 Task: Find connections with filter location Kāmārhāti with filter topic #Moneywith filter profile language English with filter current company Gi Group with filter school Vignan's Lara Institute of Technology and Science, Vadlamudi, Chebrolu Mandal, PIN-522213(CC-FE) with filter industry Packaging and Containers Manufacturing with filter service category Content Strategy with filter keywords title Quality Engineer
Action: Mouse moved to (185, 288)
Screenshot: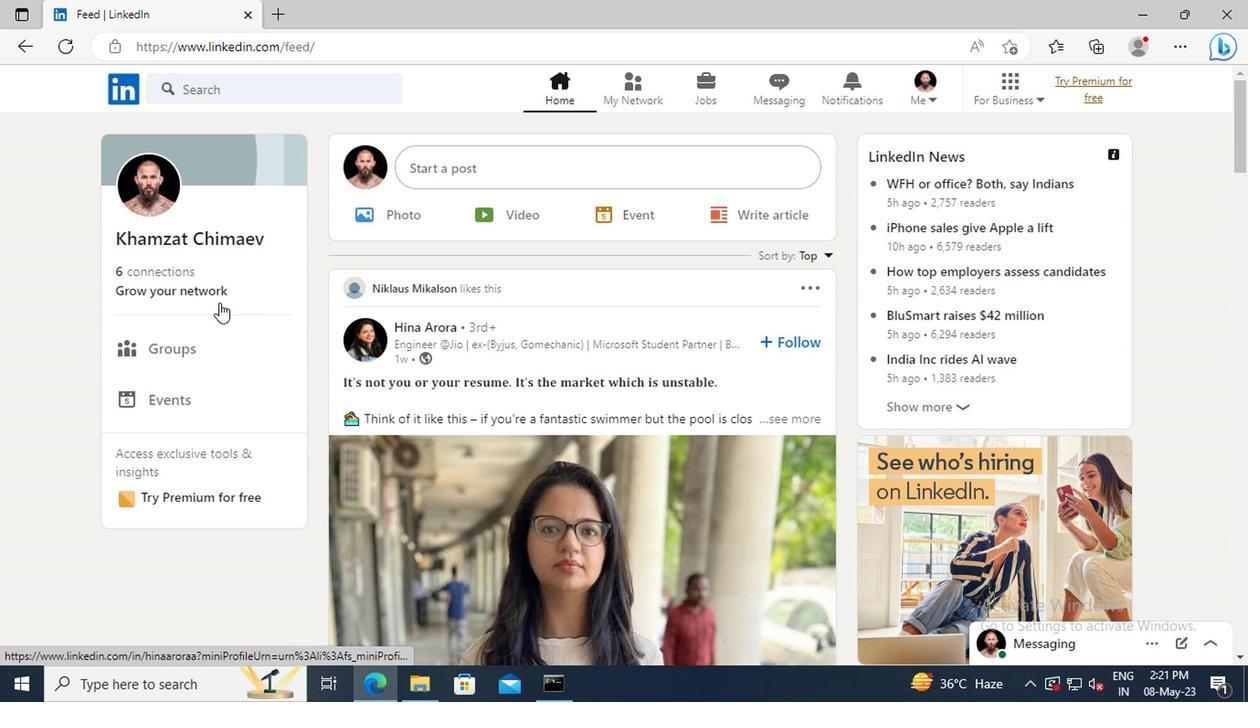 
Action: Mouse pressed left at (185, 288)
Screenshot: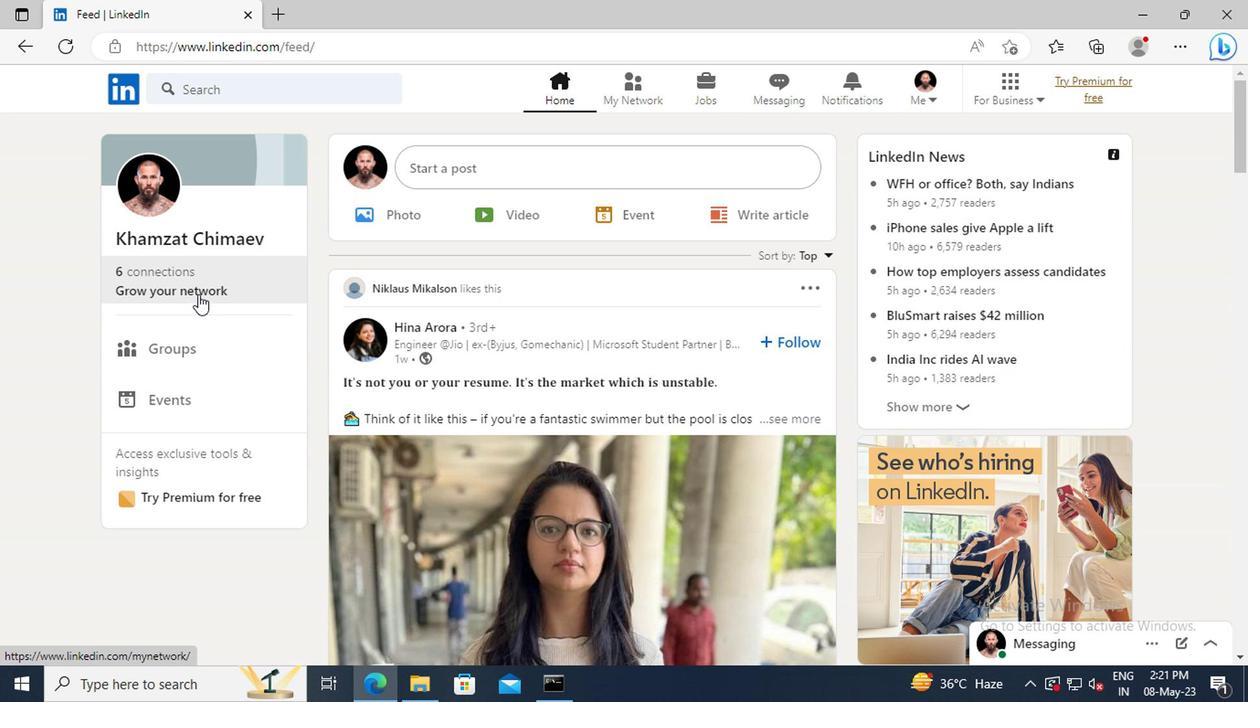 
Action: Mouse moved to (196, 196)
Screenshot: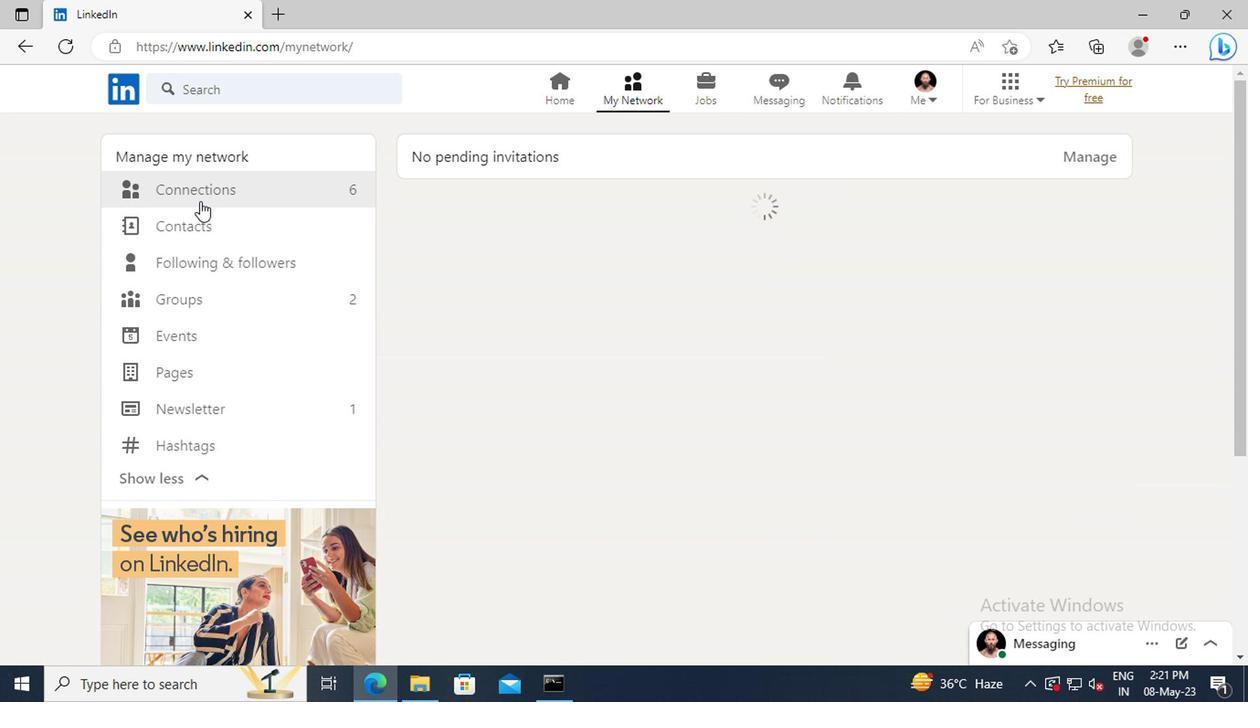 
Action: Mouse pressed left at (196, 196)
Screenshot: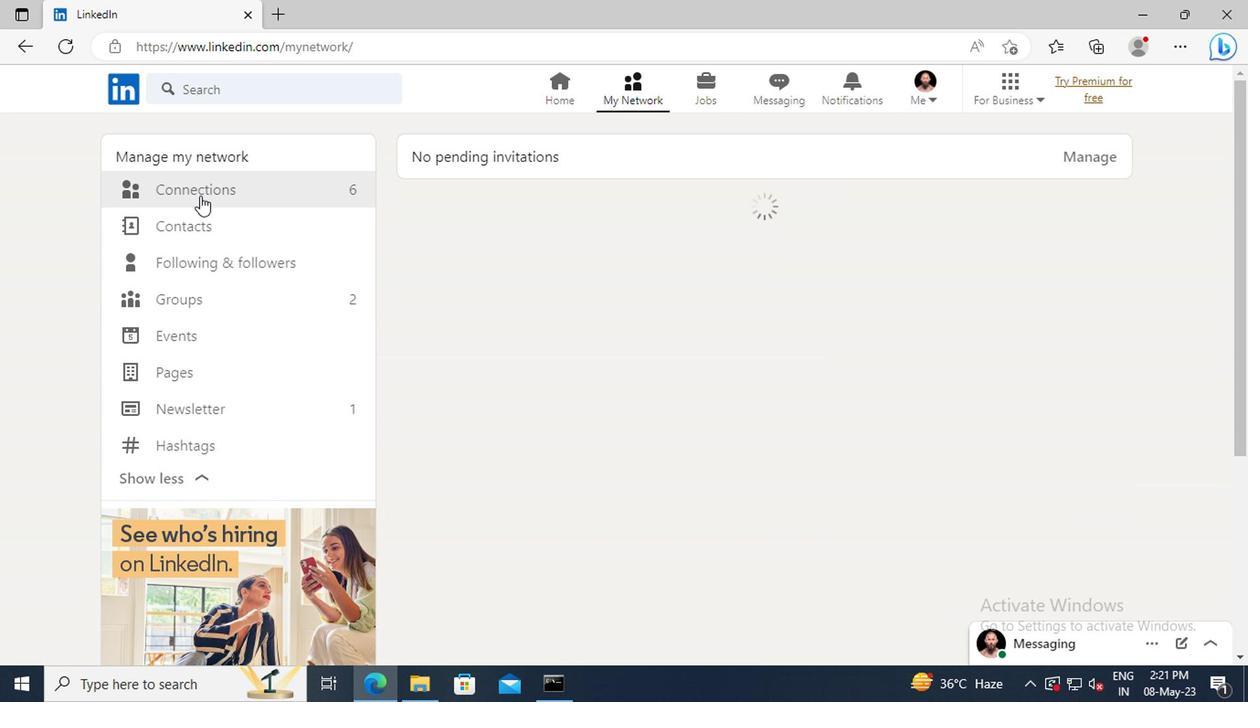 
Action: Mouse moved to (730, 198)
Screenshot: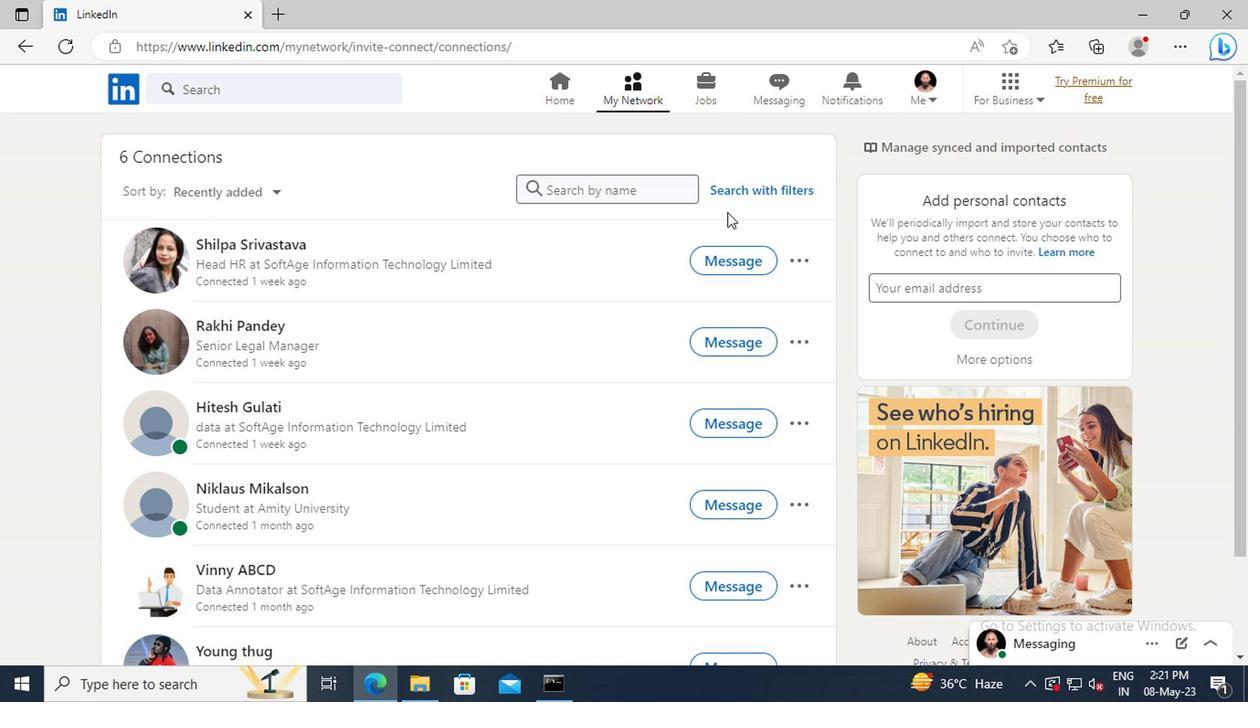
Action: Mouse pressed left at (730, 198)
Screenshot: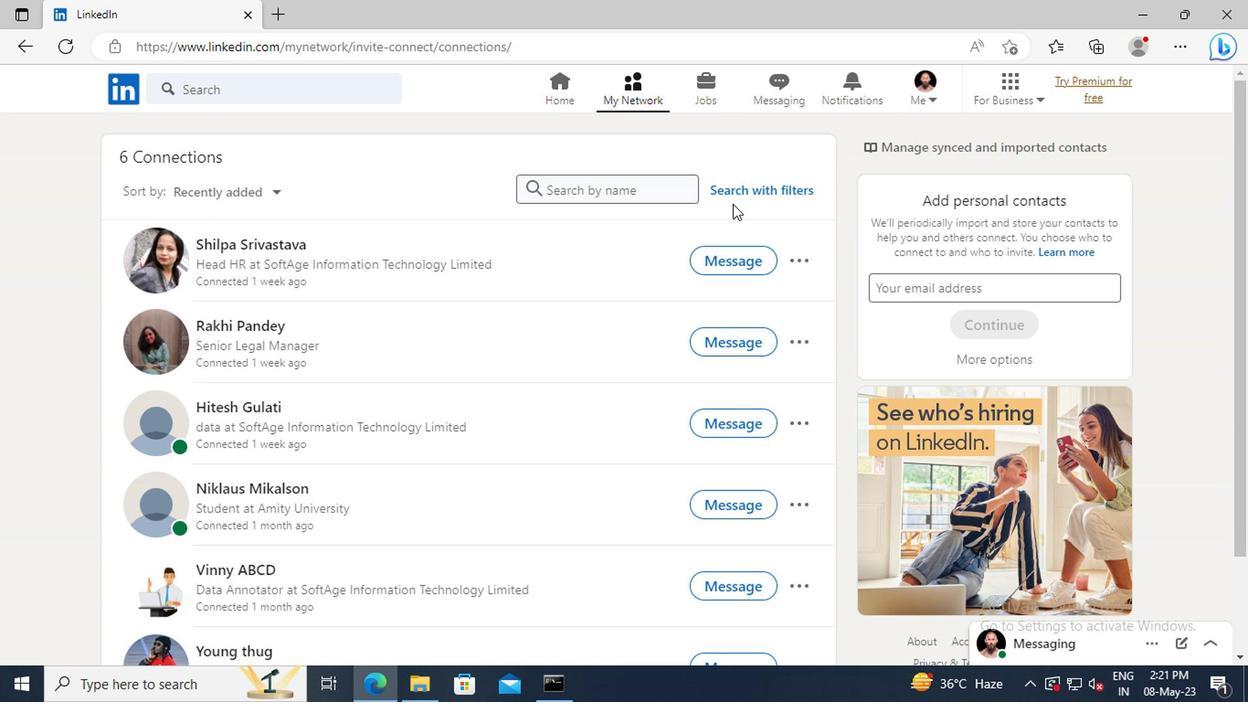 
Action: Mouse moved to (692, 146)
Screenshot: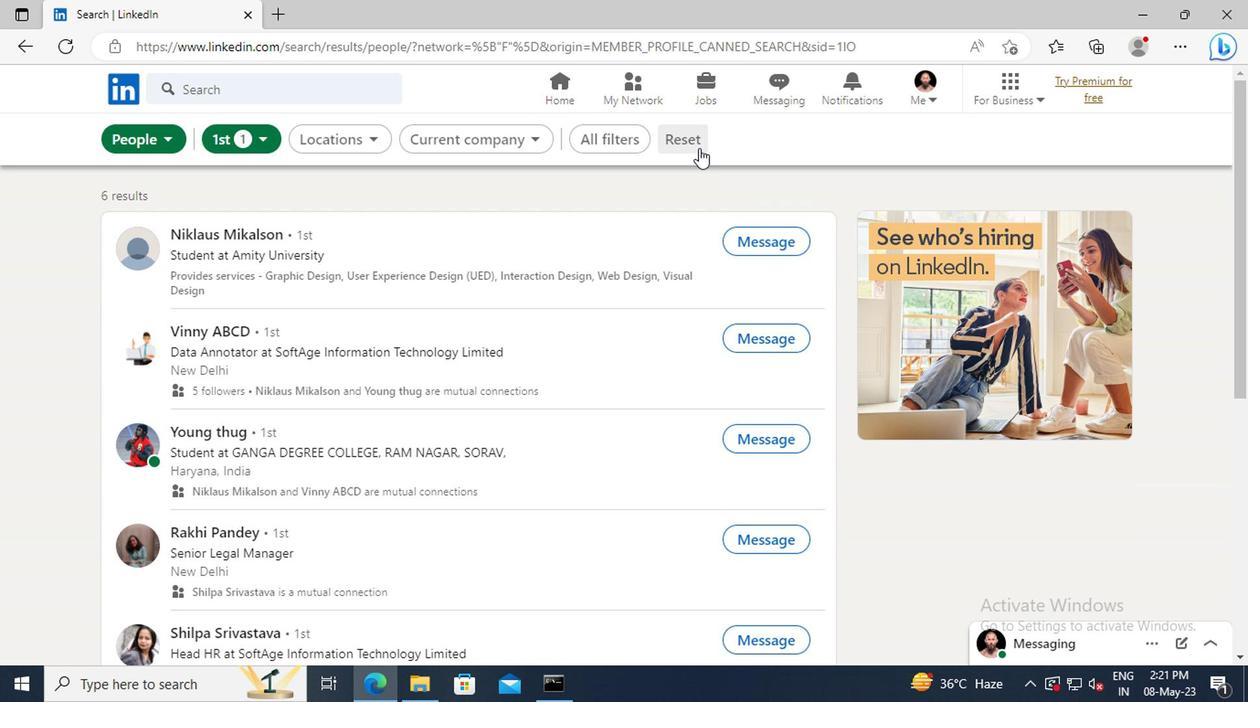 
Action: Mouse pressed left at (692, 146)
Screenshot: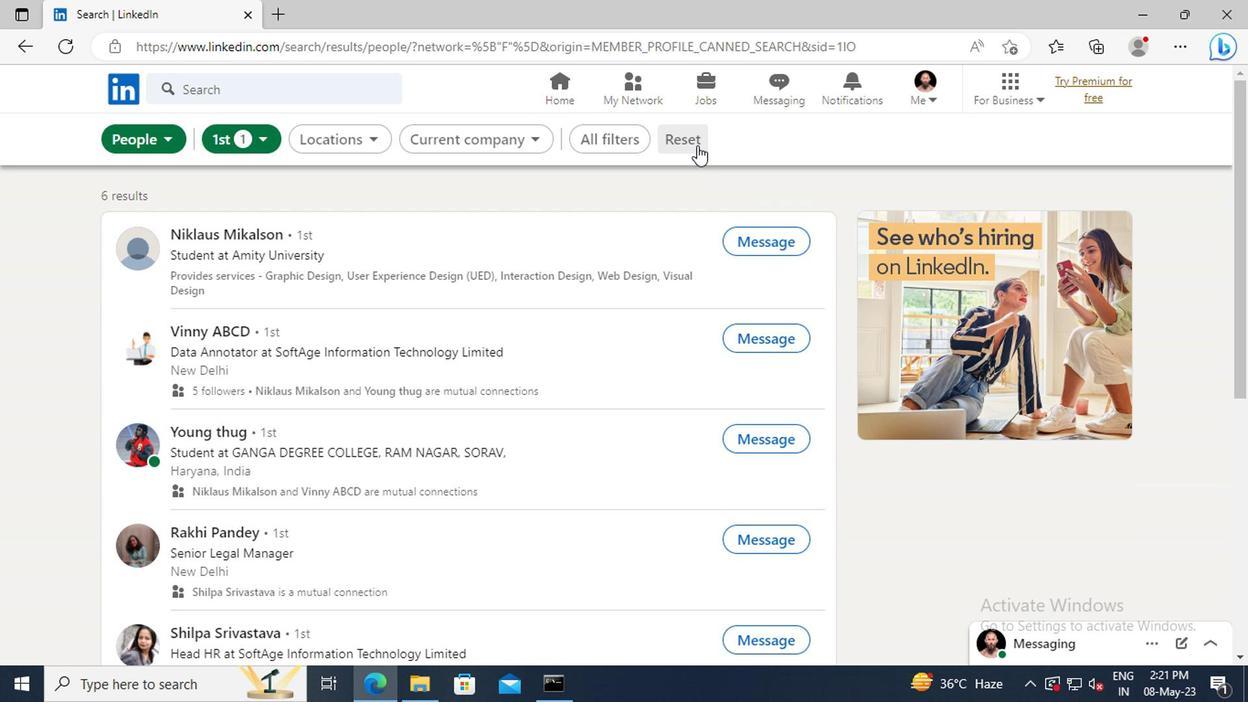 
Action: Mouse moved to (660, 144)
Screenshot: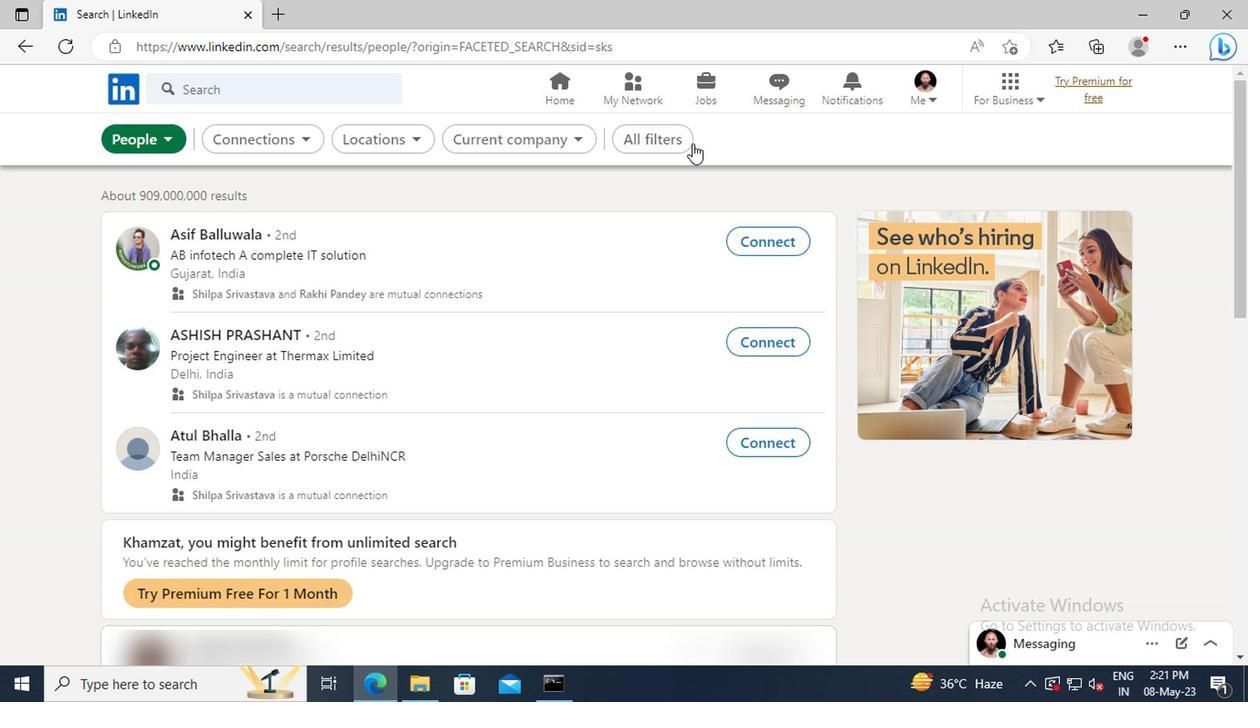 
Action: Mouse pressed left at (660, 144)
Screenshot: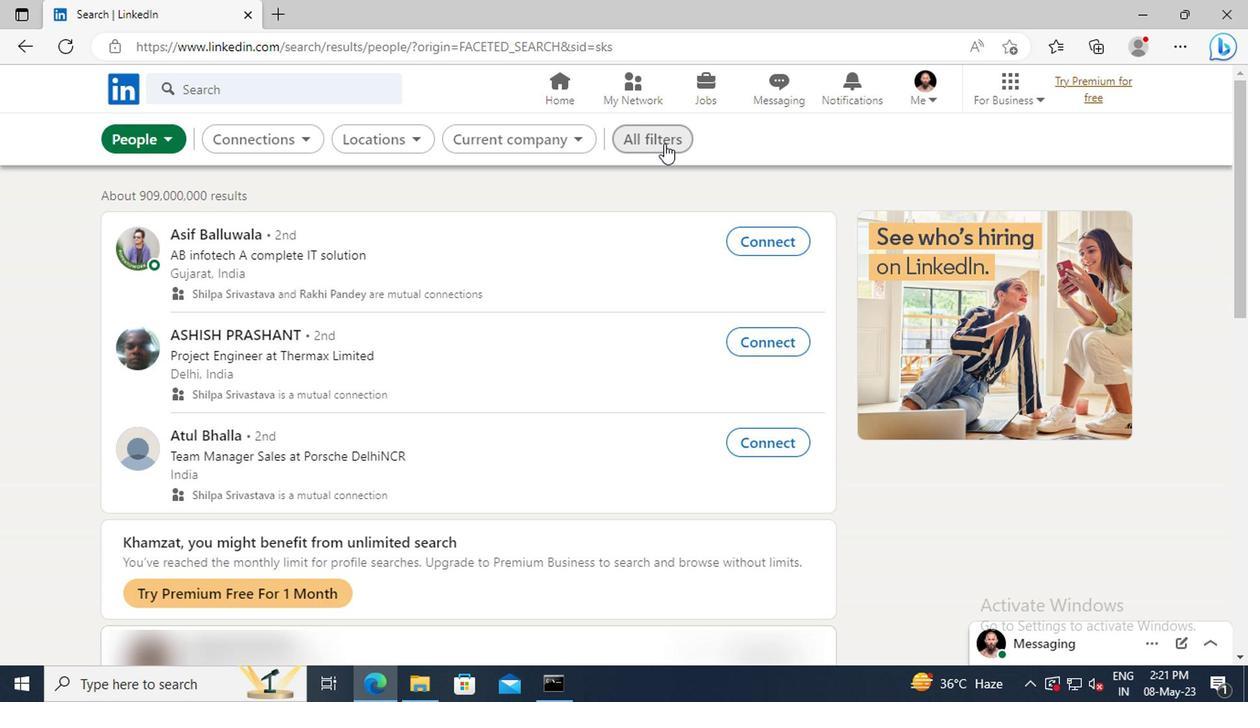 
Action: Mouse moved to (1086, 295)
Screenshot: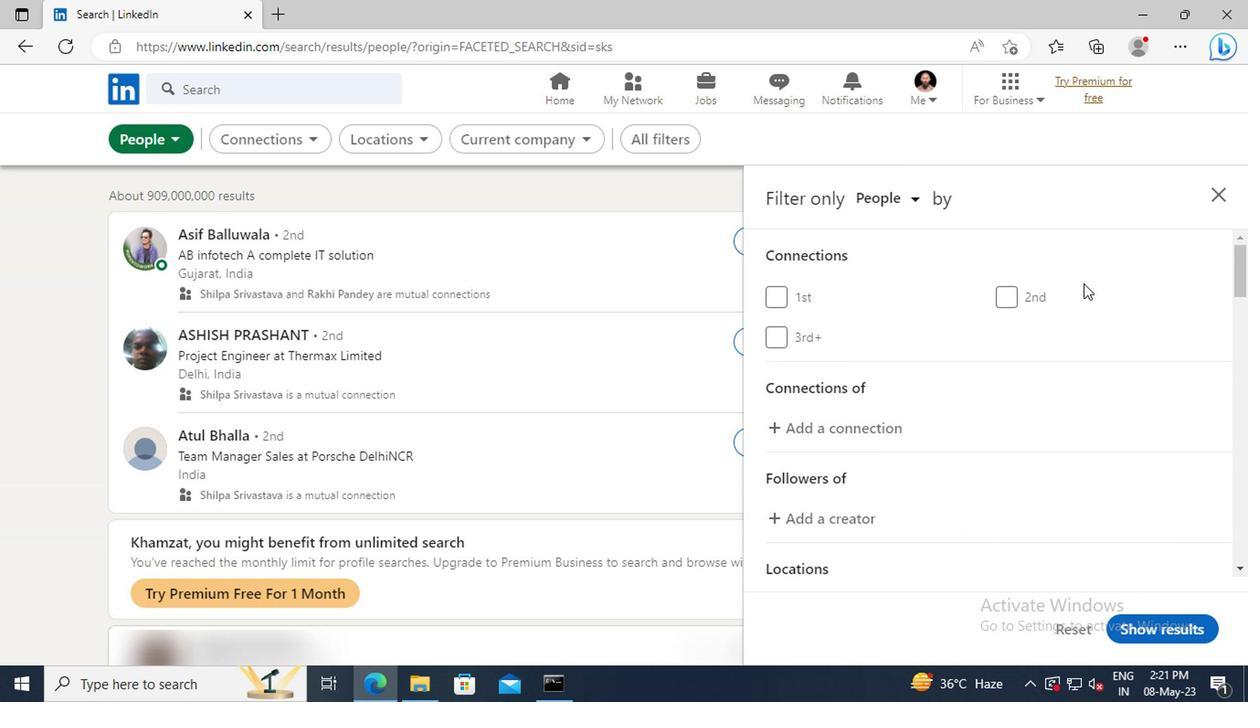
Action: Mouse scrolled (1086, 295) with delta (0, 0)
Screenshot: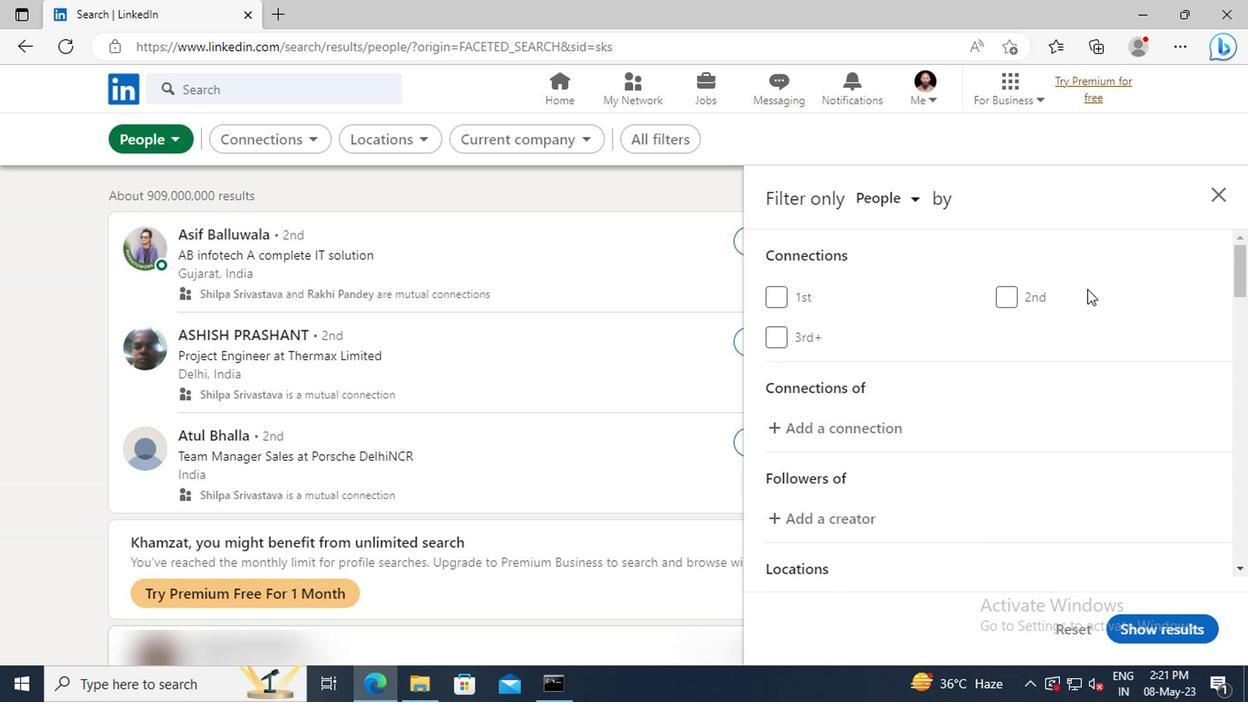 
Action: Mouse scrolled (1086, 295) with delta (0, 0)
Screenshot: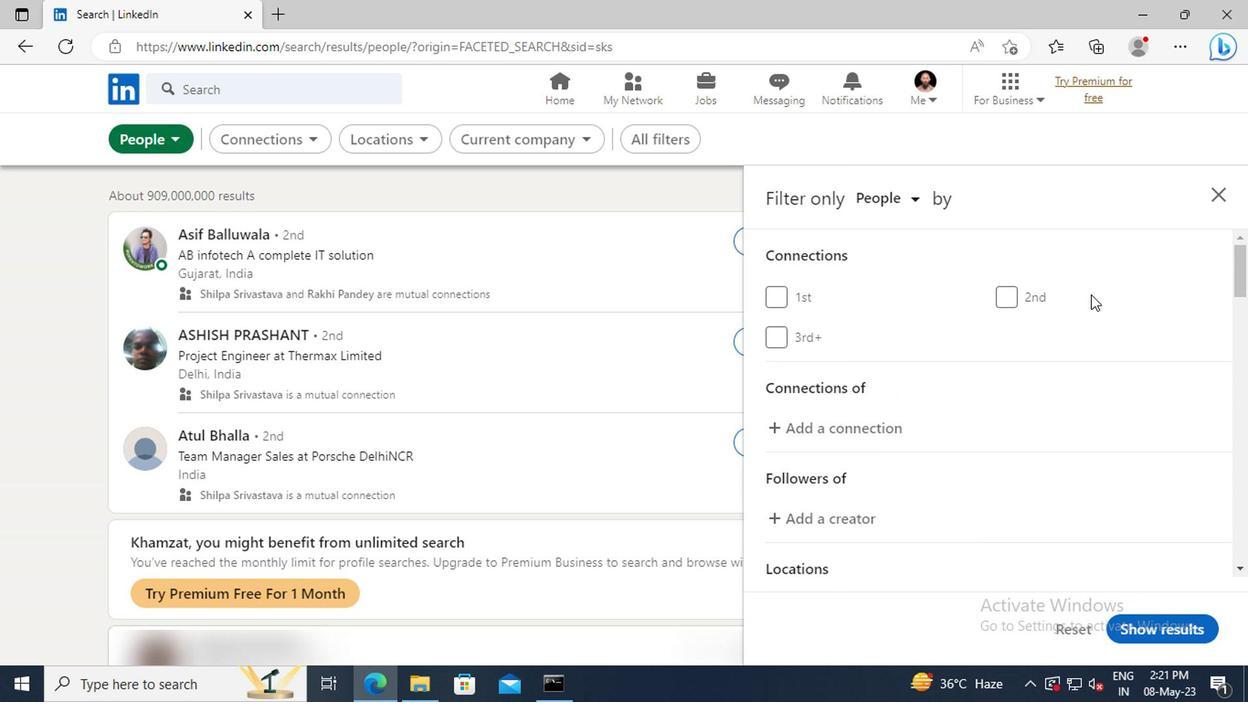 
Action: Mouse scrolled (1086, 295) with delta (0, 0)
Screenshot: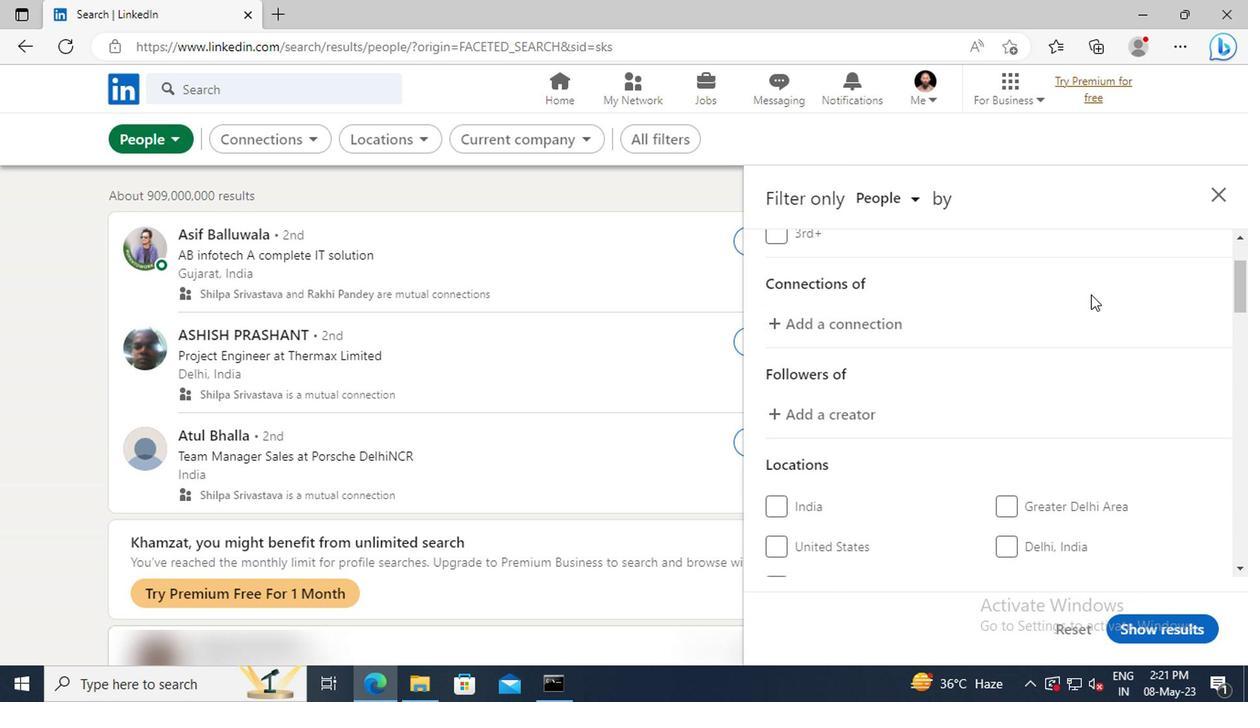 
Action: Mouse scrolled (1086, 295) with delta (0, 0)
Screenshot: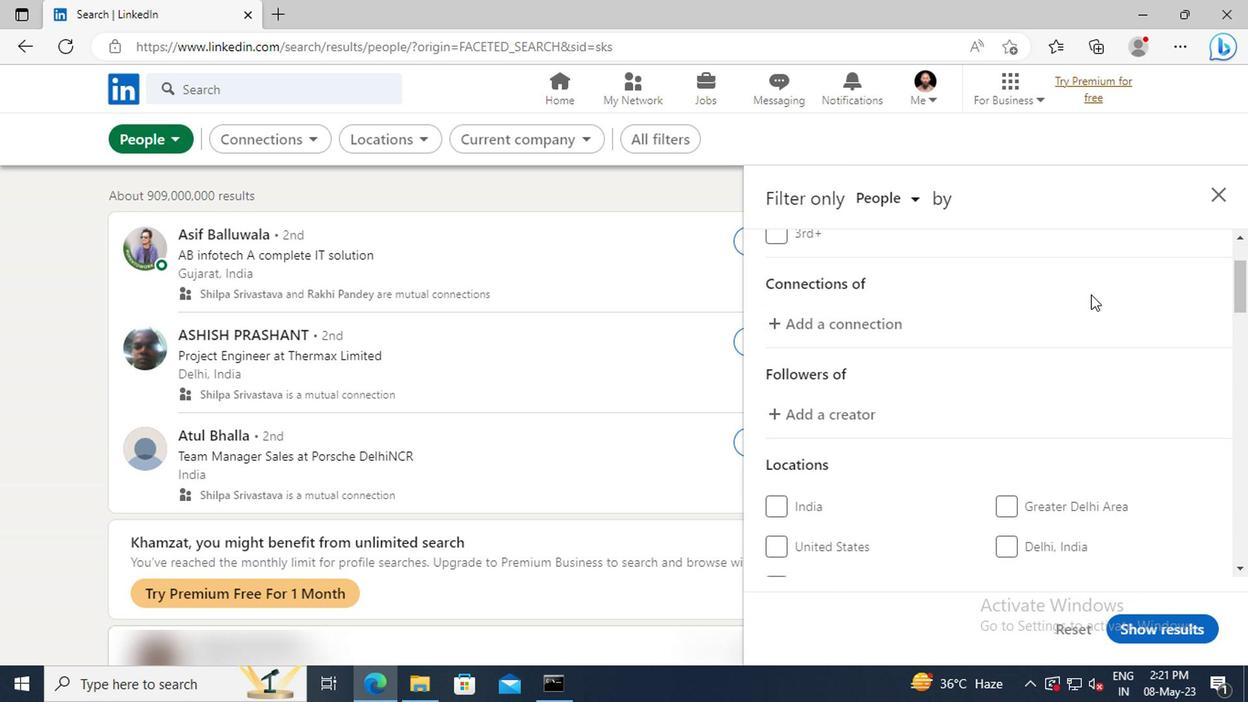 
Action: Mouse scrolled (1086, 295) with delta (0, 0)
Screenshot: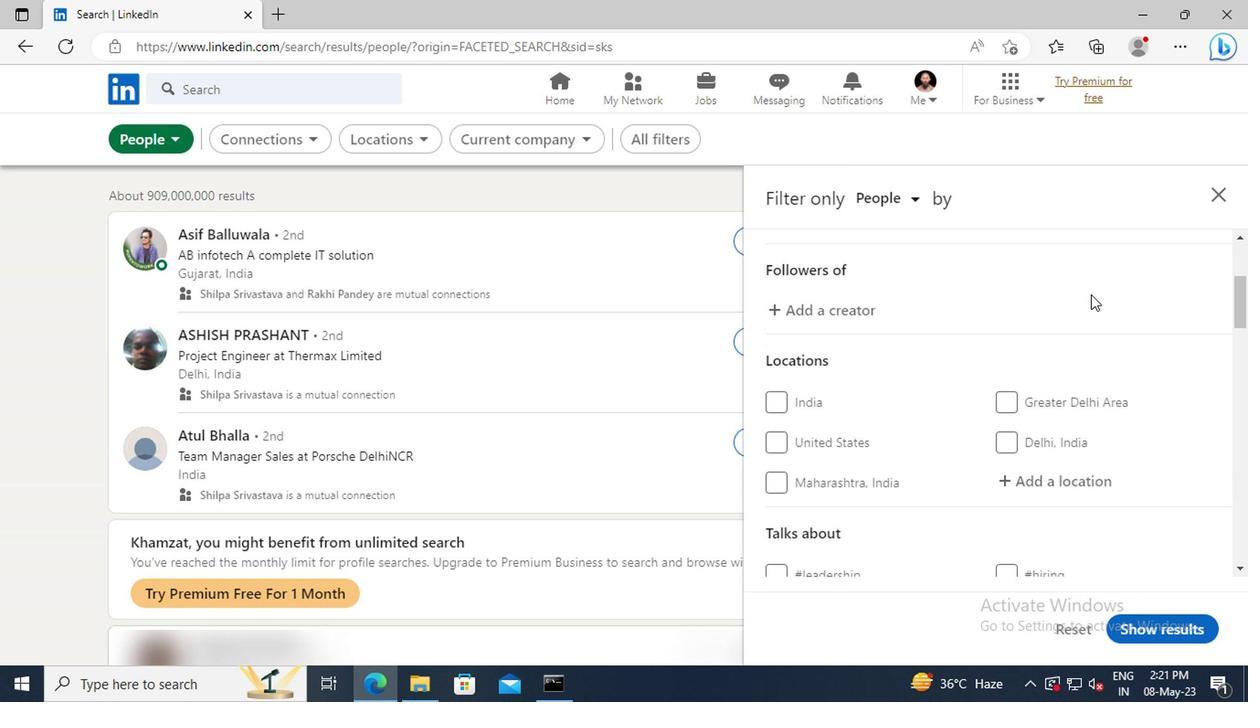 
Action: Mouse scrolled (1086, 295) with delta (0, 0)
Screenshot: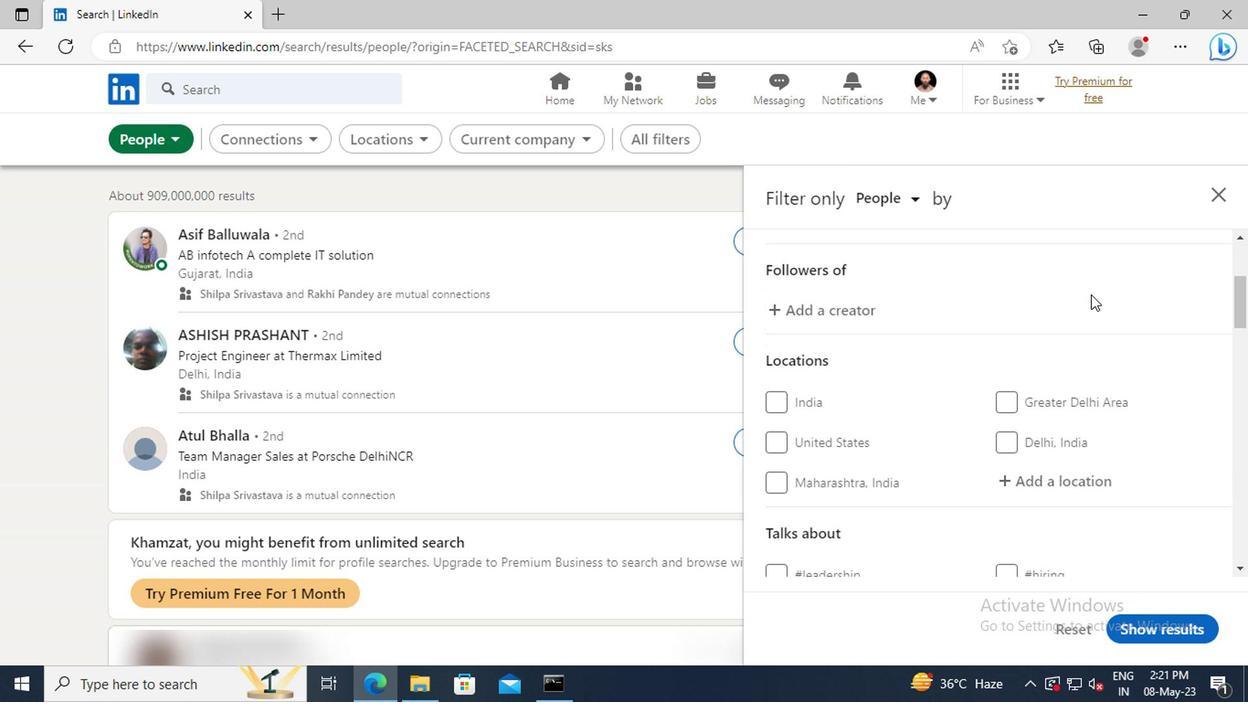 
Action: Mouse moved to (1062, 370)
Screenshot: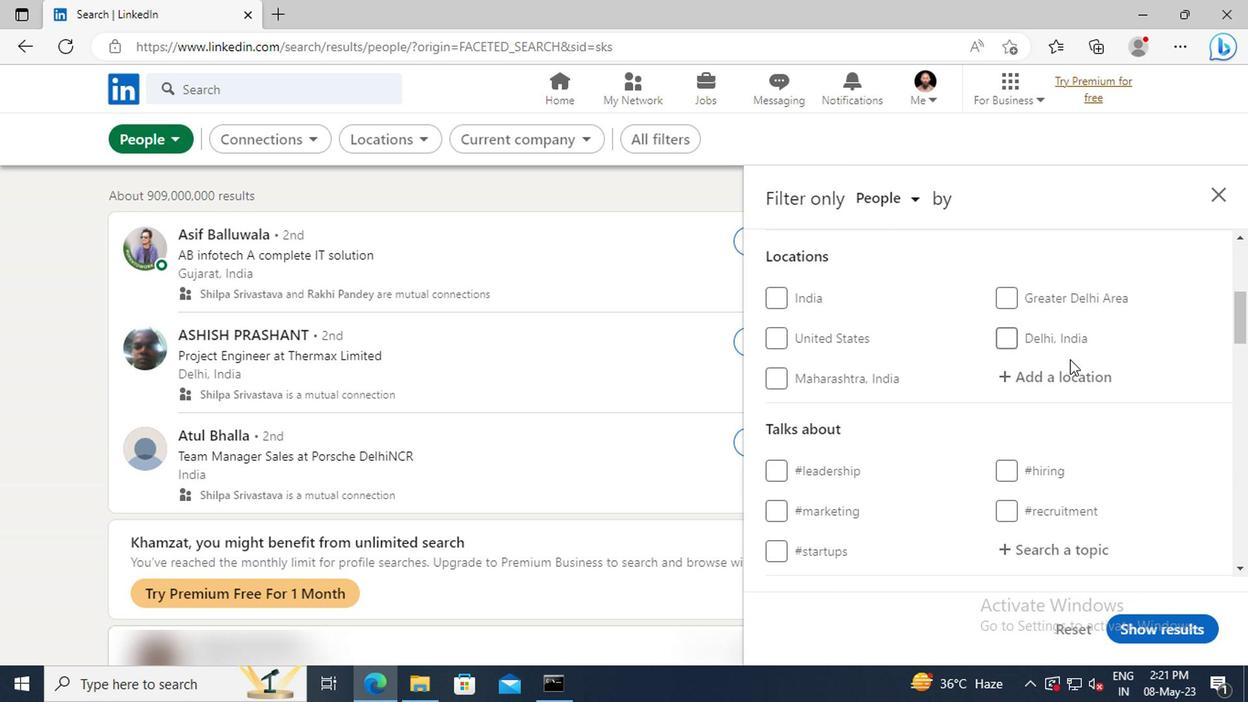 
Action: Mouse pressed left at (1062, 370)
Screenshot: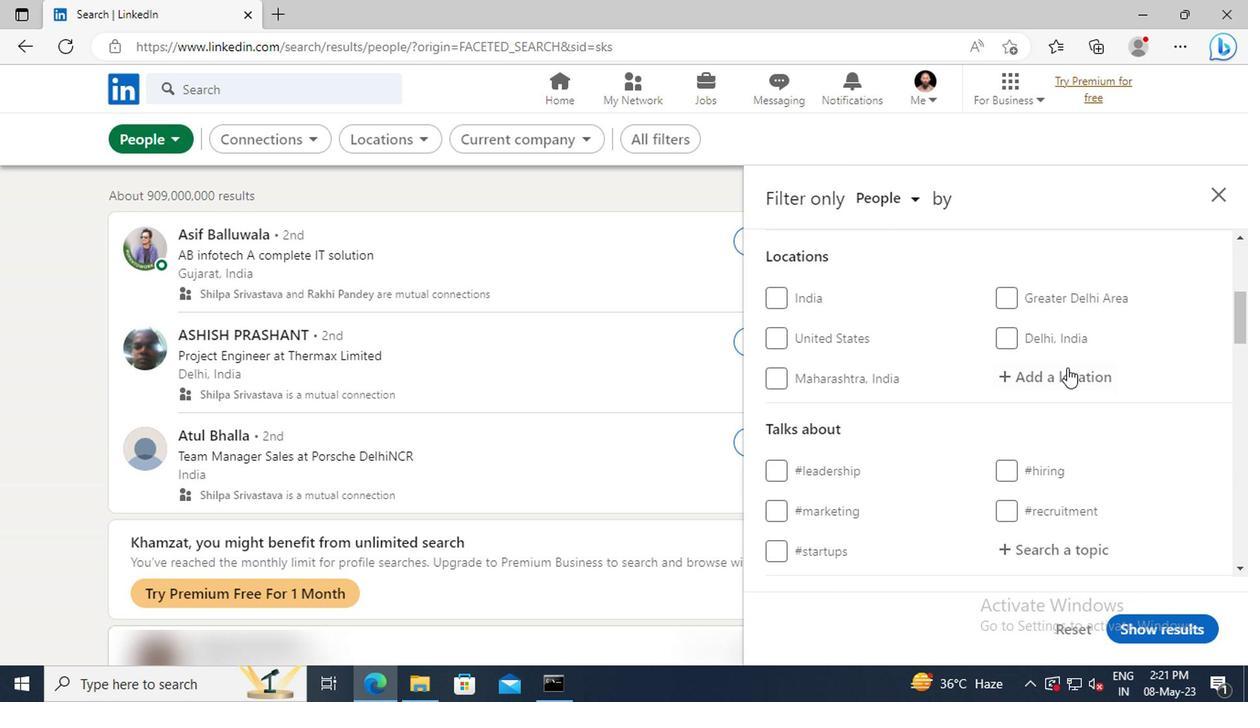 
Action: Mouse moved to (1061, 372)
Screenshot: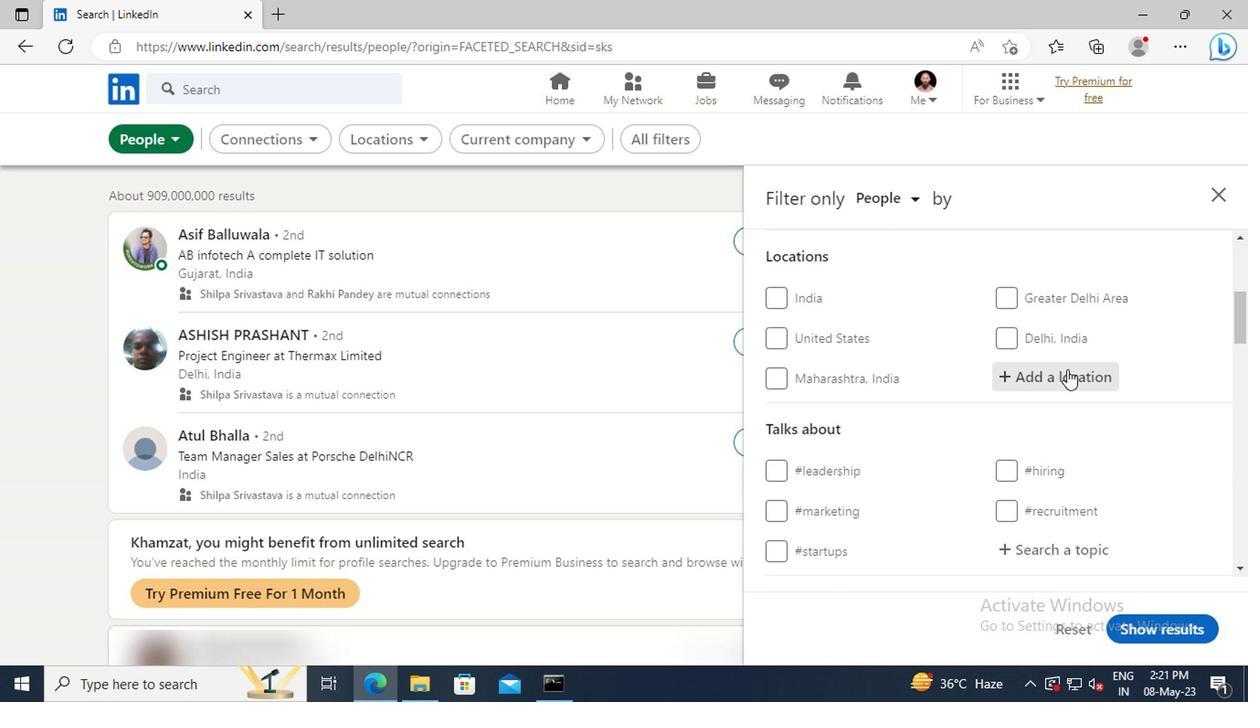 
Action: Key pressed <Key.shift>KAMARHATI<Key.enter>
Screenshot: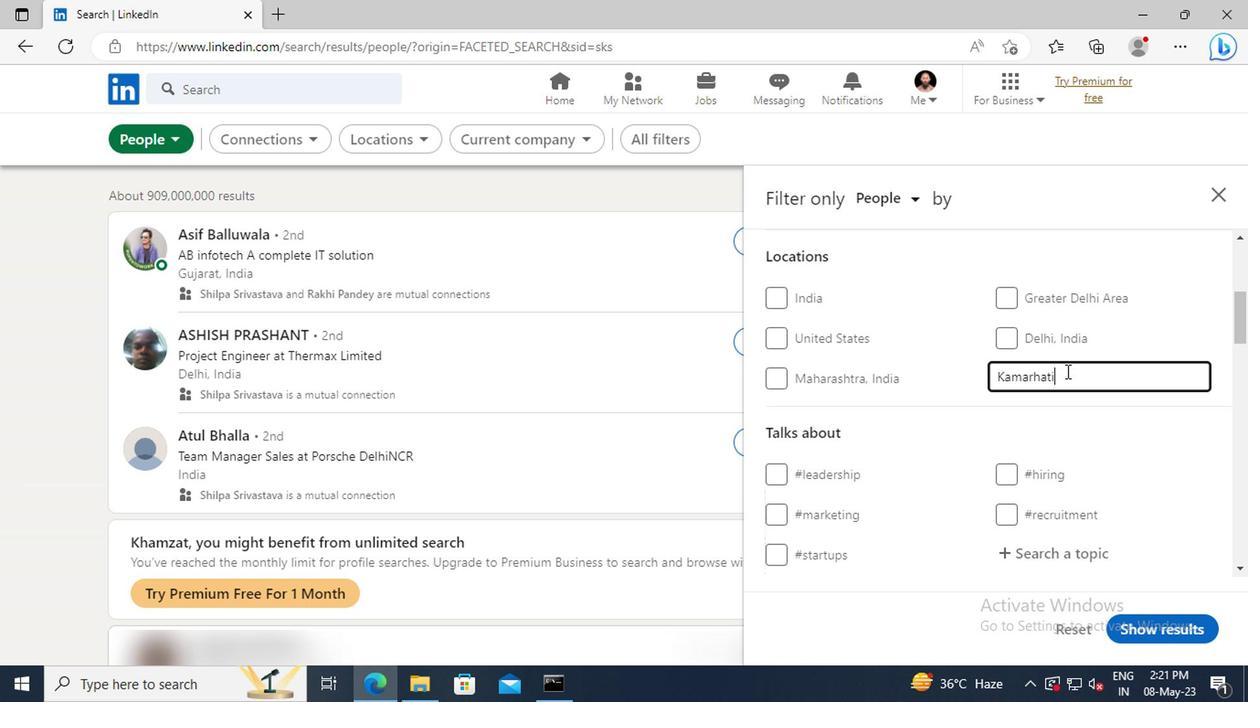 
Action: Mouse scrolled (1061, 371) with delta (0, 0)
Screenshot: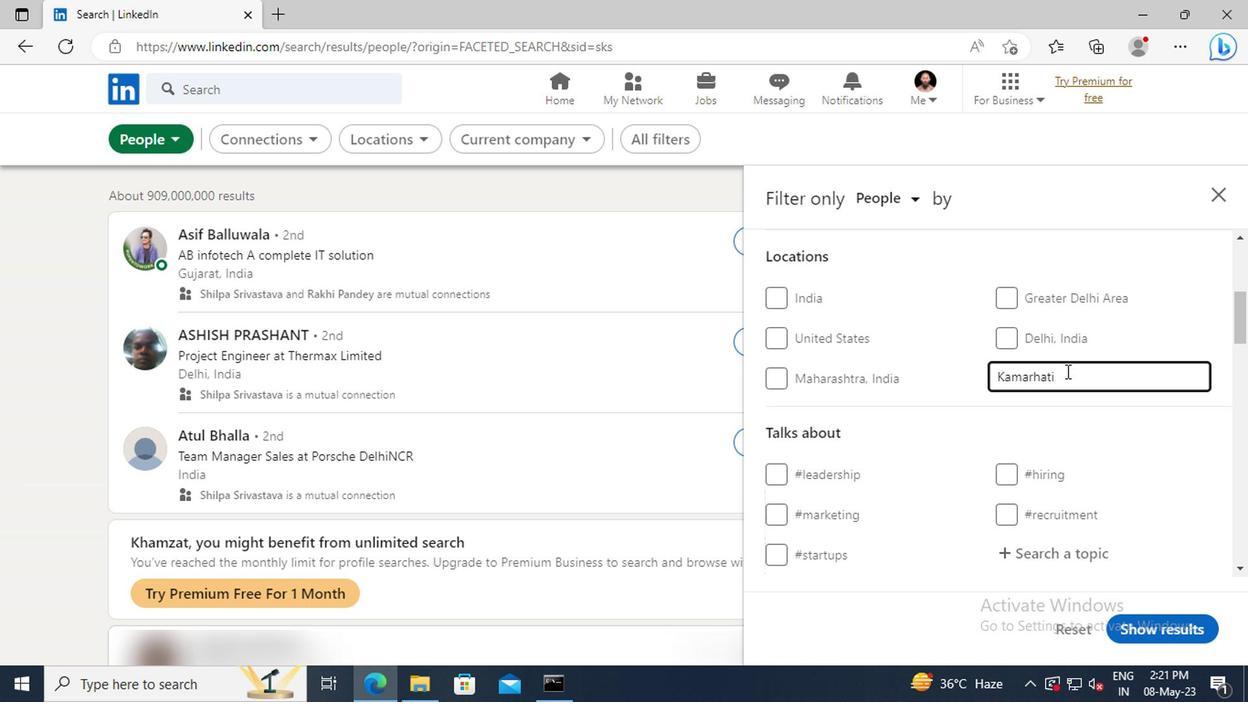 
Action: Mouse scrolled (1061, 371) with delta (0, 0)
Screenshot: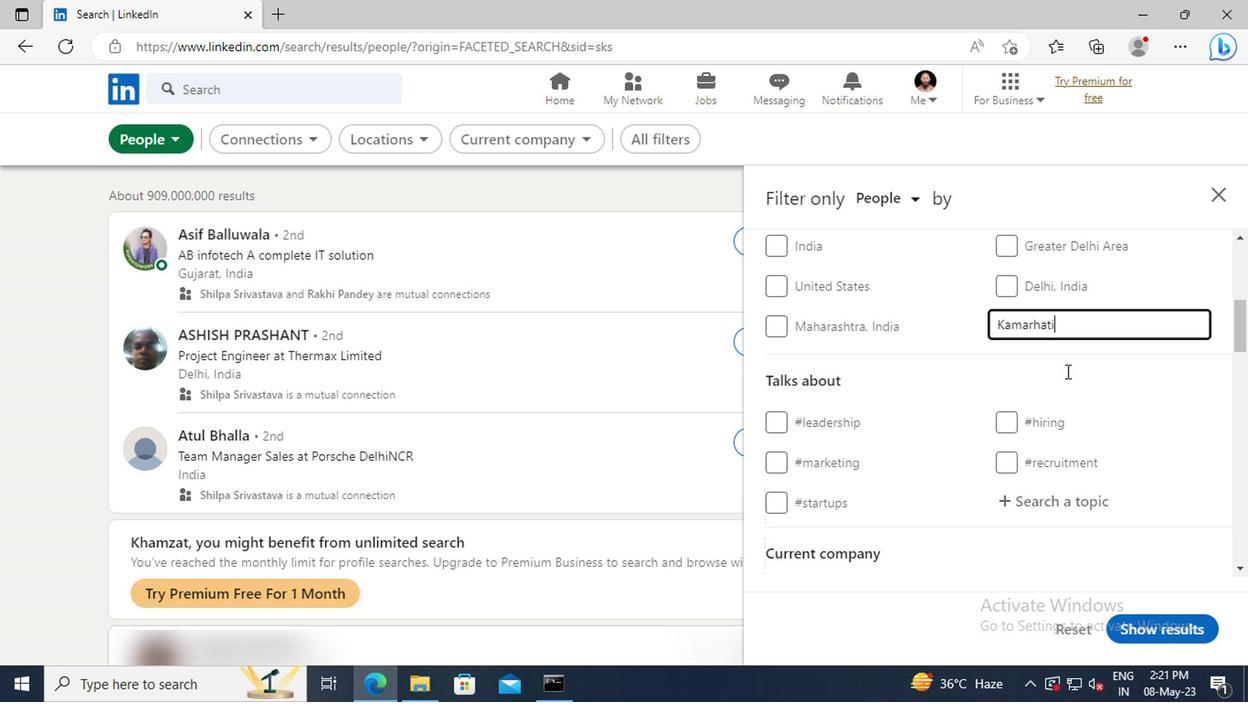 
Action: Mouse moved to (1060, 372)
Screenshot: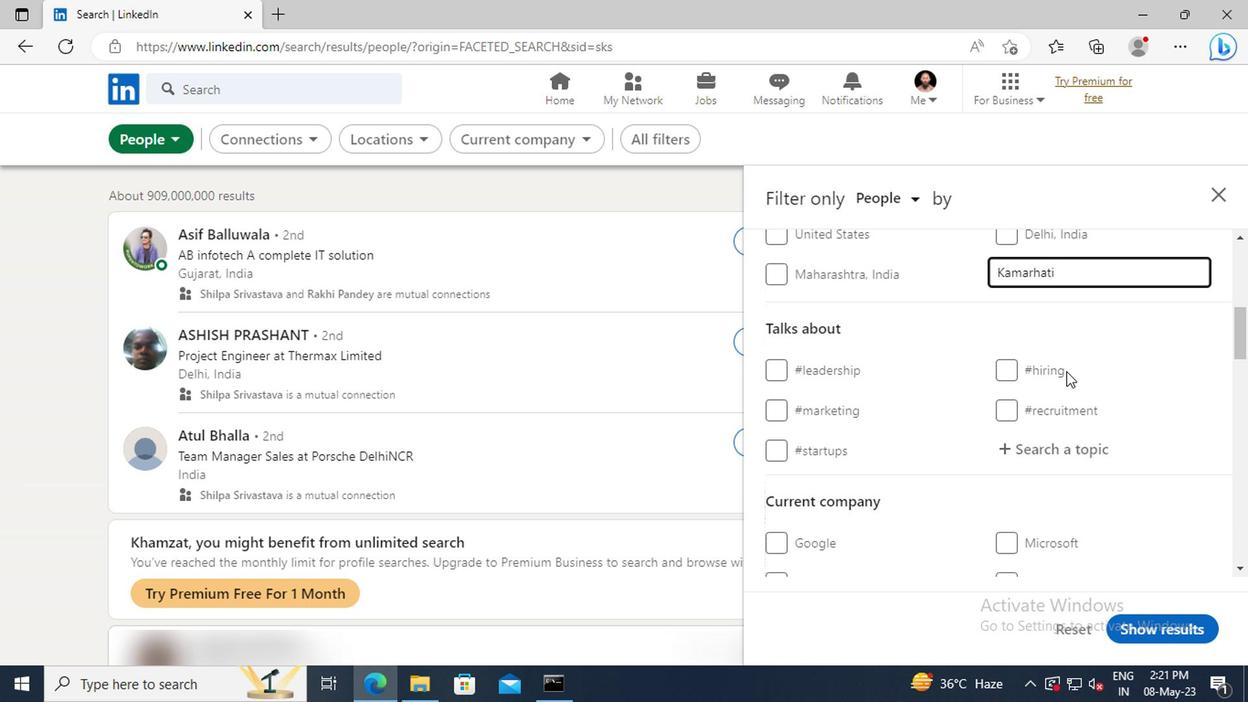 
Action: Mouse scrolled (1060, 371) with delta (0, 0)
Screenshot: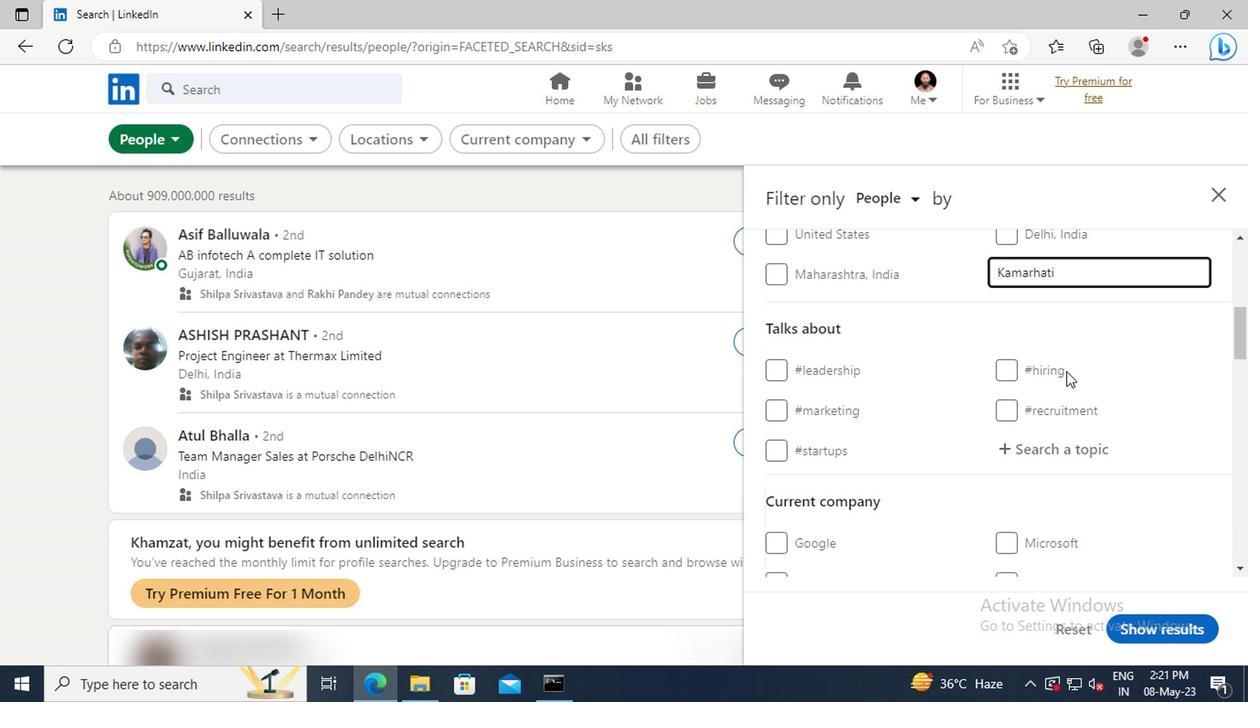 
Action: Mouse moved to (1069, 390)
Screenshot: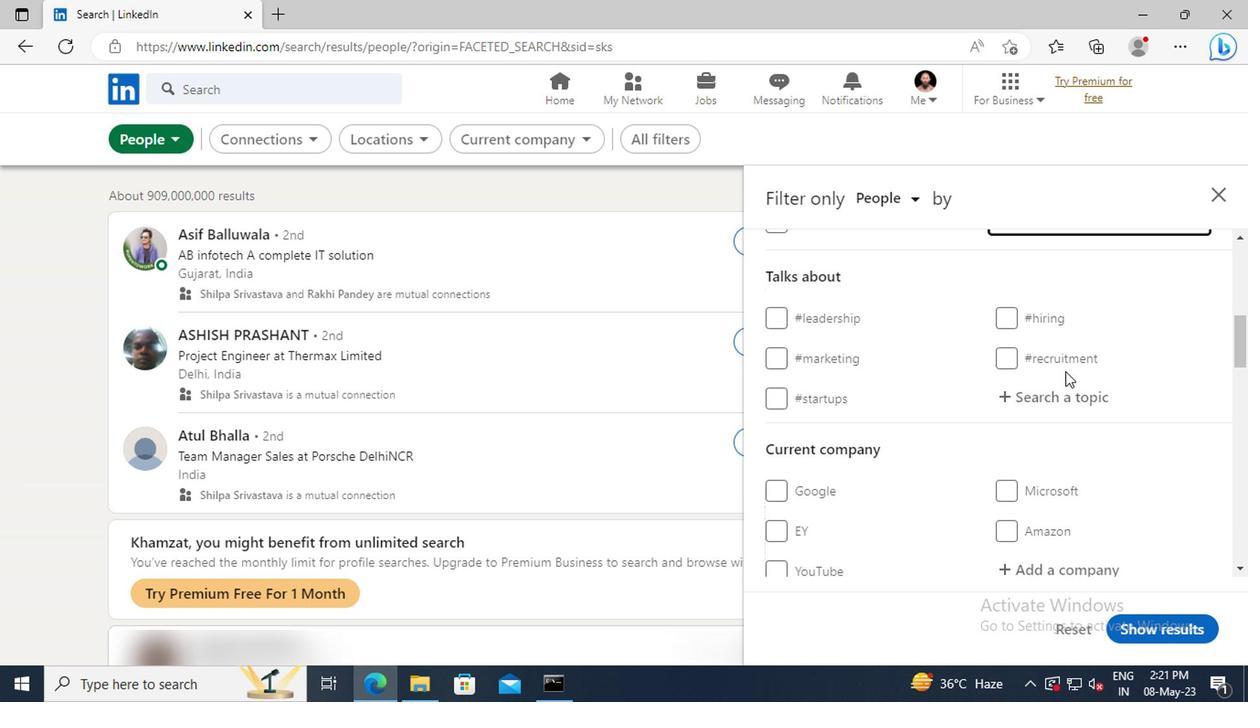 
Action: Mouse pressed left at (1069, 390)
Screenshot: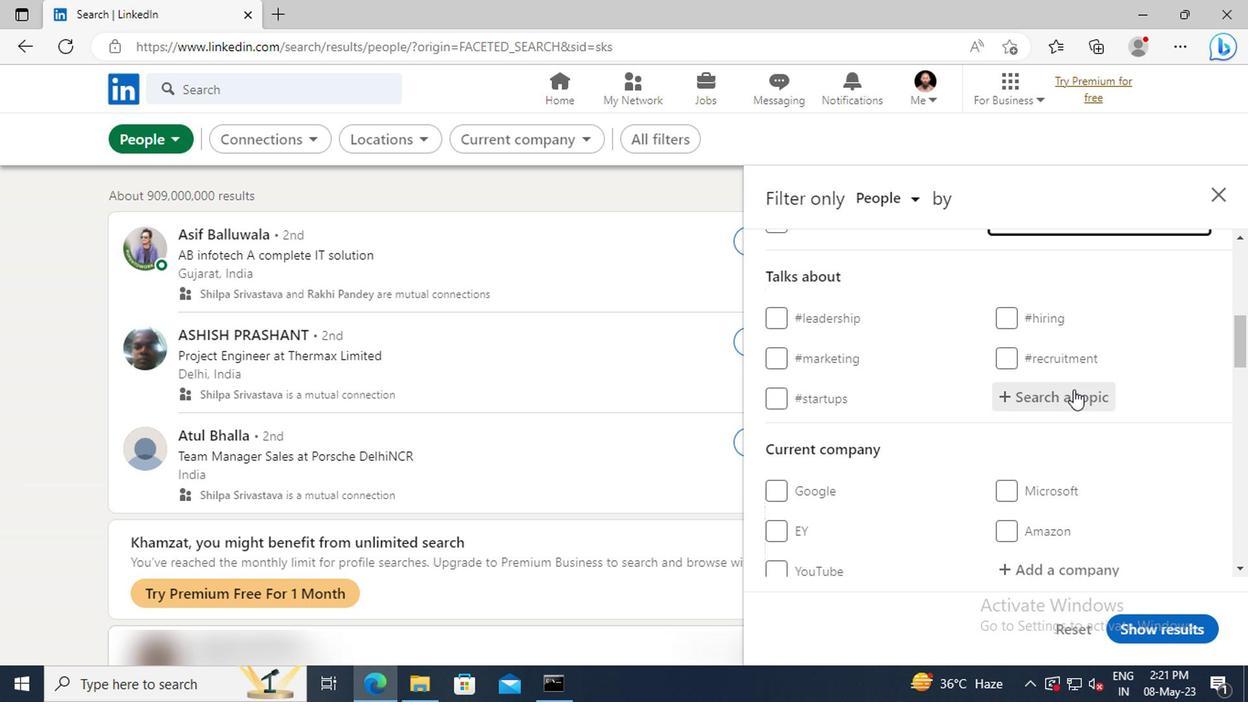 
Action: Key pressed <Key.shift>MONEY
Screenshot: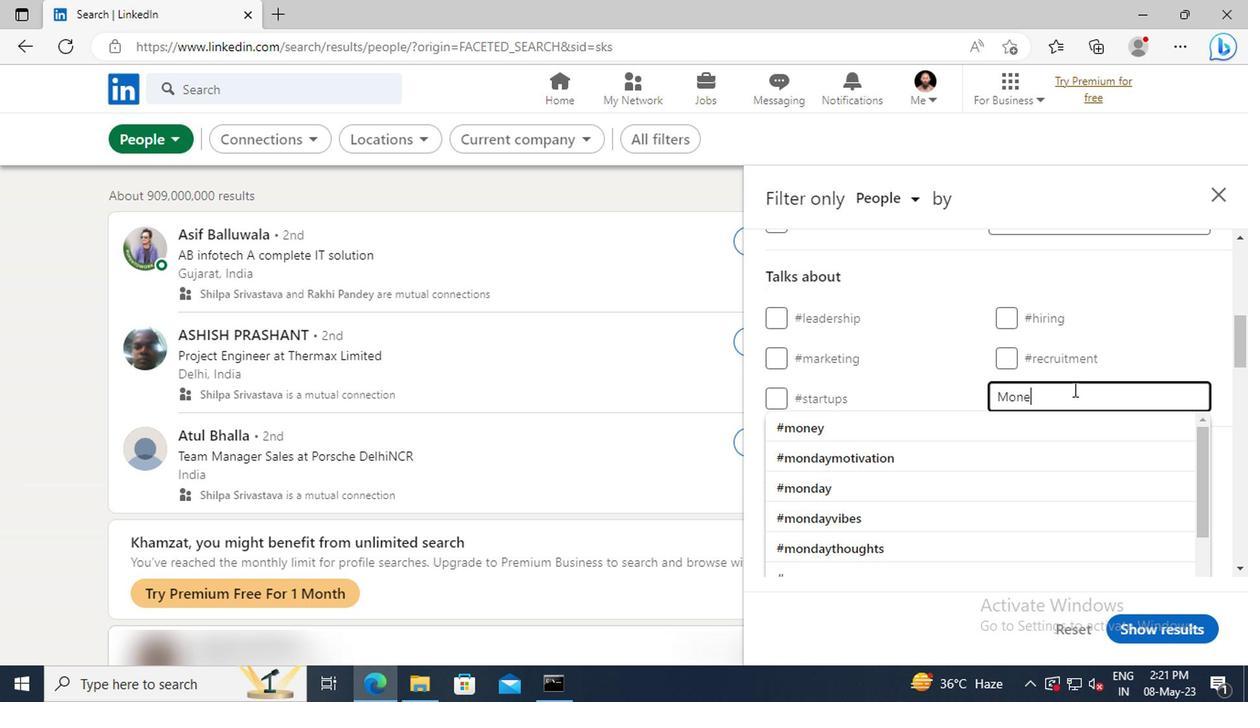 
Action: Mouse moved to (1069, 423)
Screenshot: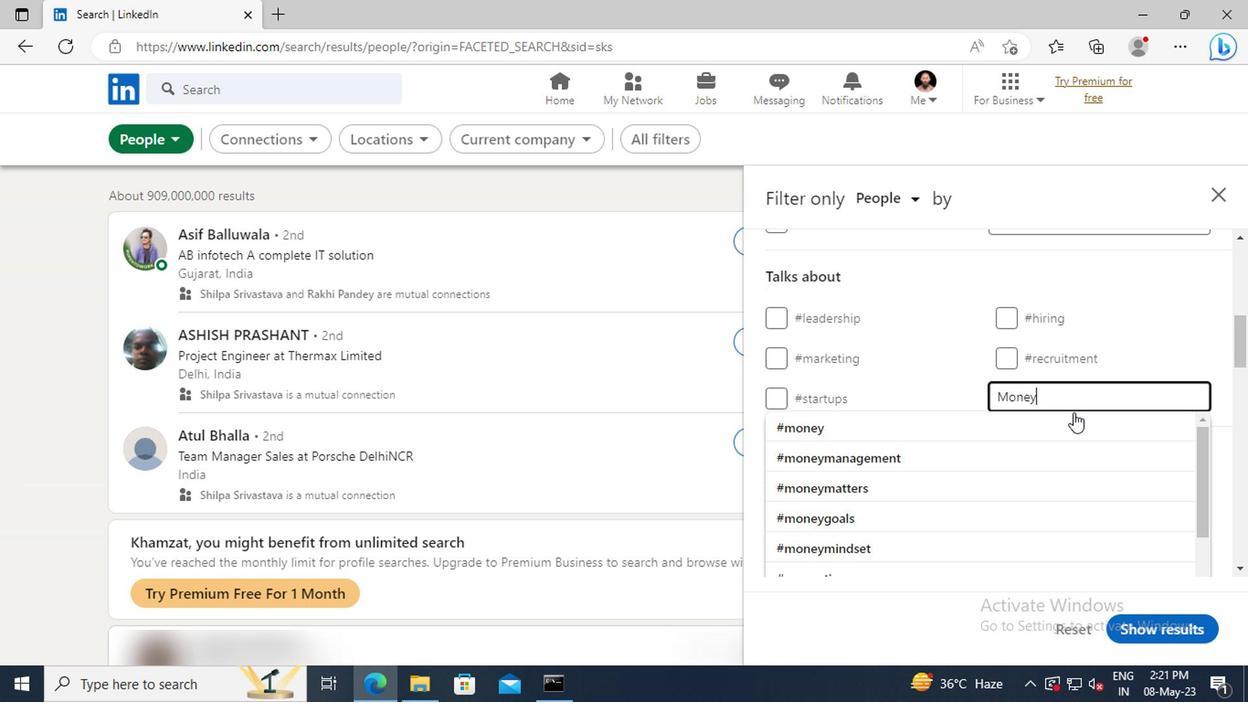 
Action: Mouse pressed left at (1069, 423)
Screenshot: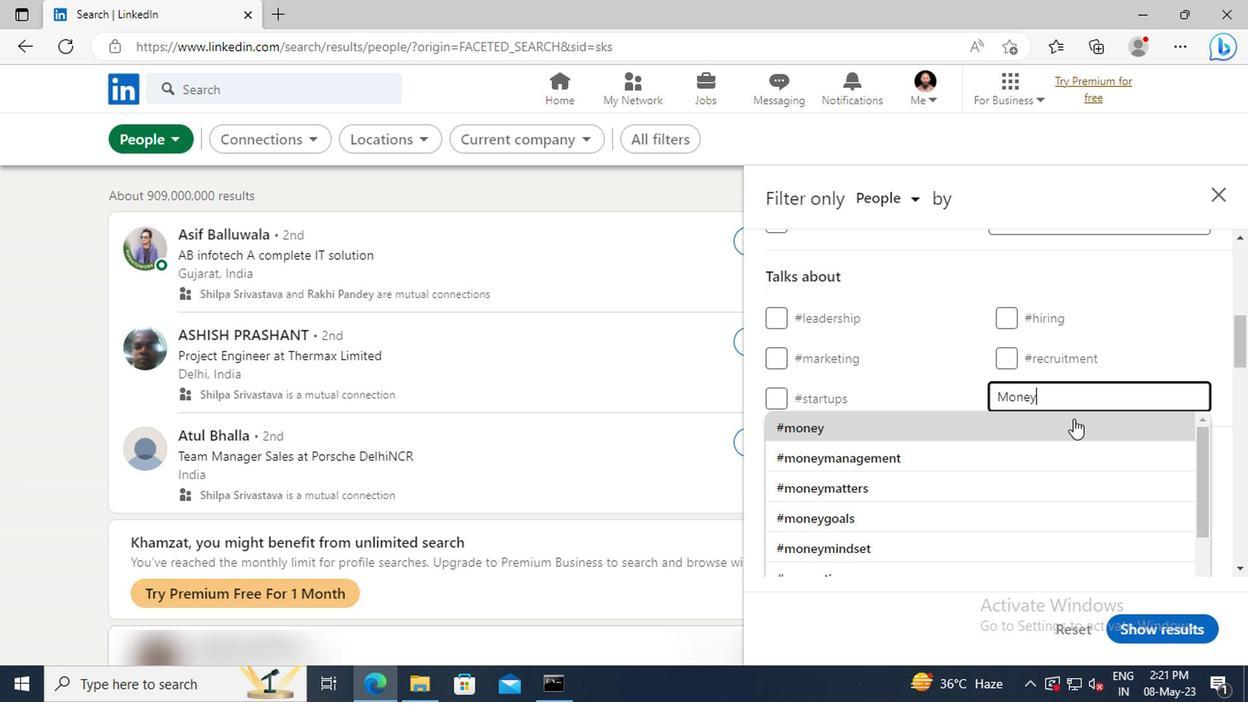 
Action: Mouse scrolled (1069, 422) with delta (0, -1)
Screenshot: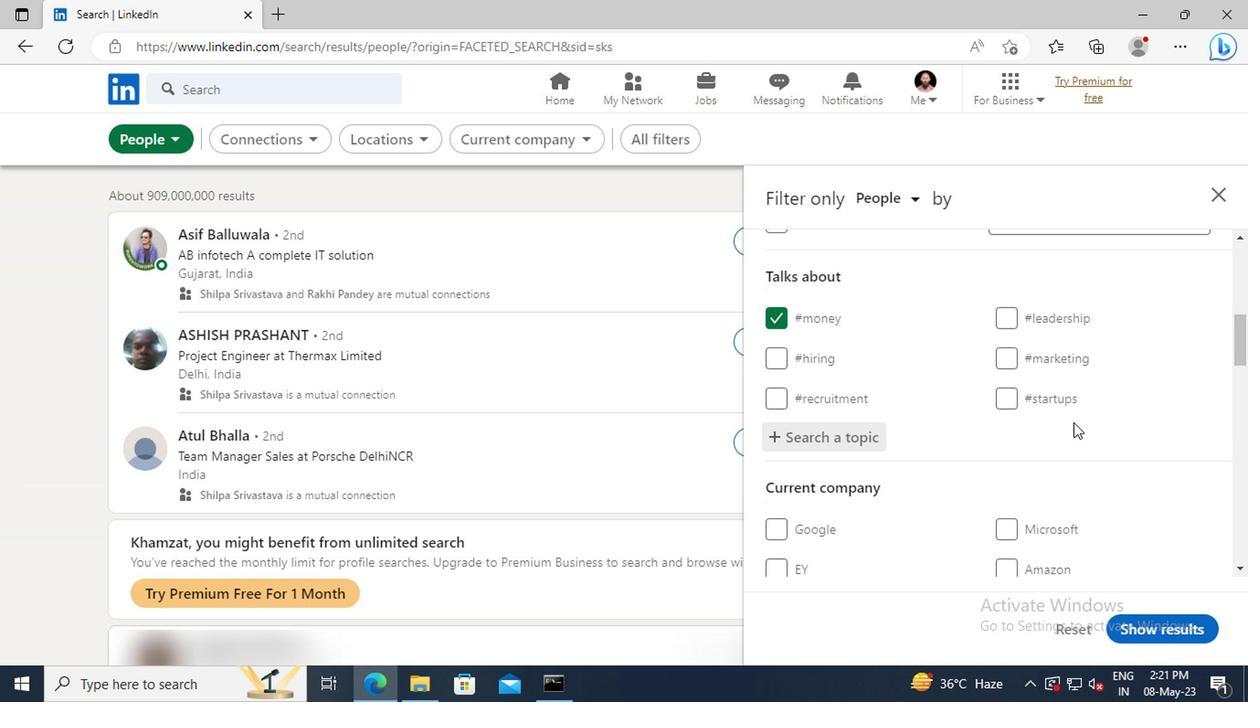
Action: Mouse scrolled (1069, 422) with delta (0, -1)
Screenshot: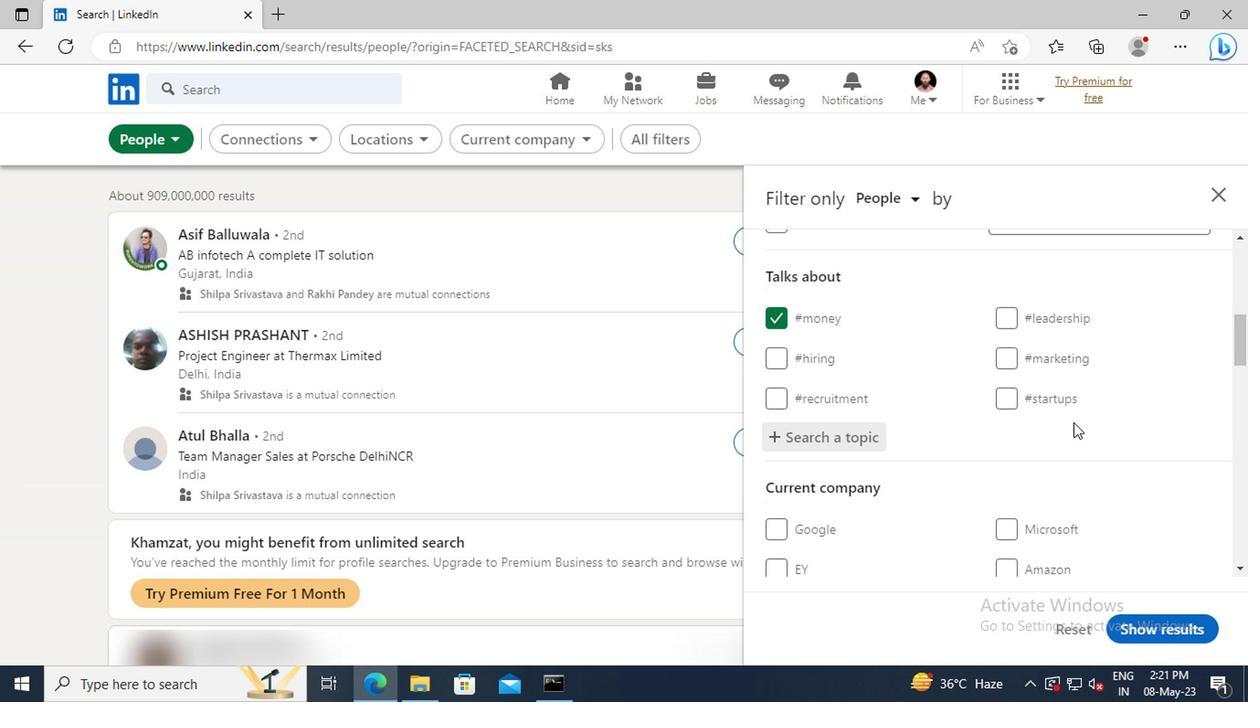 
Action: Mouse scrolled (1069, 422) with delta (0, -1)
Screenshot: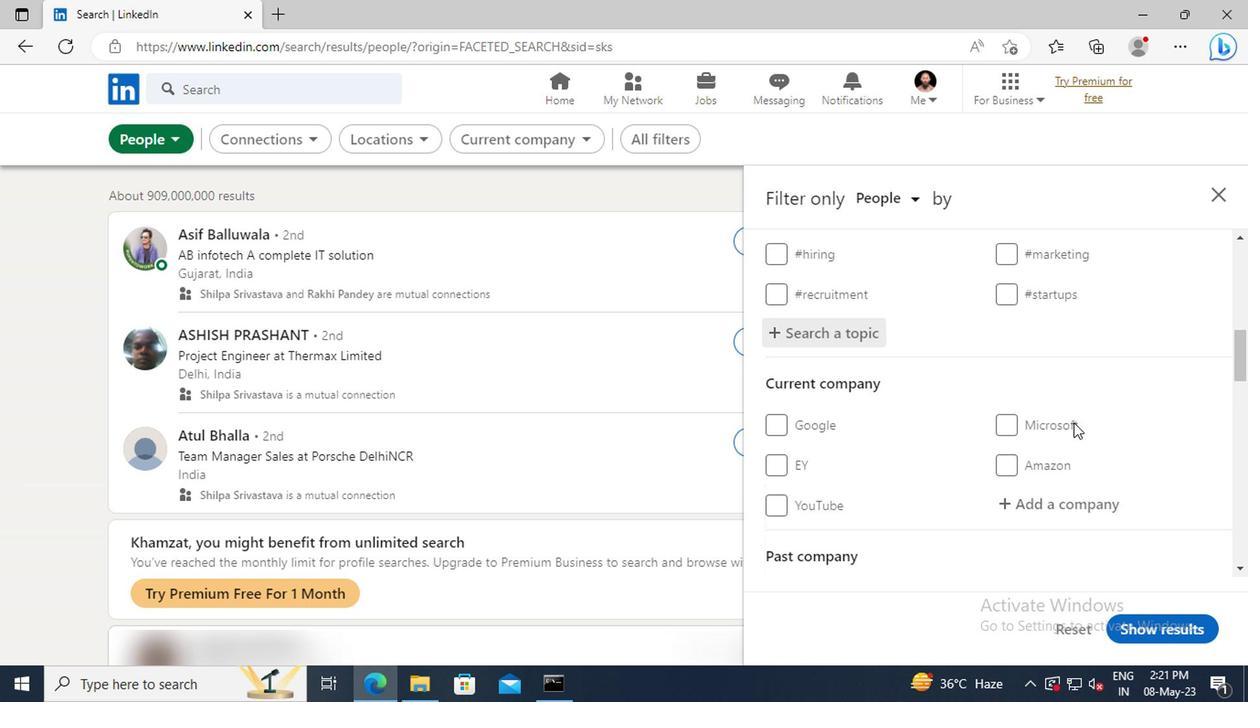 
Action: Mouse scrolled (1069, 422) with delta (0, -1)
Screenshot: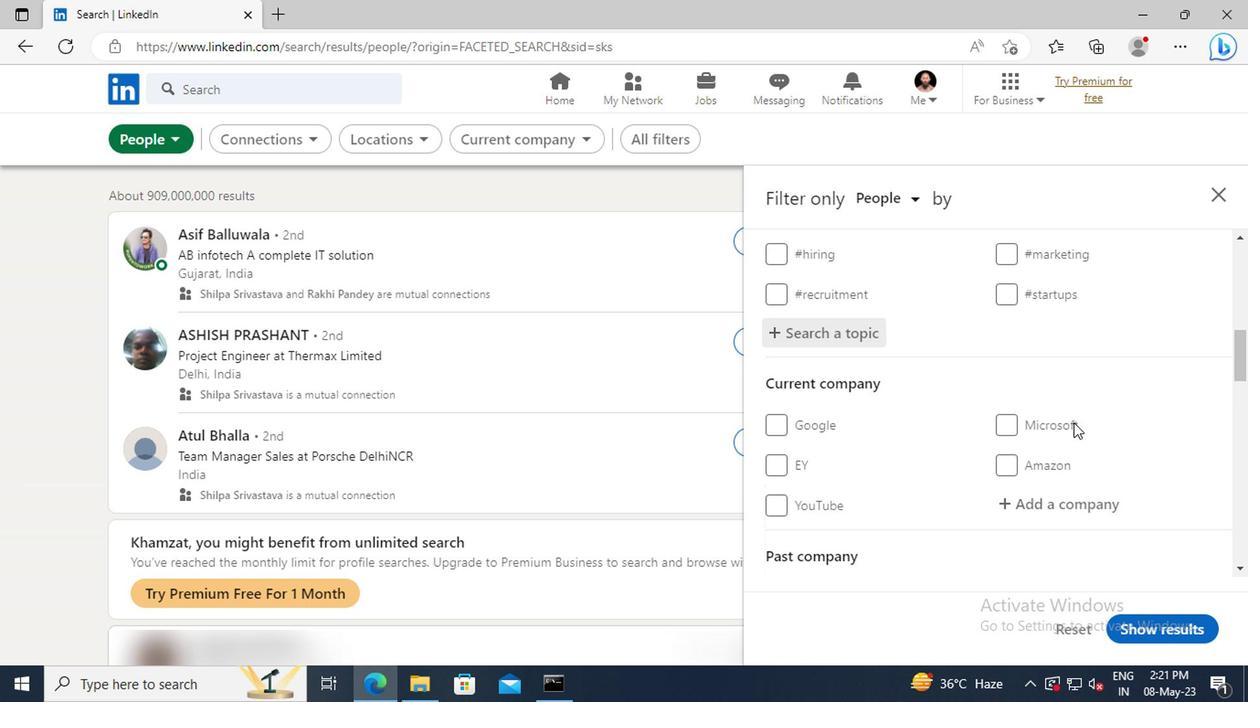 
Action: Mouse scrolled (1069, 422) with delta (0, -1)
Screenshot: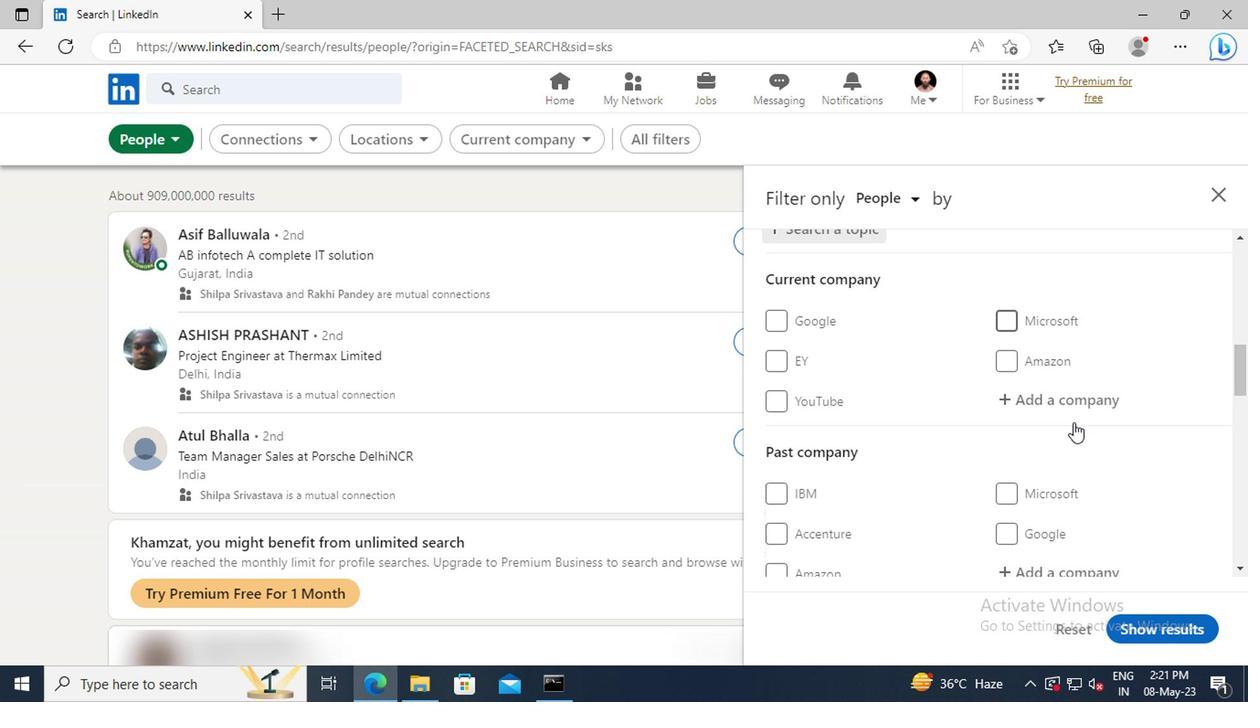 
Action: Mouse scrolled (1069, 422) with delta (0, -1)
Screenshot: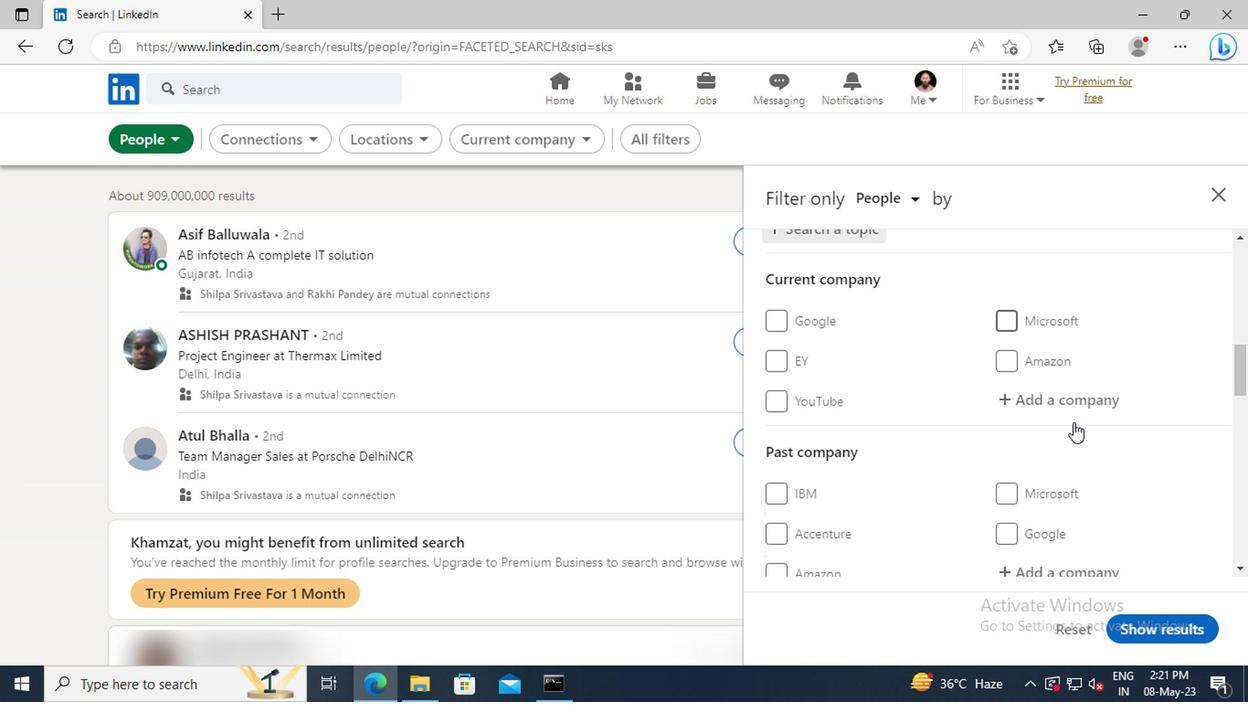 
Action: Mouse scrolled (1069, 422) with delta (0, -1)
Screenshot: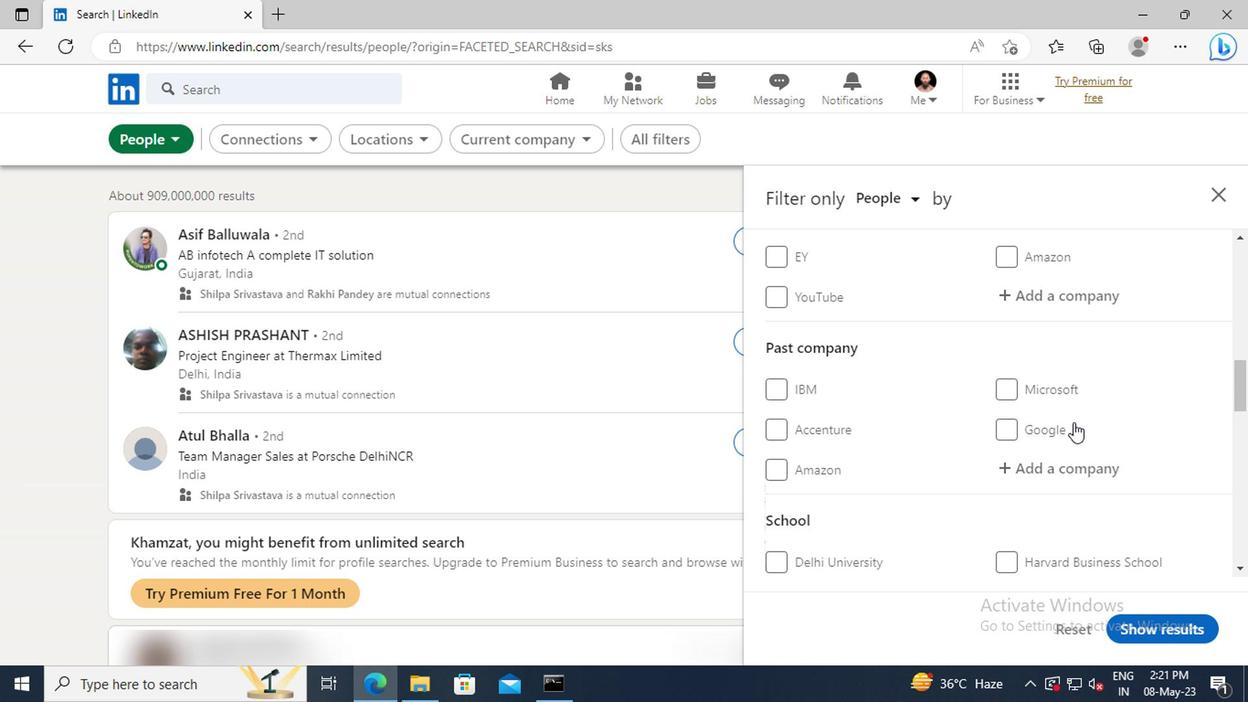 
Action: Mouse scrolled (1069, 422) with delta (0, -1)
Screenshot: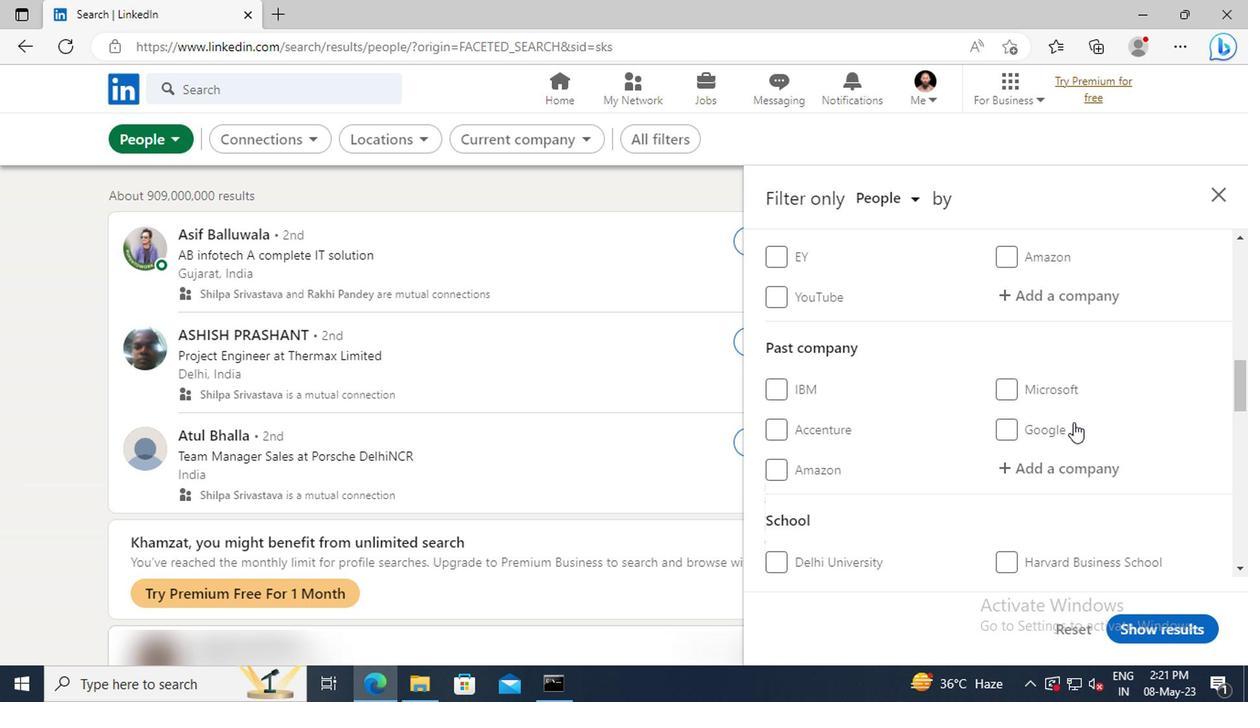 
Action: Mouse scrolled (1069, 422) with delta (0, -1)
Screenshot: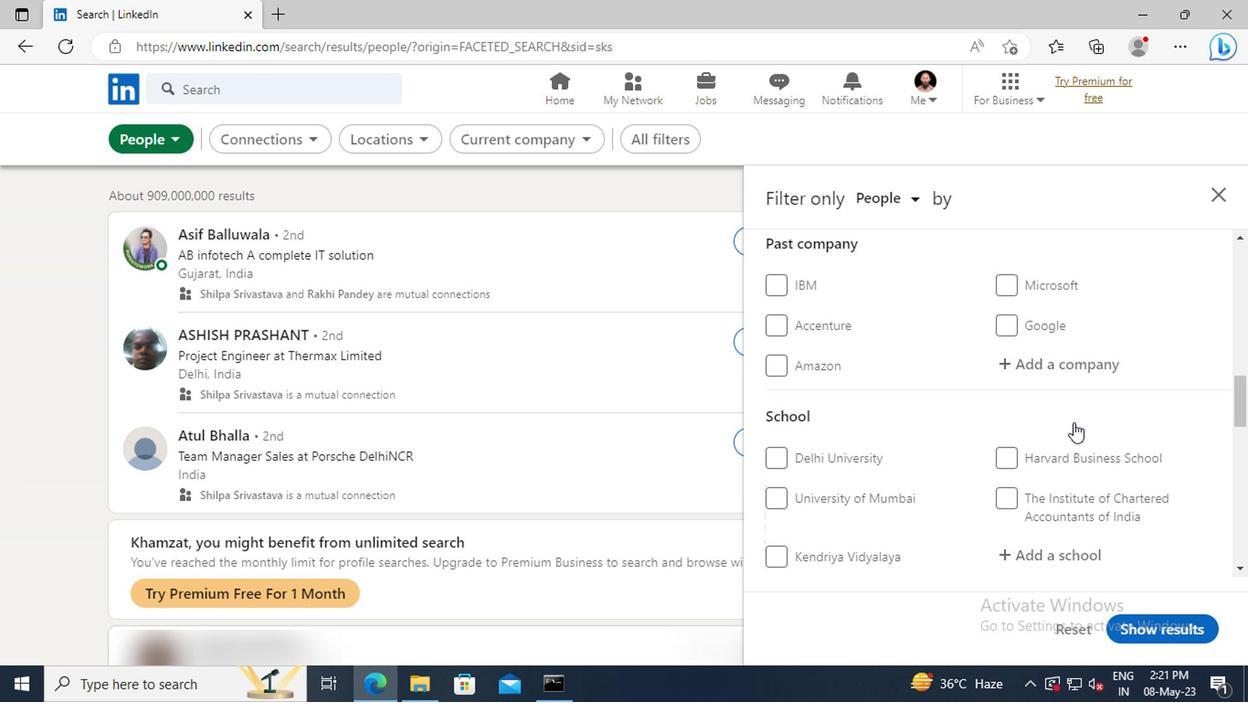 
Action: Mouse scrolled (1069, 422) with delta (0, -1)
Screenshot: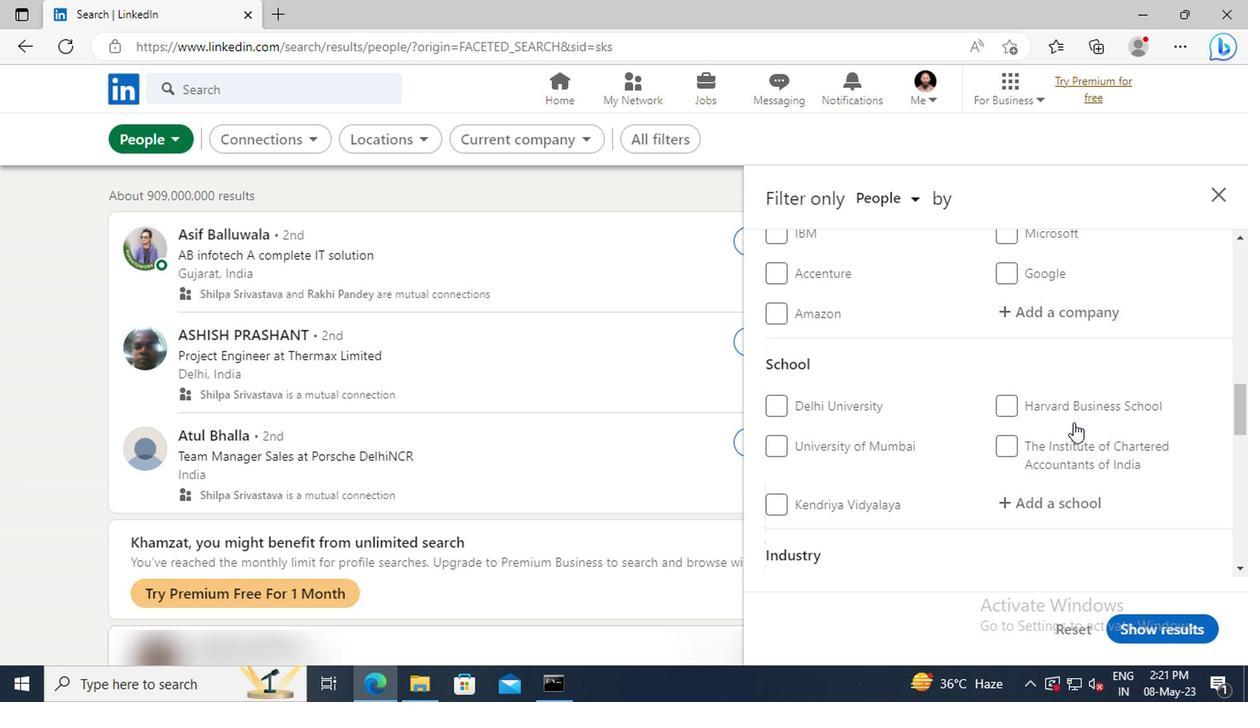 
Action: Mouse scrolled (1069, 422) with delta (0, -1)
Screenshot: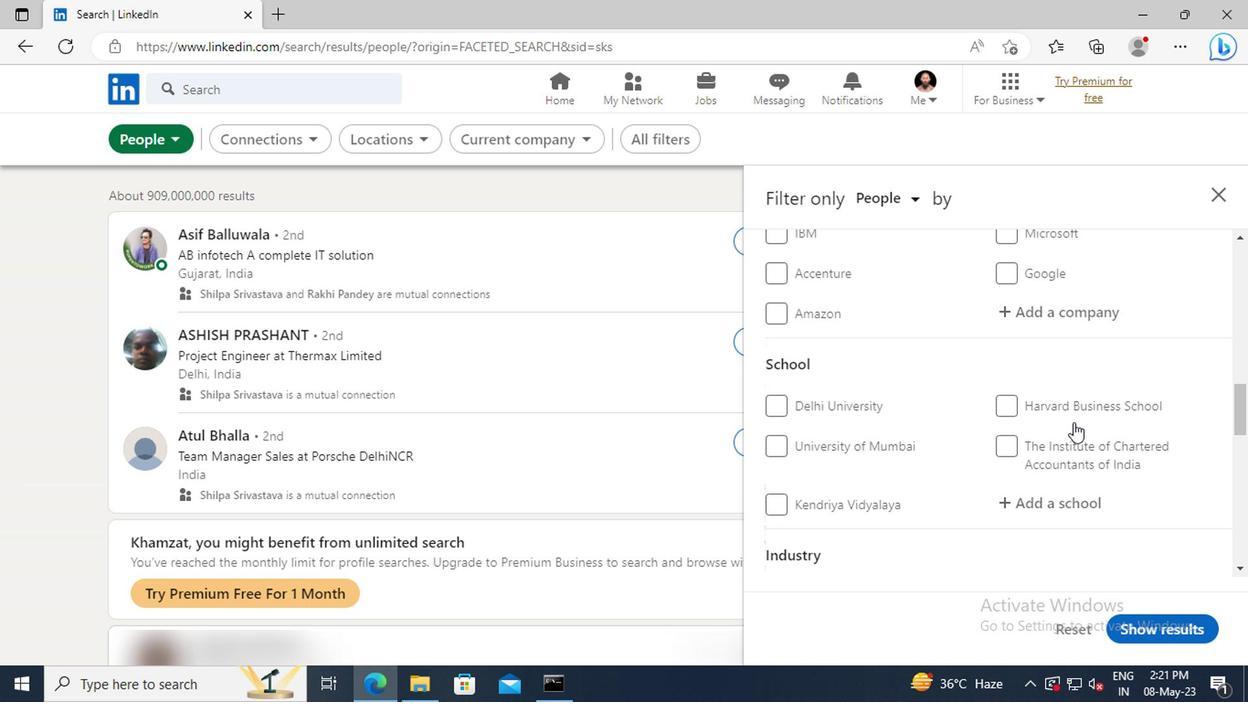 
Action: Mouse scrolled (1069, 422) with delta (0, -1)
Screenshot: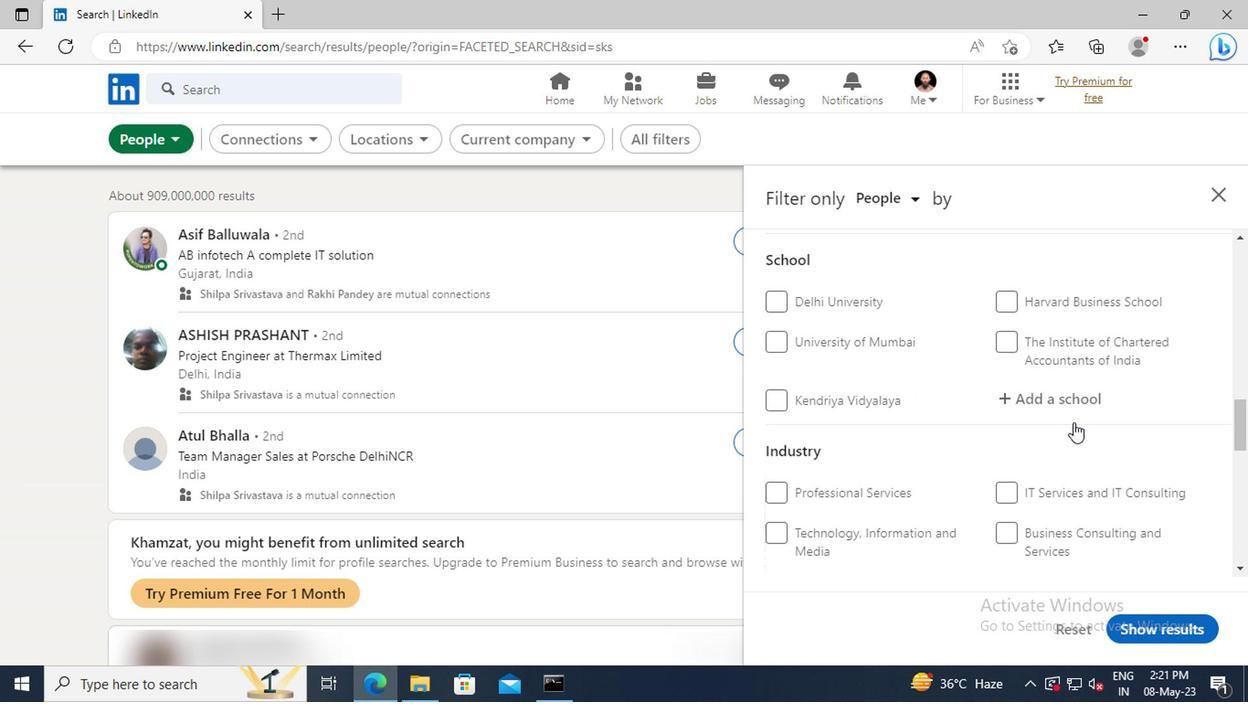 
Action: Mouse scrolled (1069, 422) with delta (0, -1)
Screenshot: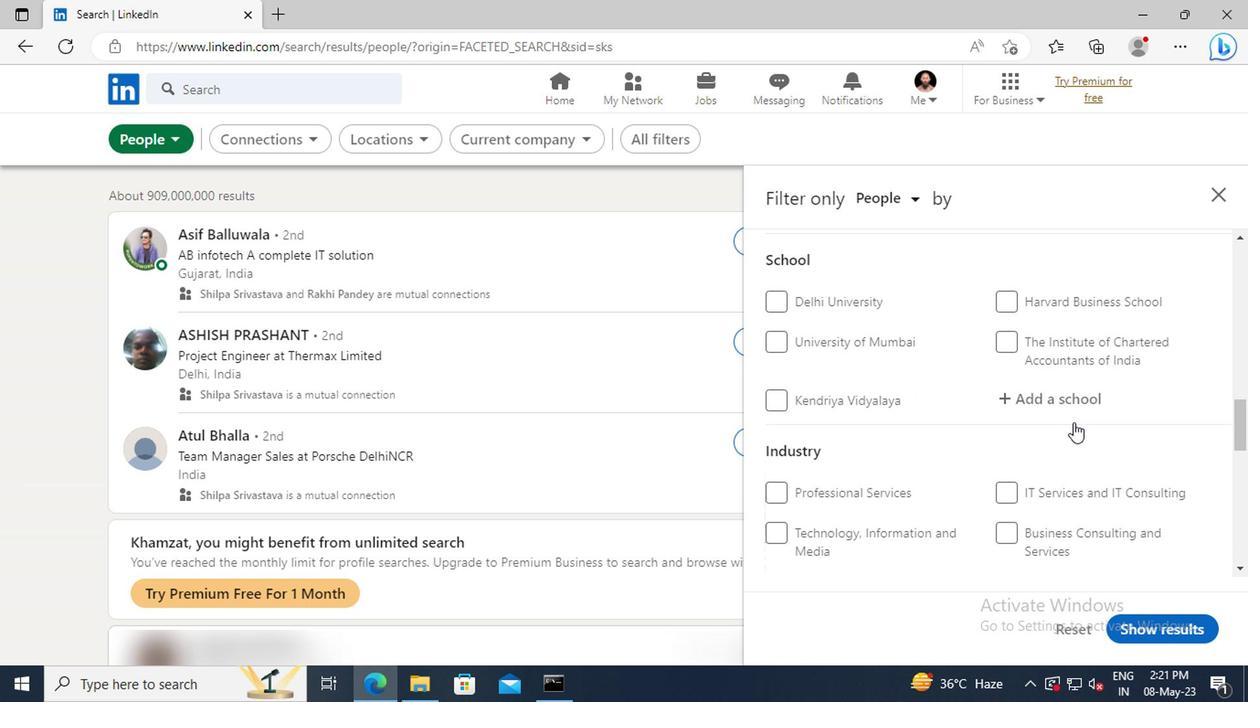 
Action: Mouse scrolled (1069, 422) with delta (0, -1)
Screenshot: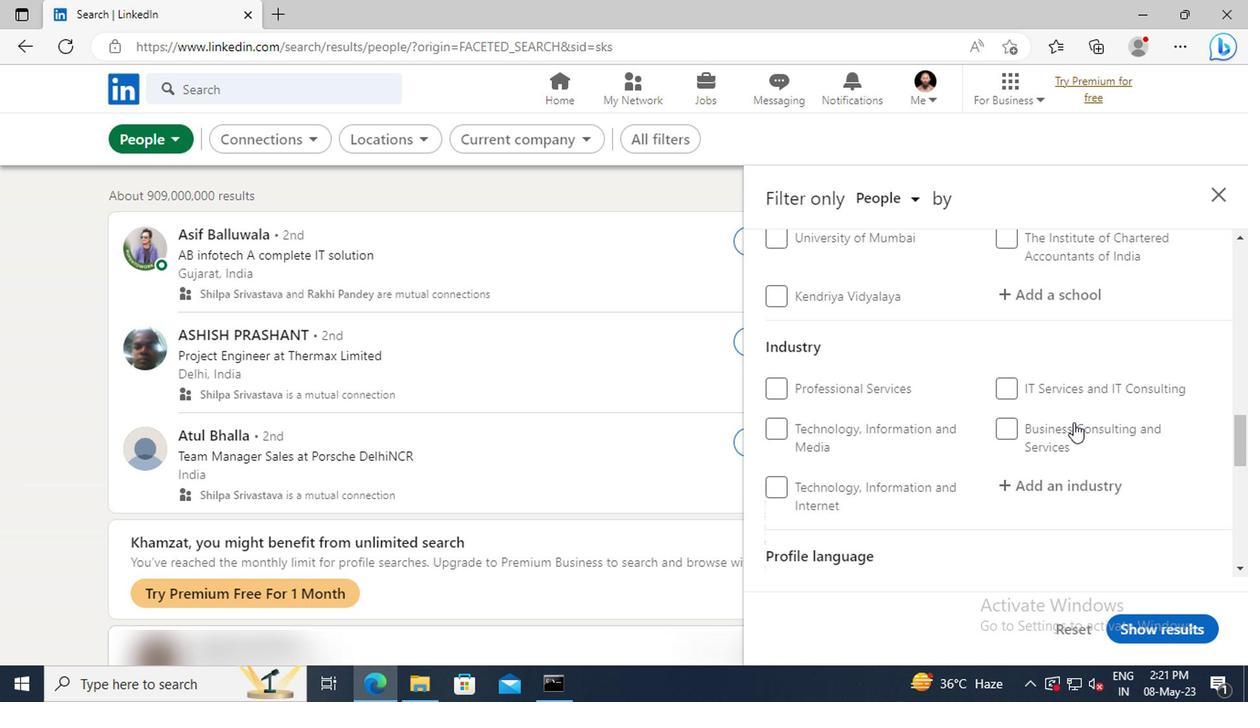 
Action: Mouse scrolled (1069, 422) with delta (0, -1)
Screenshot: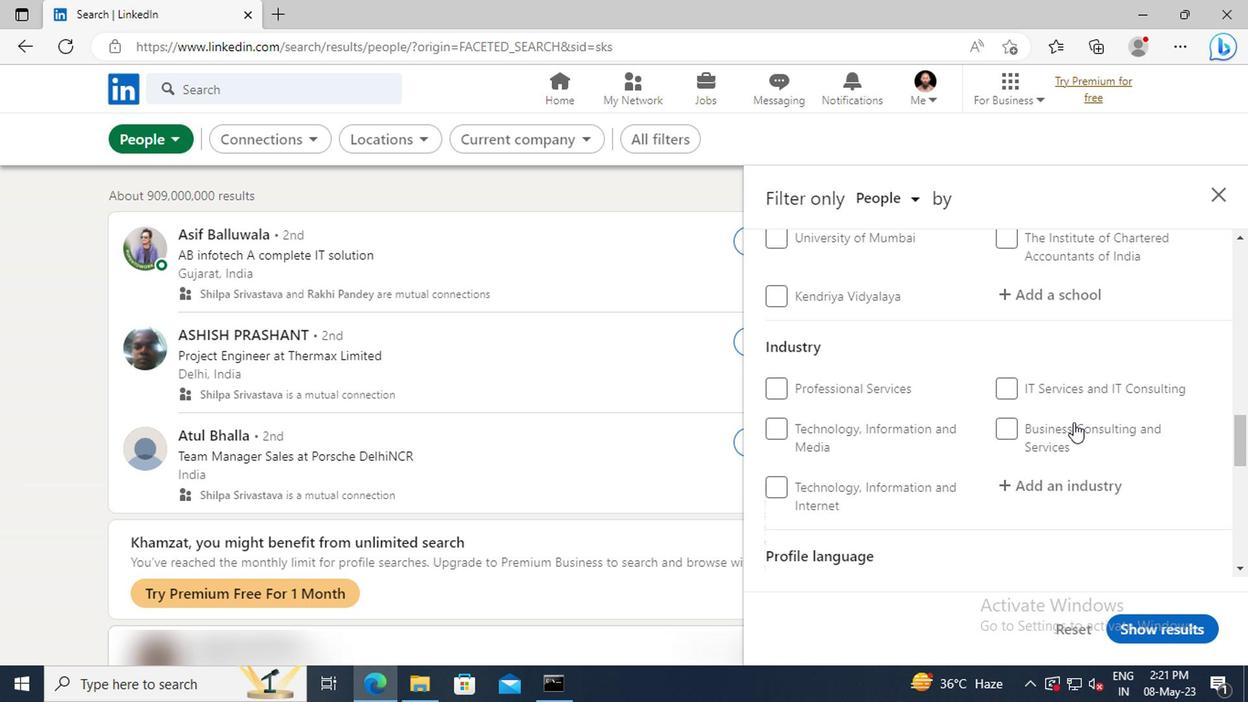 
Action: Mouse moved to (774, 496)
Screenshot: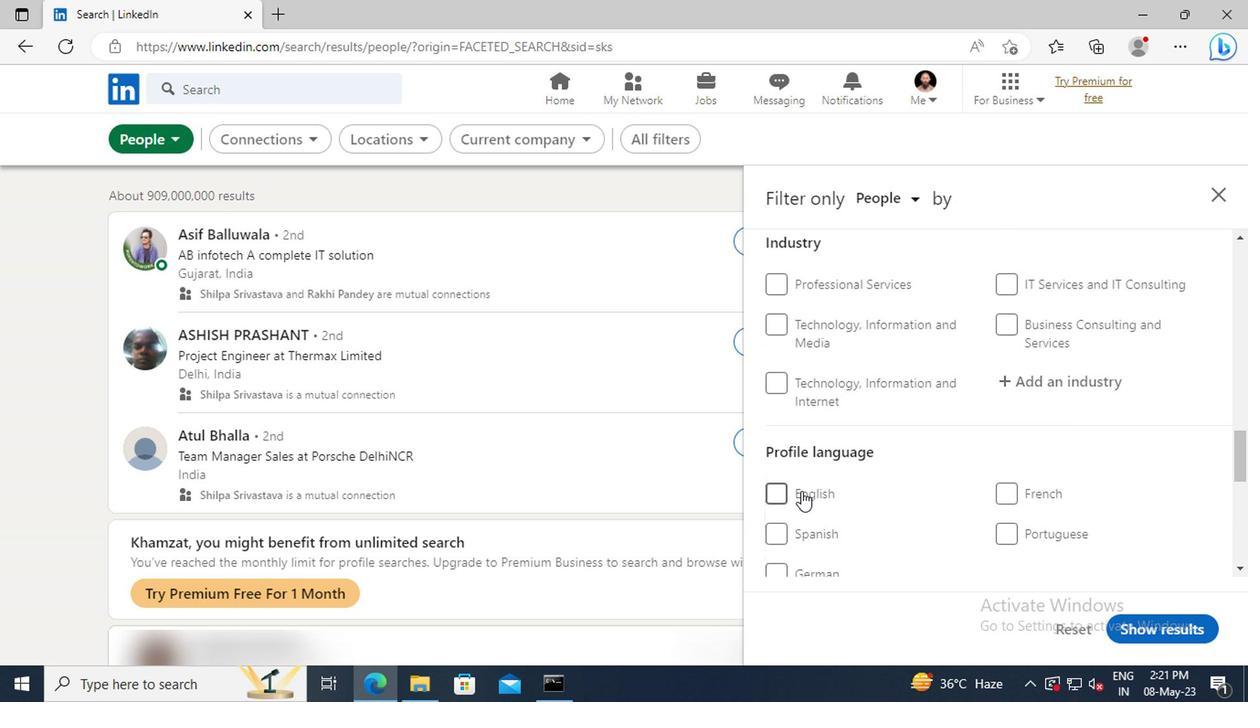
Action: Mouse pressed left at (774, 496)
Screenshot: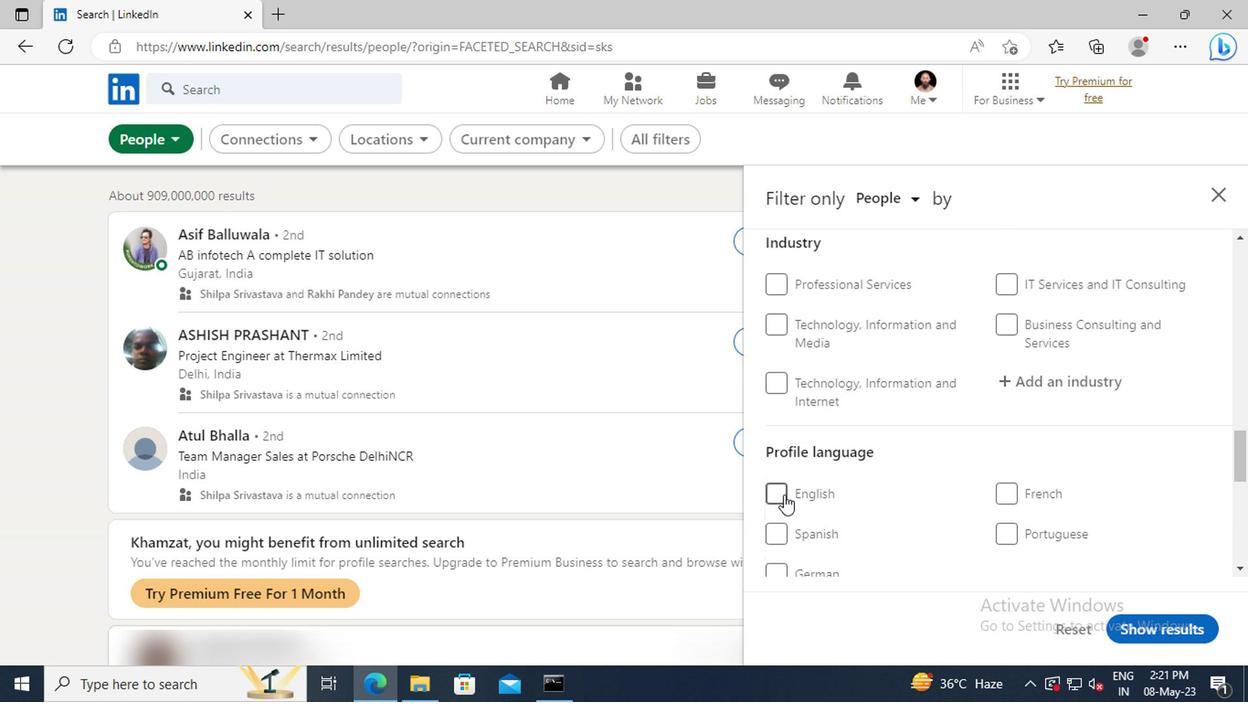 
Action: Mouse moved to (1019, 449)
Screenshot: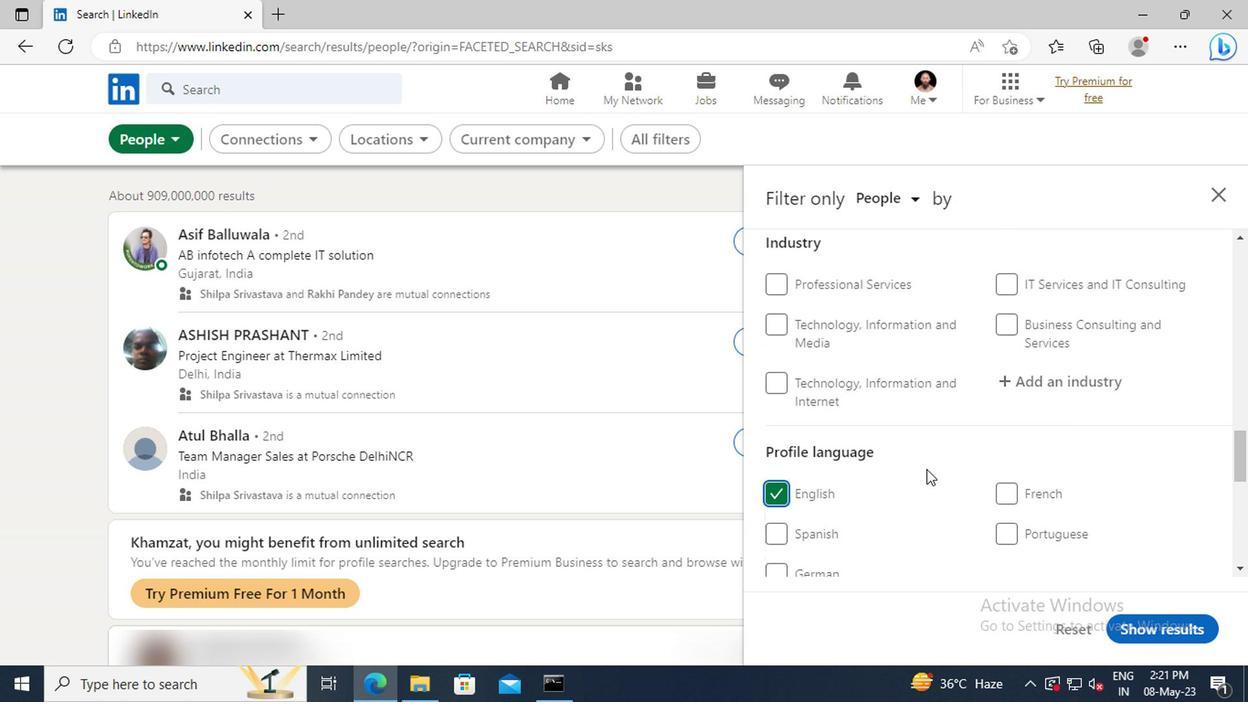
Action: Mouse scrolled (1019, 451) with delta (0, 1)
Screenshot: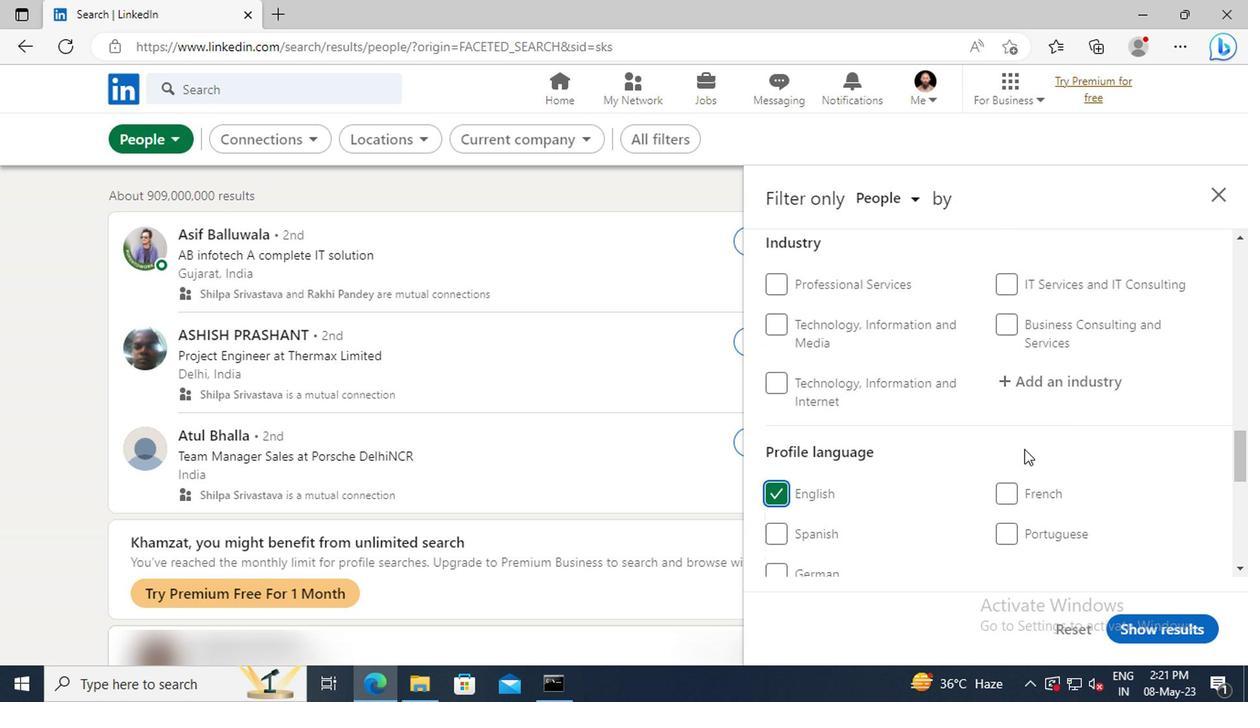 
Action: Mouse scrolled (1019, 451) with delta (0, 1)
Screenshot: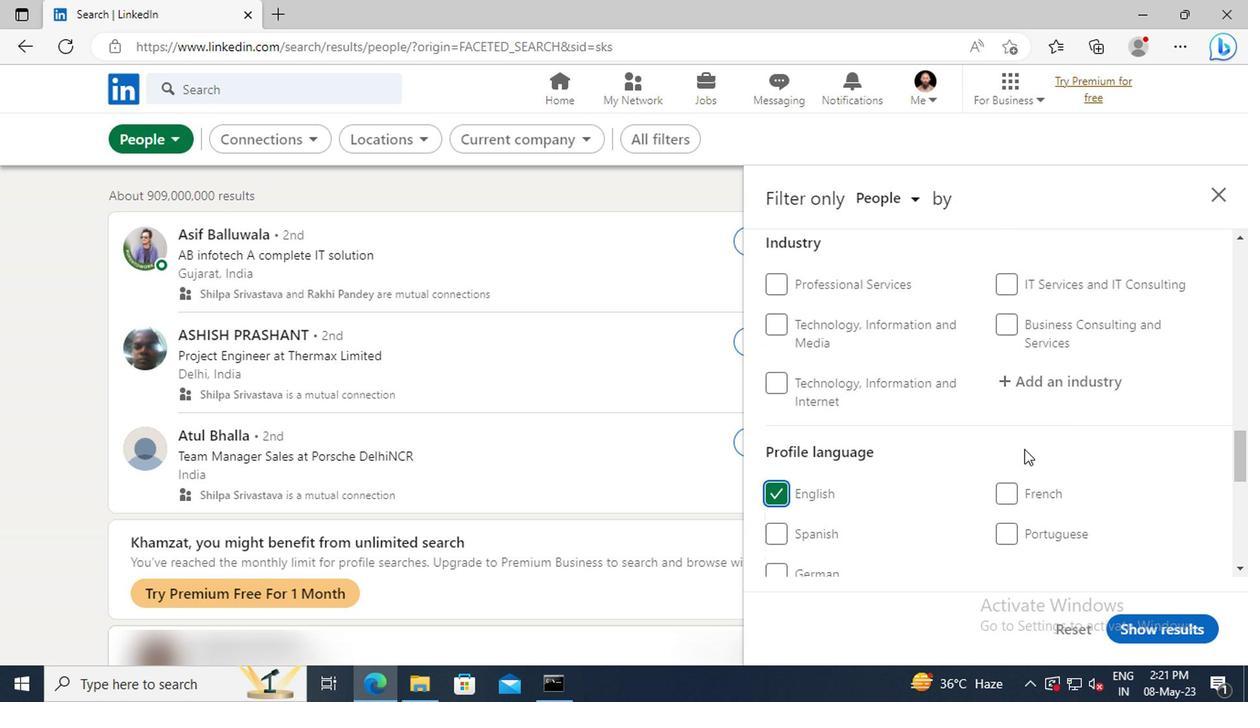 
Action: Mouse scrolled (1019, 451) with delta (0, 1)
Screenshot: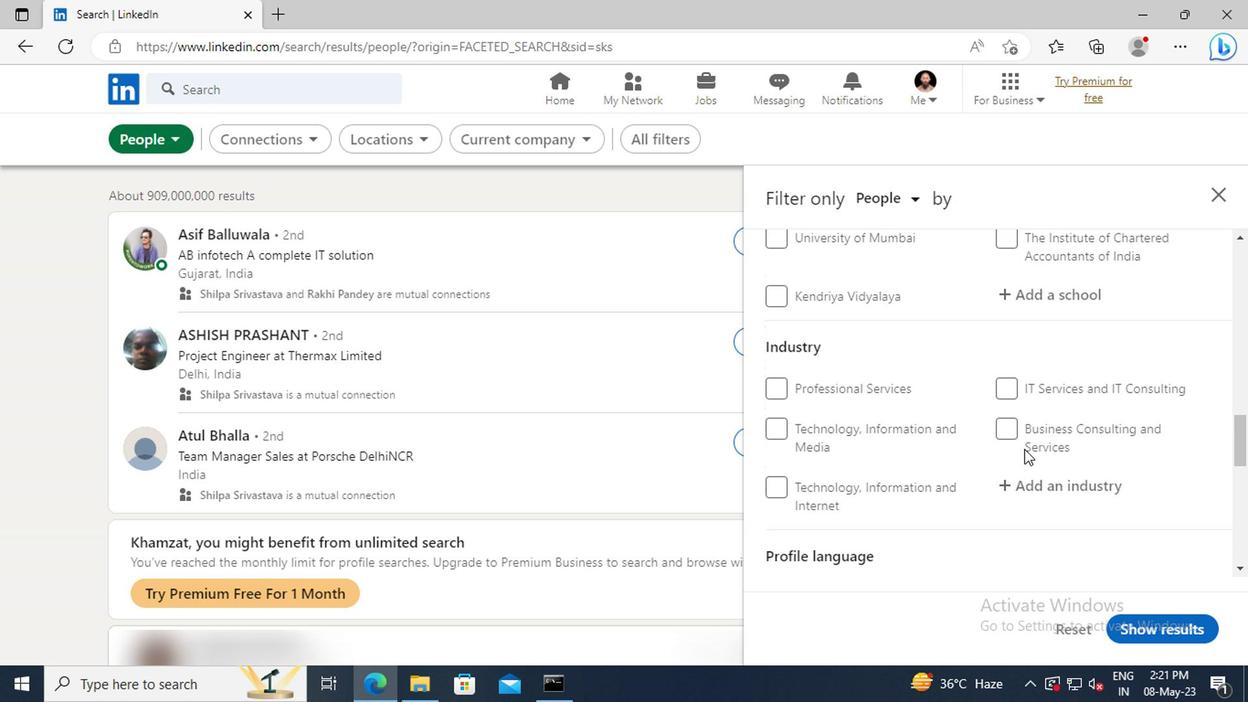 
Action: Mouse scrolled (1019, 451) with delta (0, 1)
Screenshot: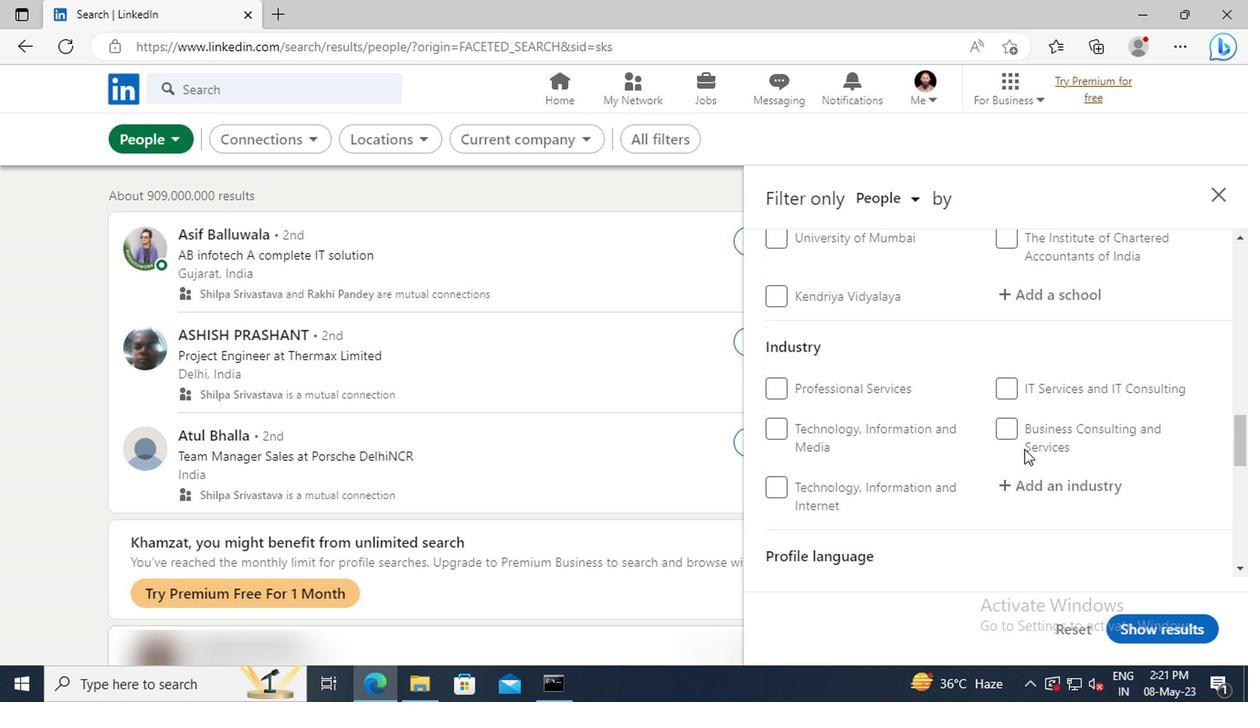 
Action: Mouse scrolled (1019, 451) with delta (0, 1)
Screenshot: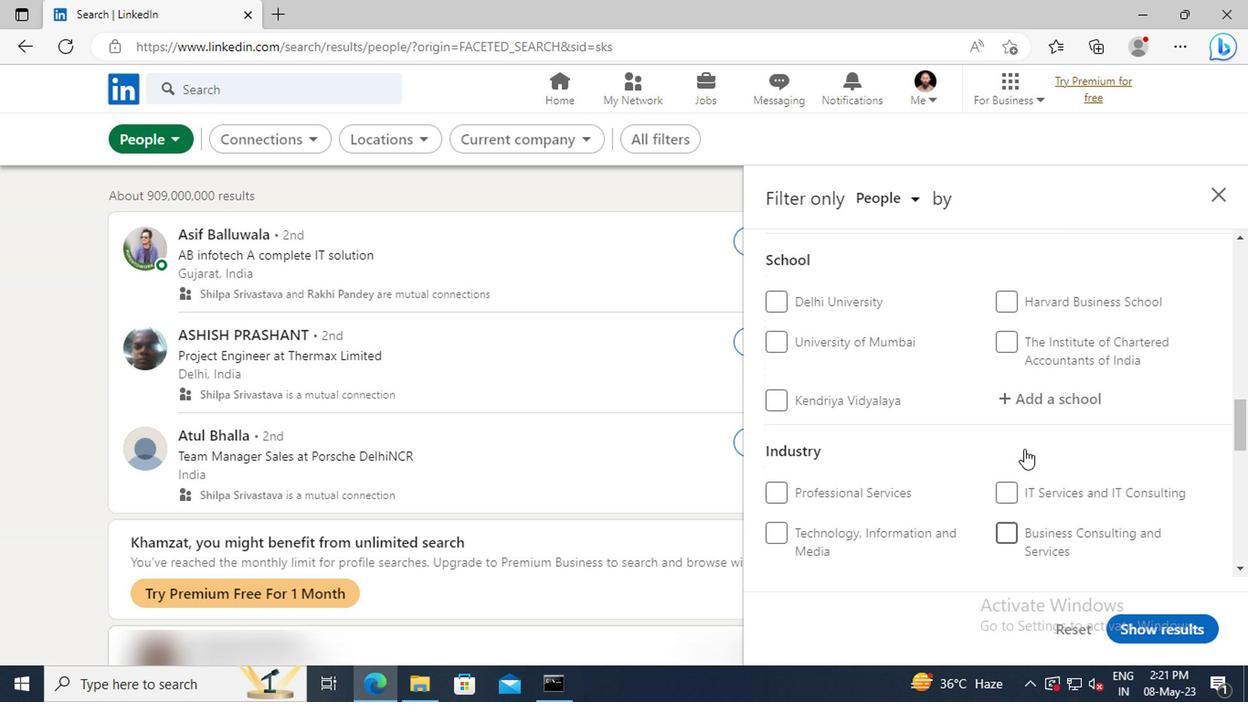 
Action: Mouse scrolled (1019, 451) with delta (0, 1)
Screenshot: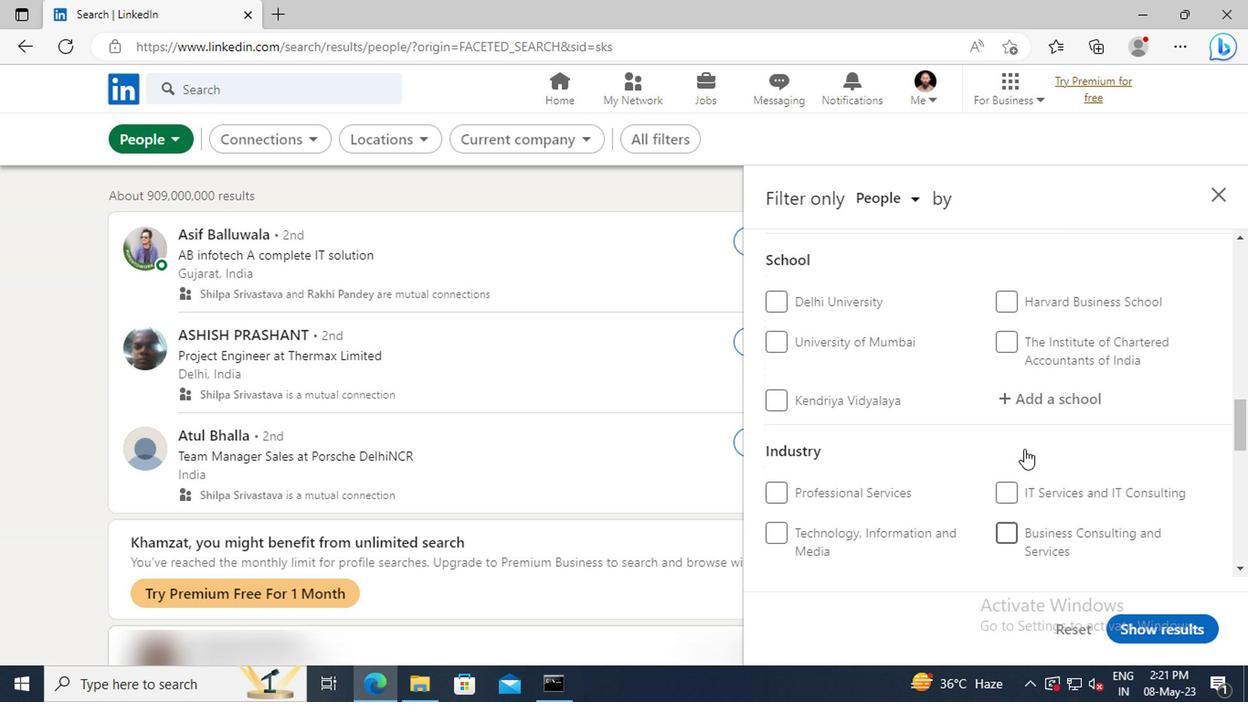 
Action: Mouse scrolled (1019, 451) with delta (0, 1)
Screenshot: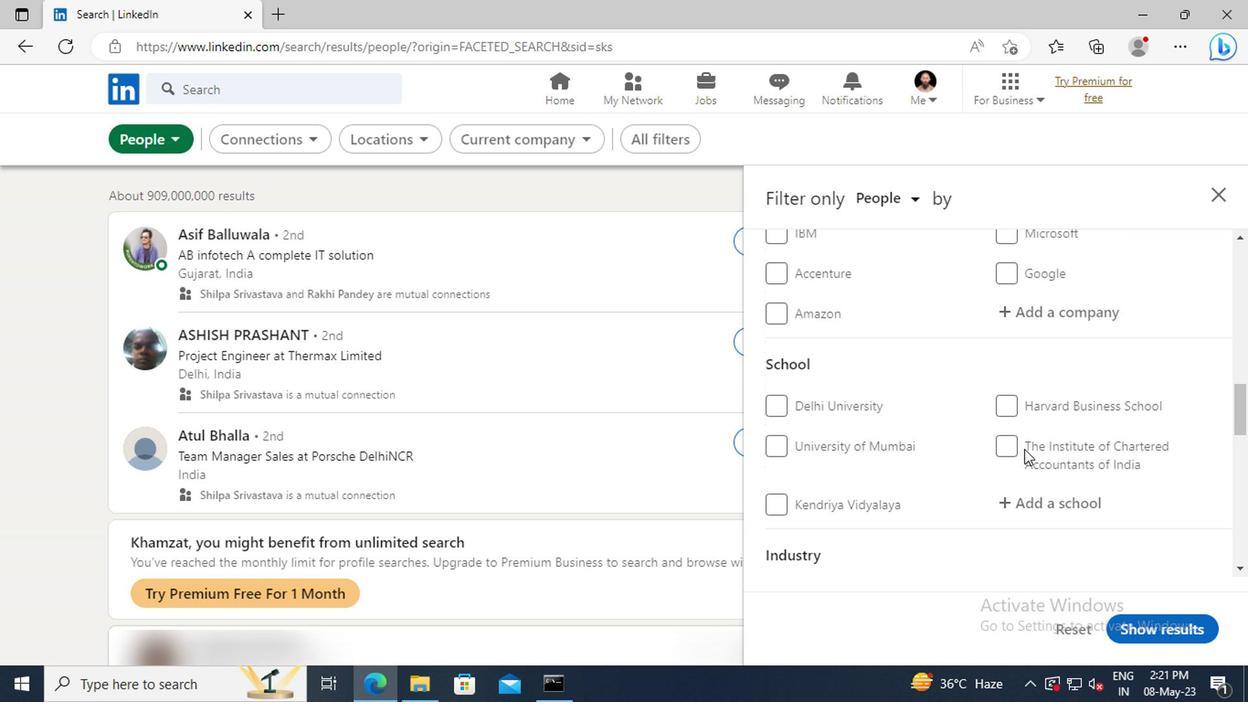 
Action: Mouse scrolled (1019, 451) with delta (0, 1)
Screenshot: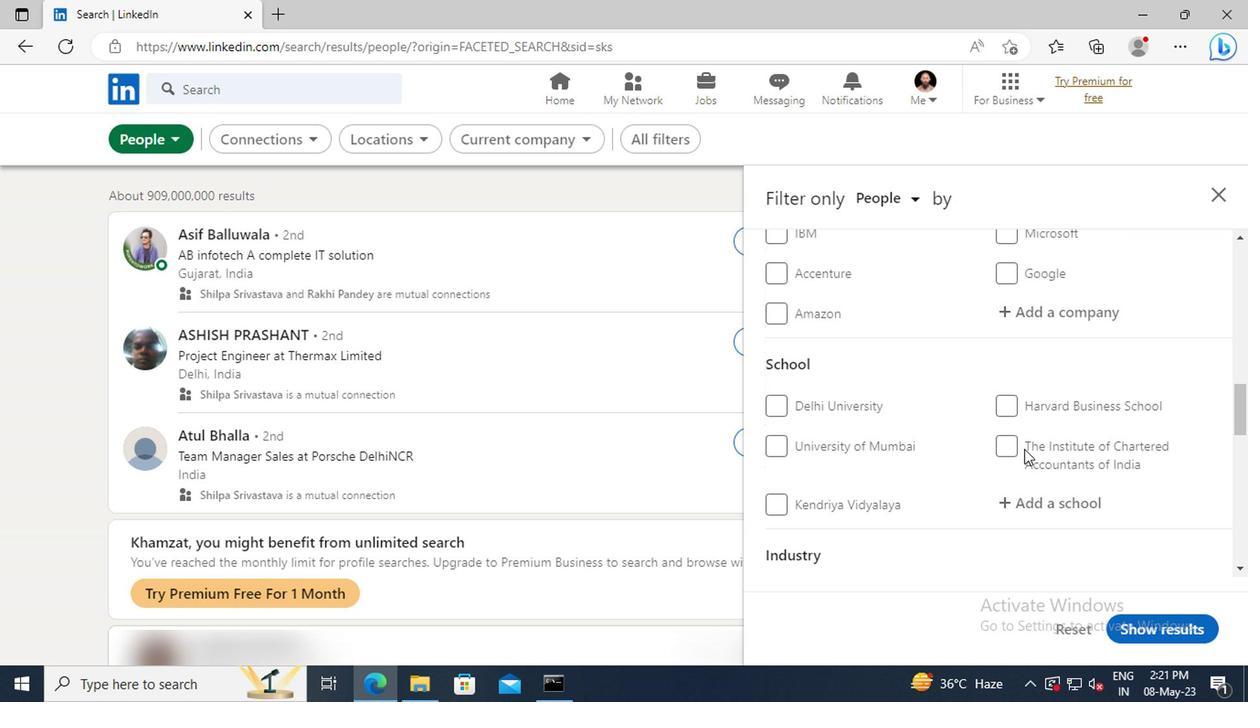 
Action: Mouse scrolled (1019, 451) with delta (0, 1)
Screenshot: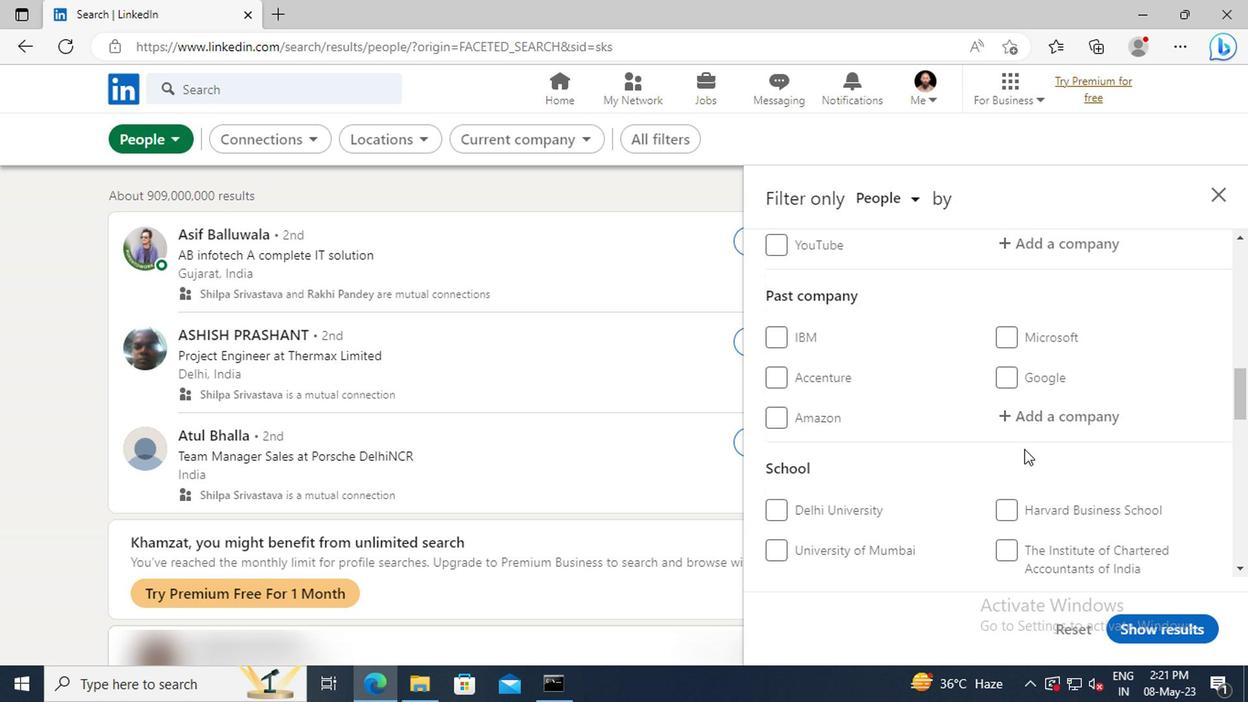 
Action: Mouse scrolled (1019, 451) with delta (0, 1)
Screenshot: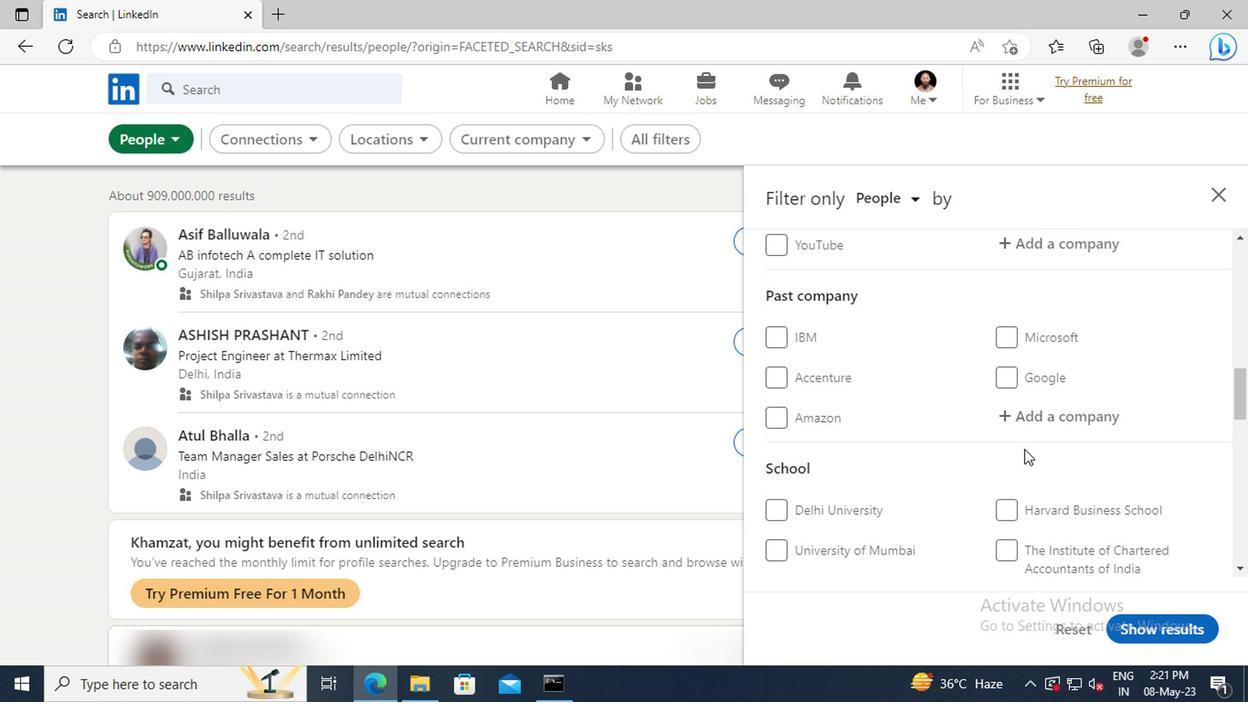 
Action: Mouse scrolled (1019, 451) with delta (0, 1)
Screenshot: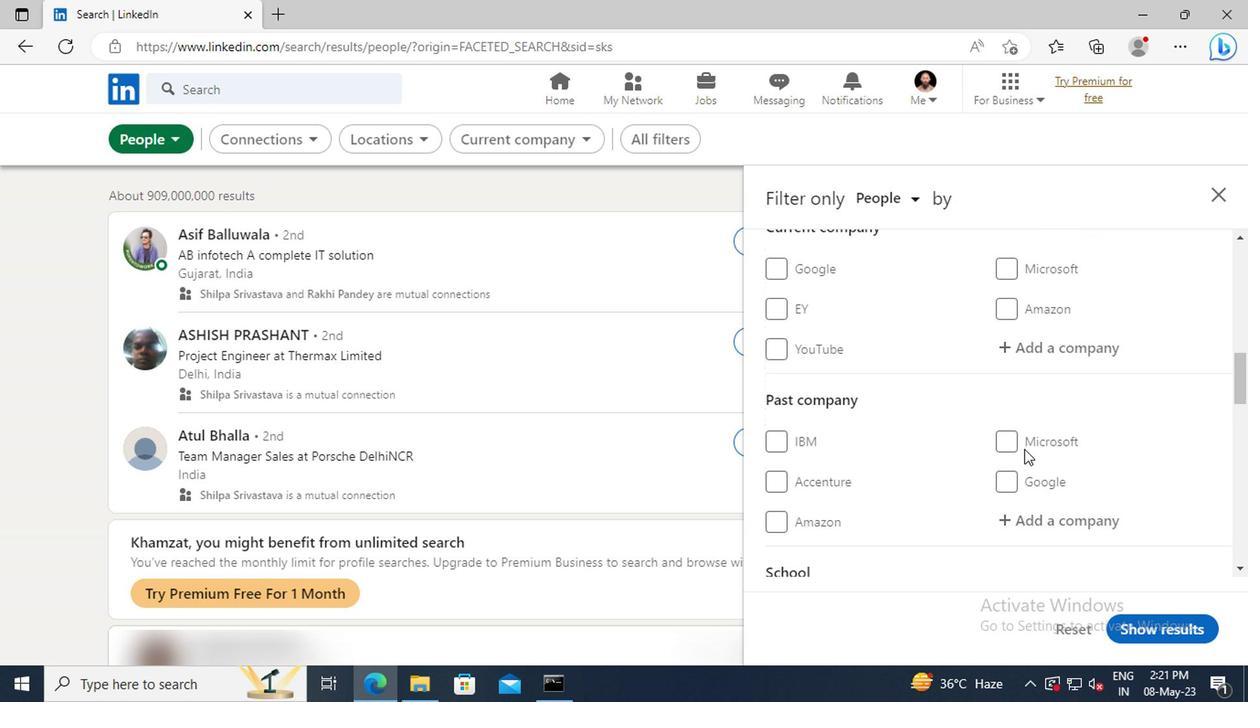 
Action: Mouse moved to (1027, 401)
Screenshot: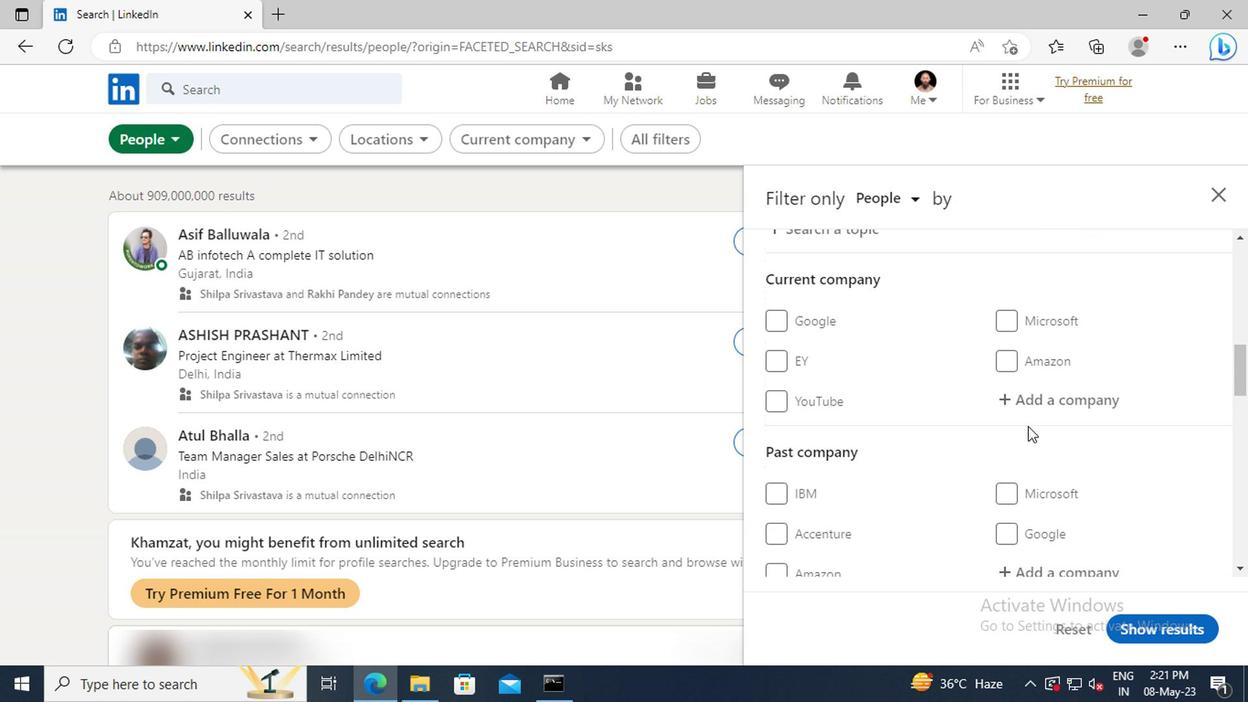 
Action: Mouse pressed left at (1027, 401)
Screenshot: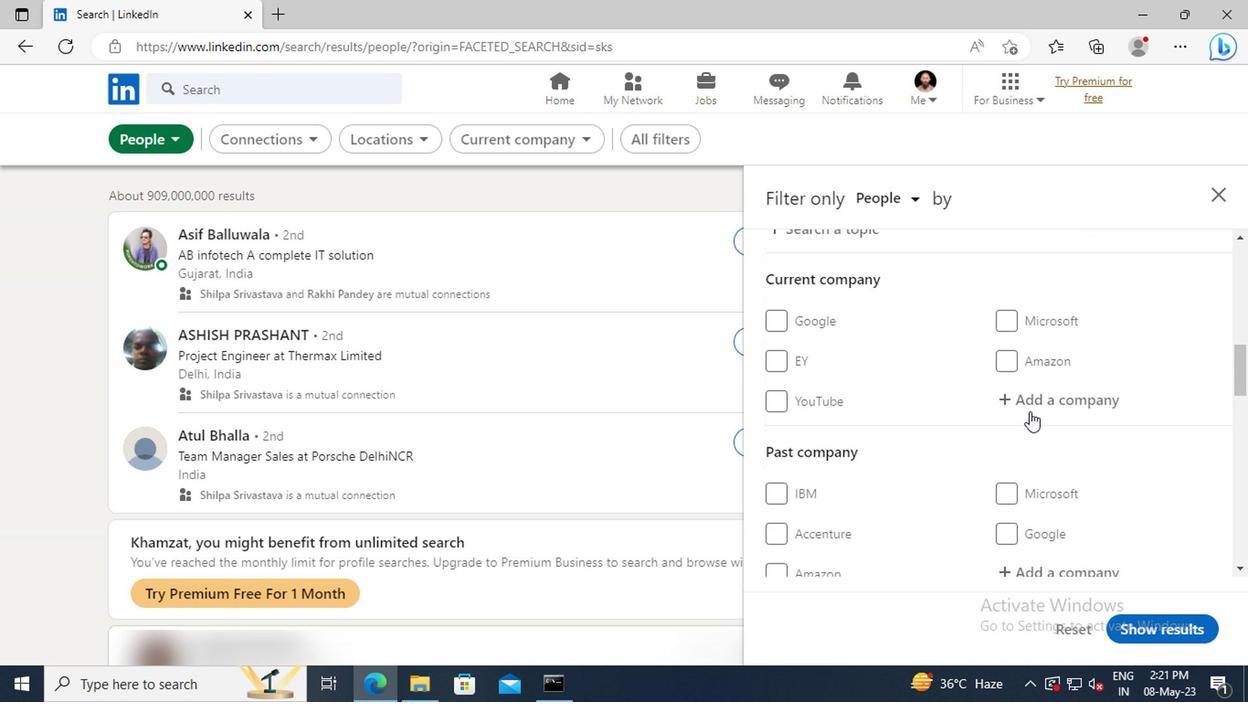 
Action: Key pressed <Key.shift>GI<Key.space><Key.shift>GR
Screenshot: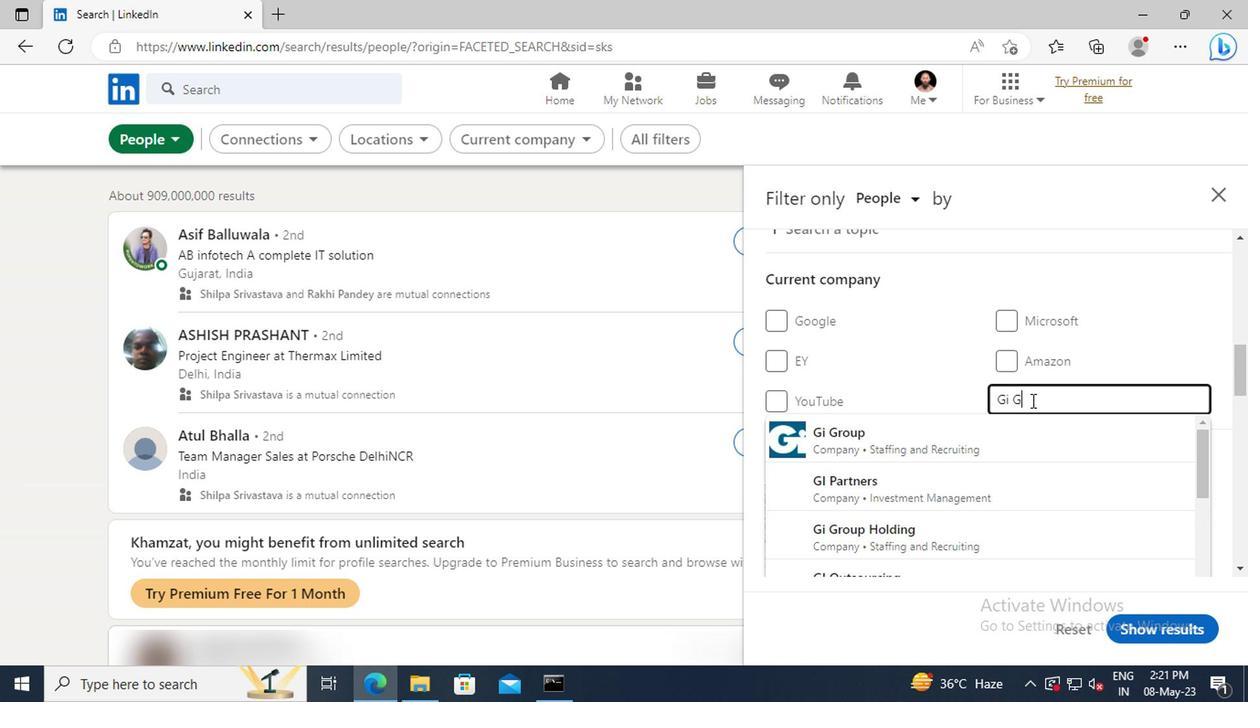 
Action: Mouse moved to (1027, 436)
Screenshot: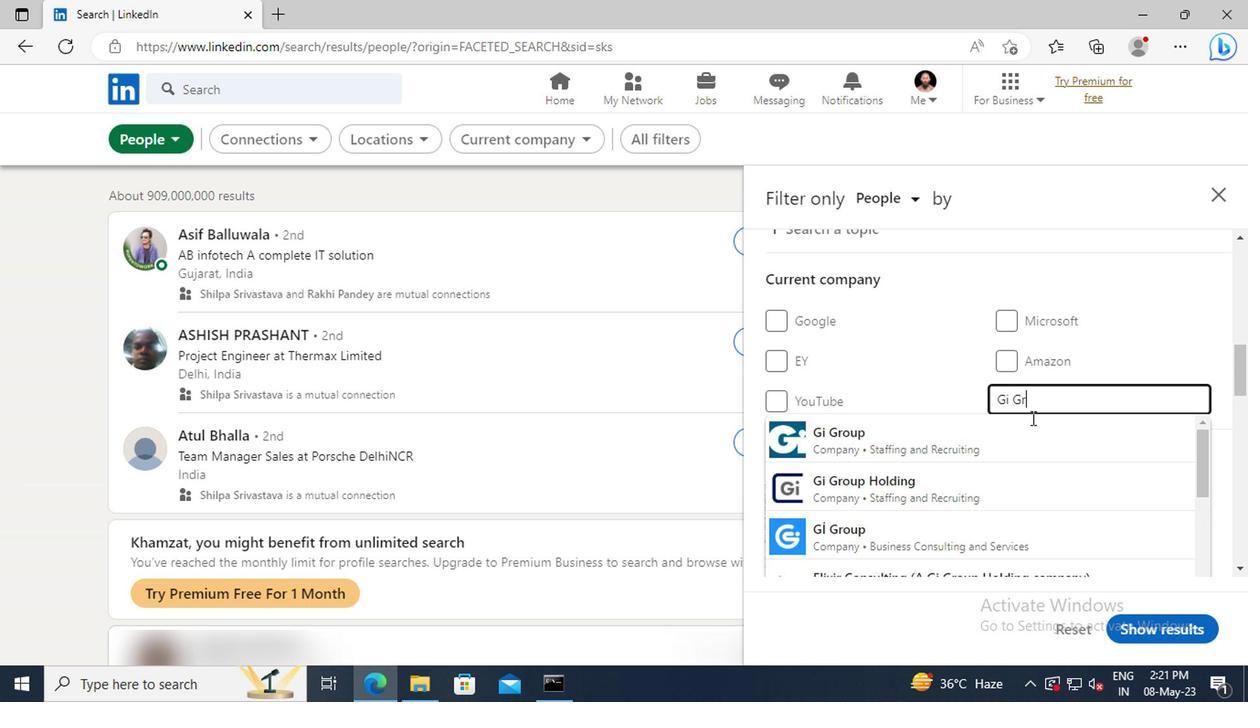 
Action: Mouse pressed left at (1027, 436)
Screenshot: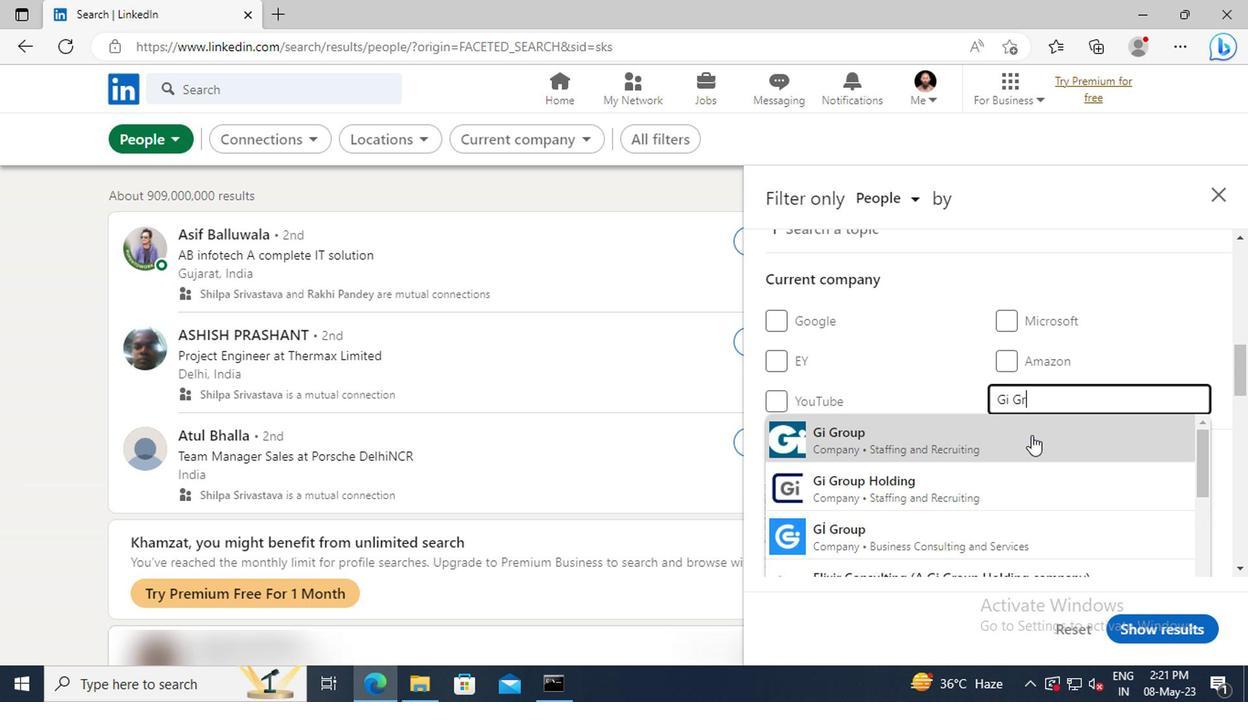 
Action: Mouse moved to (1027, 434)
Screenshot: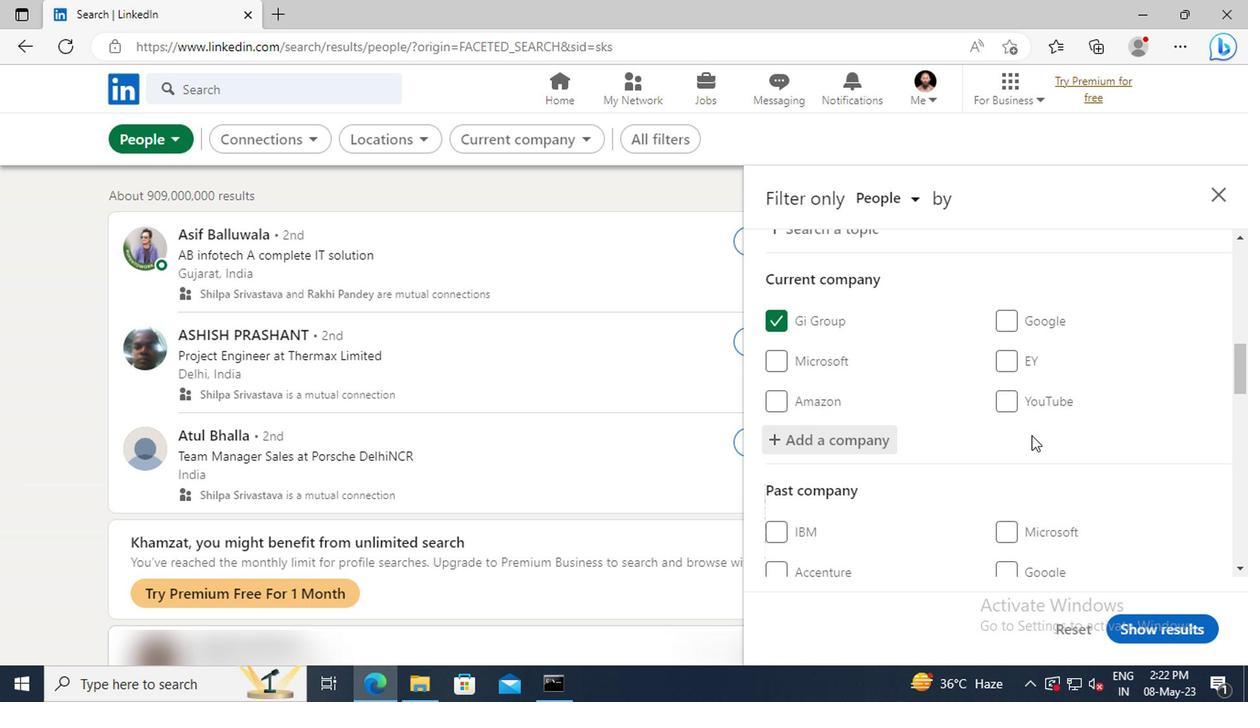 
Action: Mouse scrolled (1027, 433) with delta (0, 0)
Screenshot: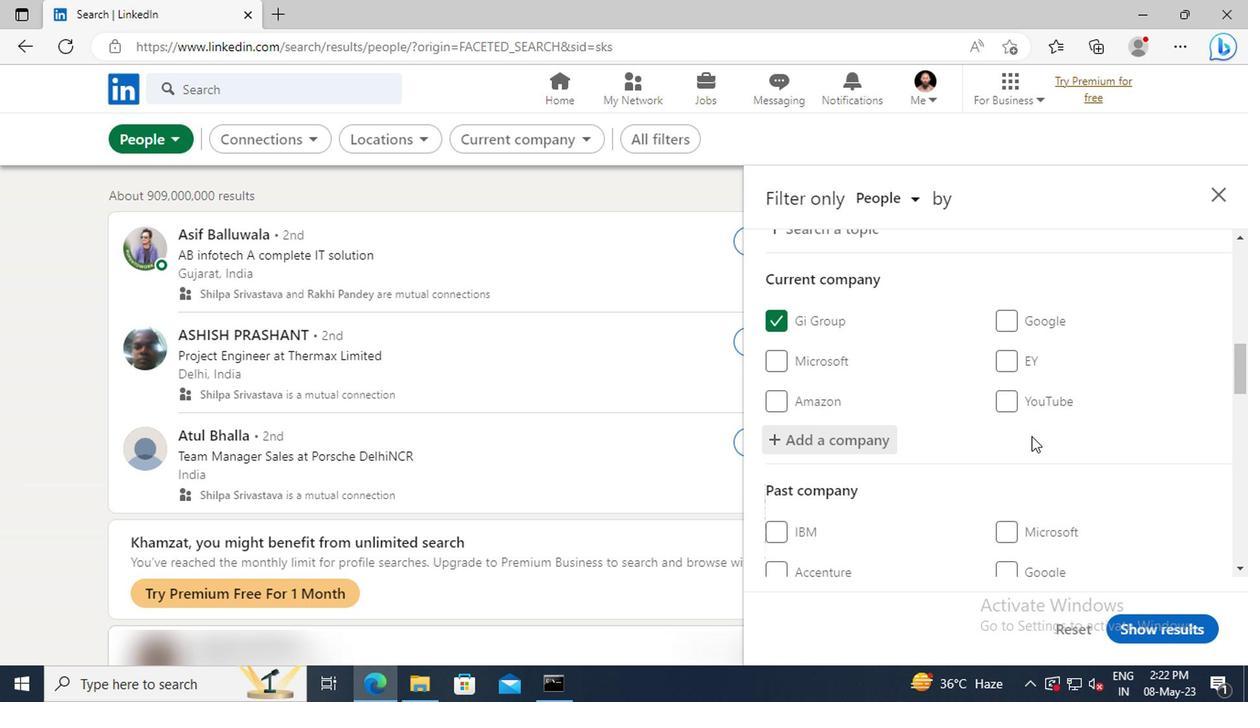 
Action: Mouse moved to (1025, 422)
Screenshot: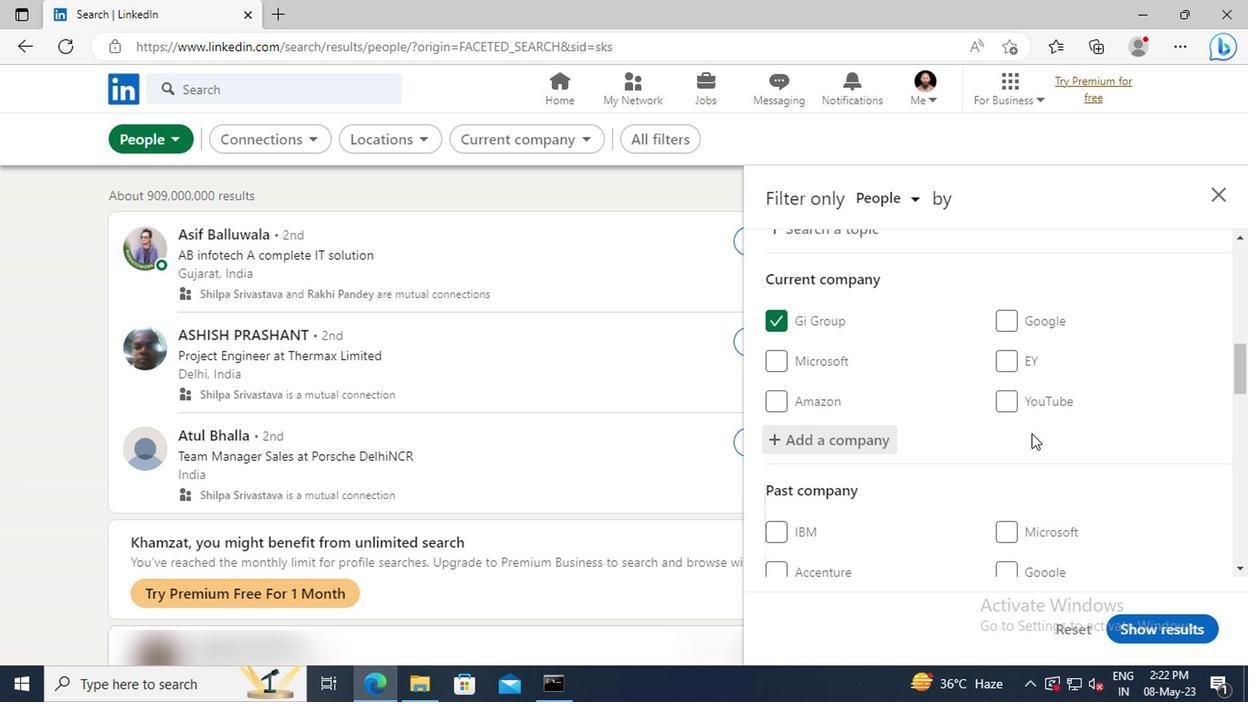 
Action: Mouse scrolled (1025, 421) with delta (0, 0)
Screenshot: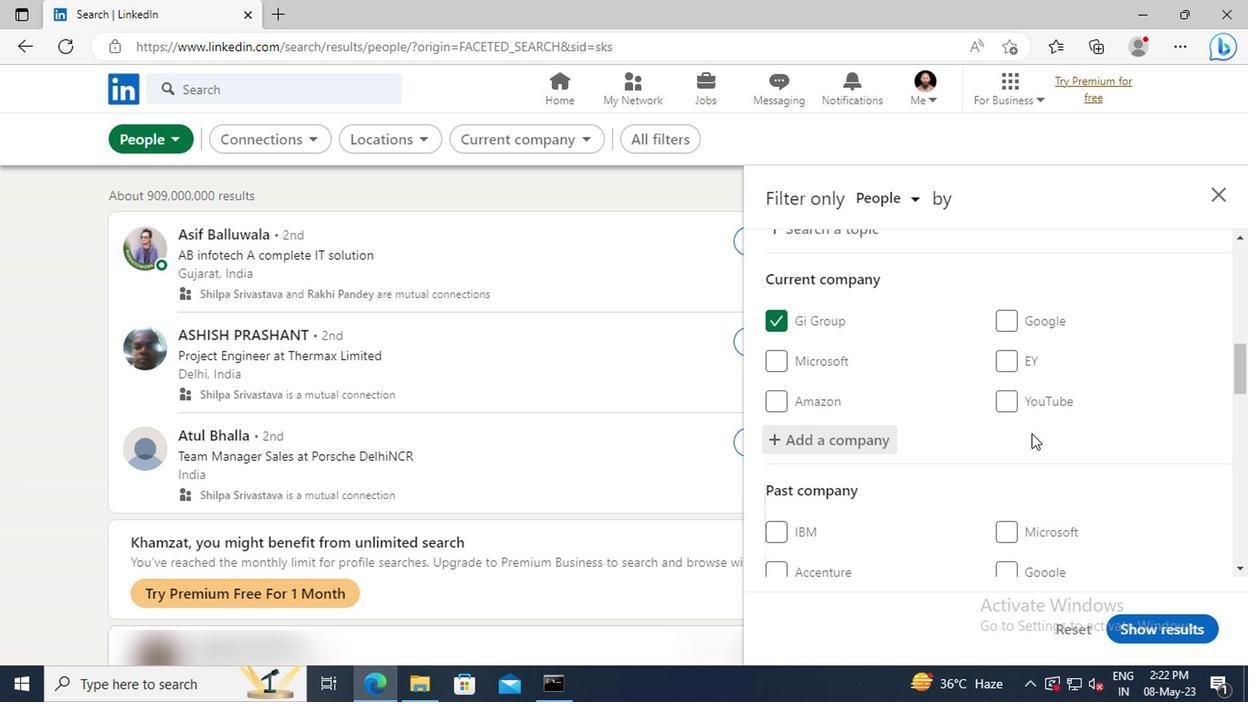 
Action: Mouse moved to (1015, 388)
Screenshot: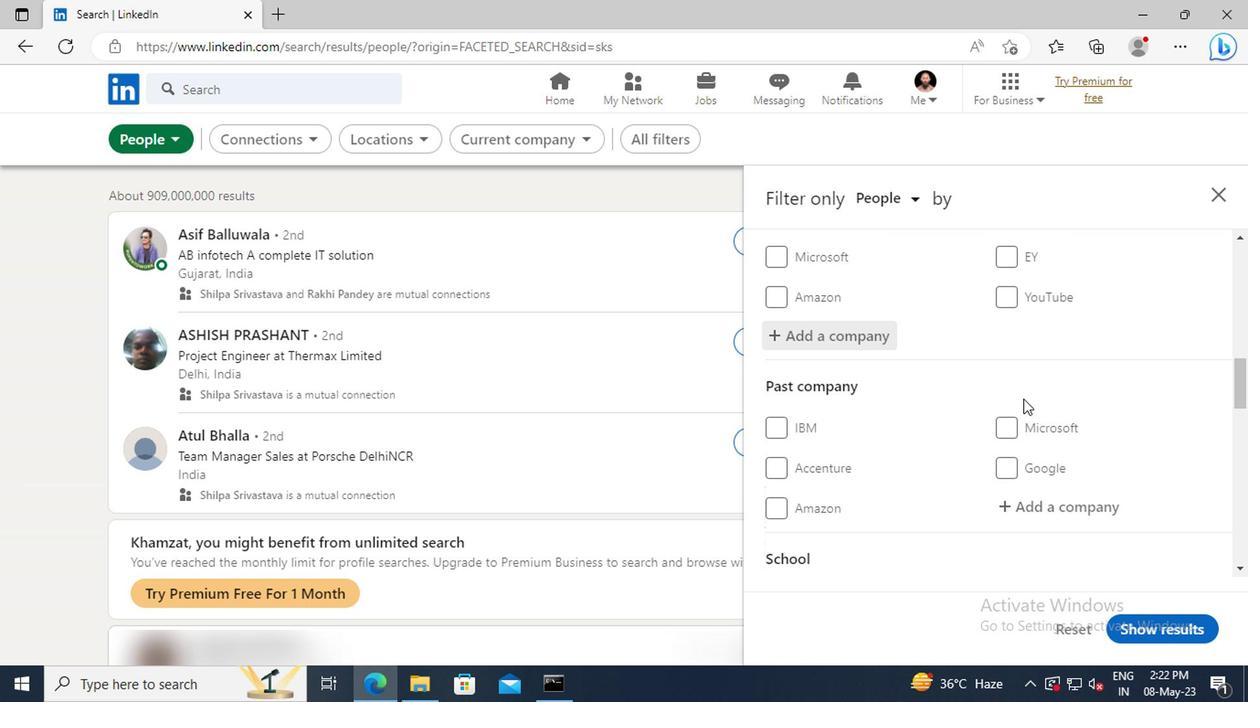 
Action: Mouse scrolled (1015, 388) with delta (0, 0)
Screenshot: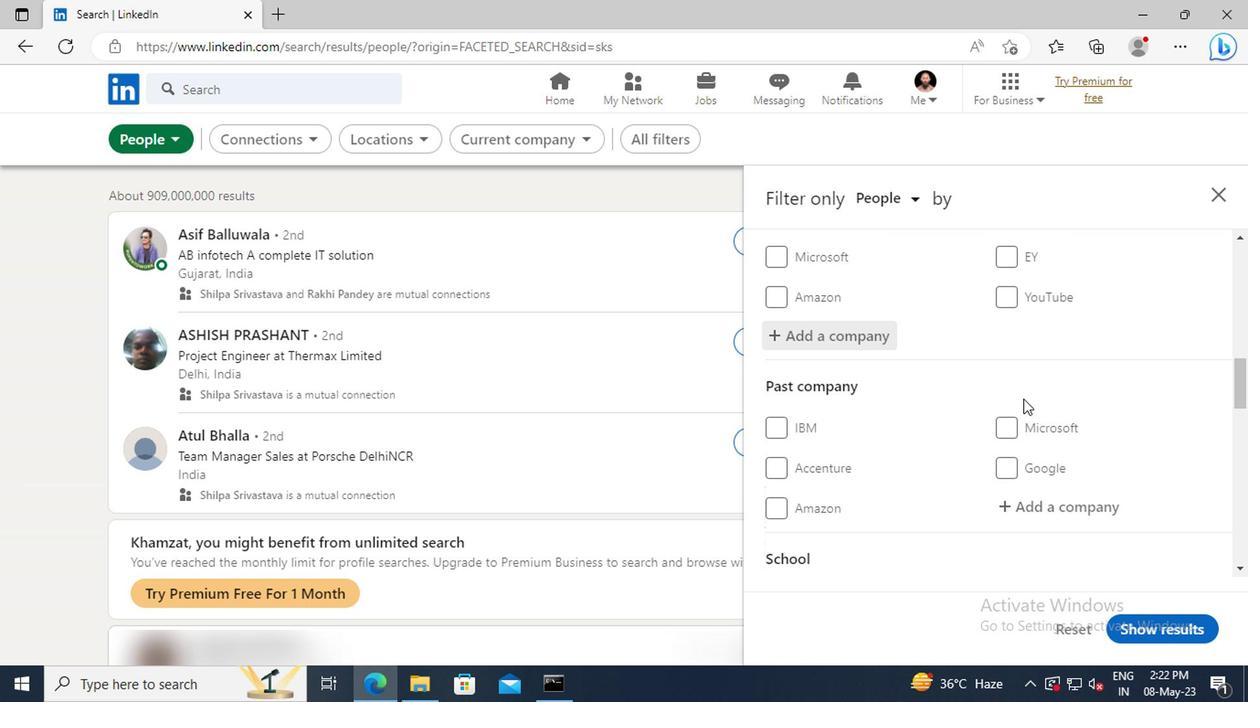 
Action: Mouse moved to (1012, 380)
Screenshot: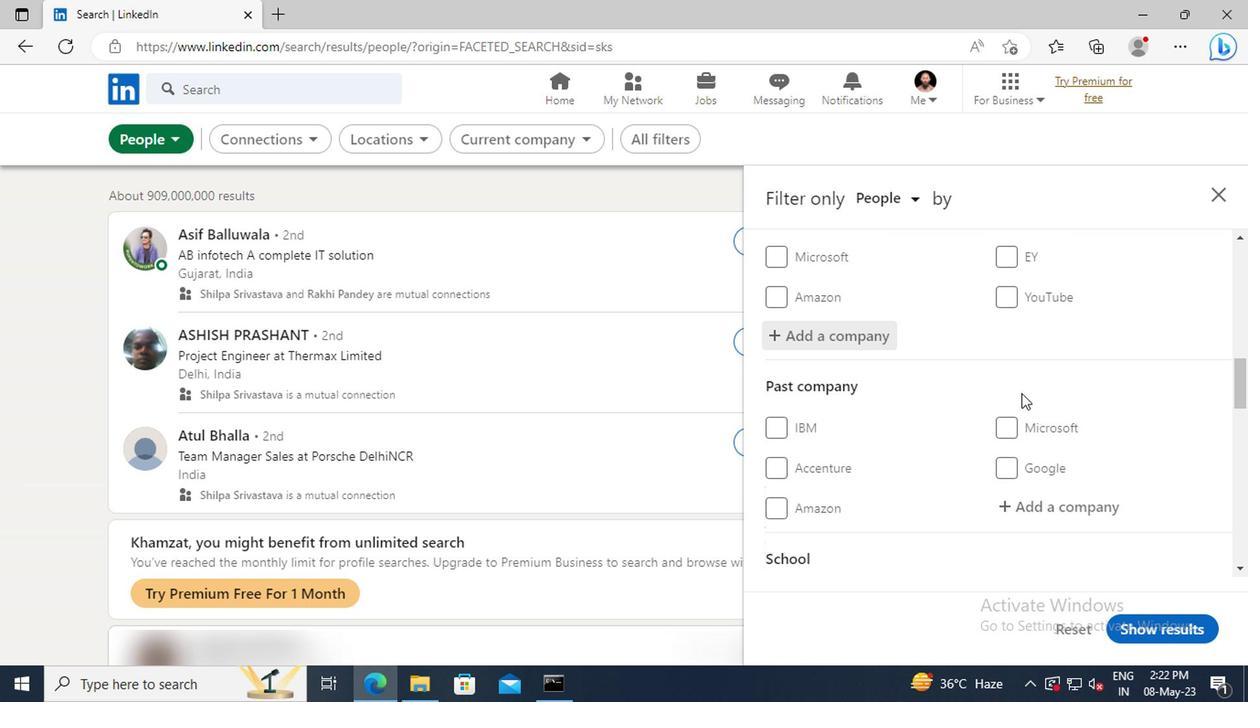 
Action: Mouse scrolled (1012, 379) with delta (0, -1)
Screenshot: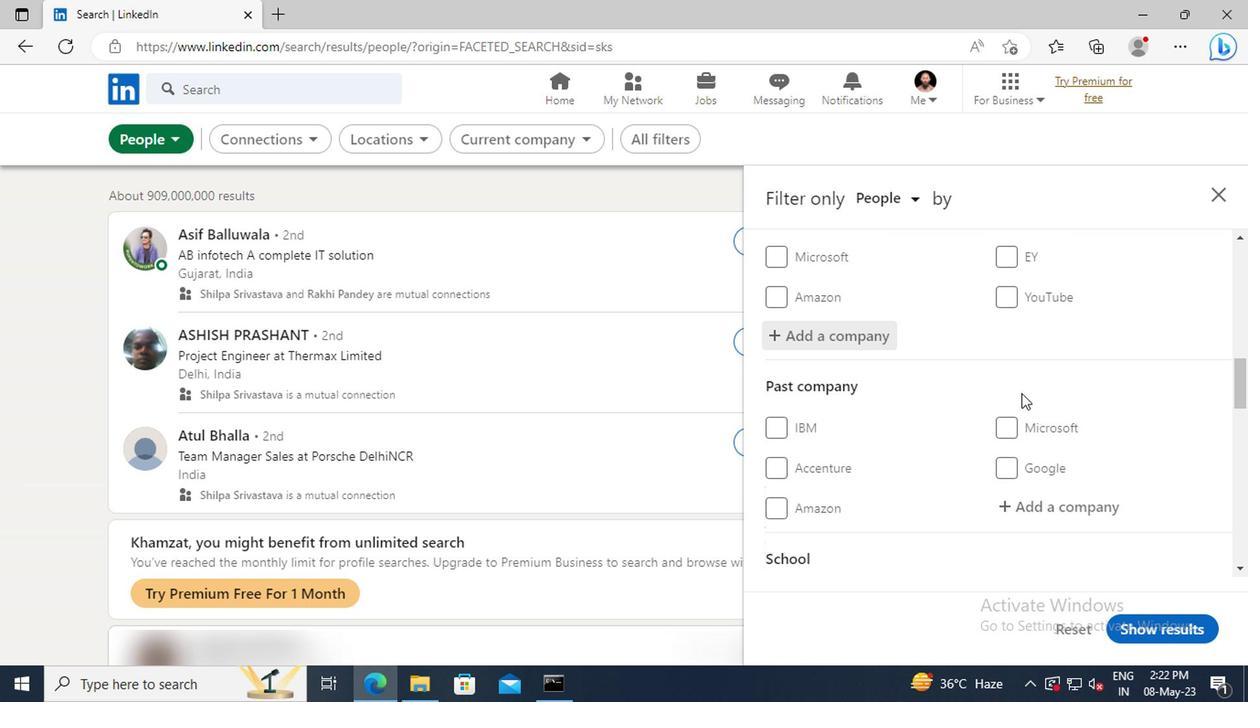 
Action: Mouse moved to (1009, 371)
Screenshot: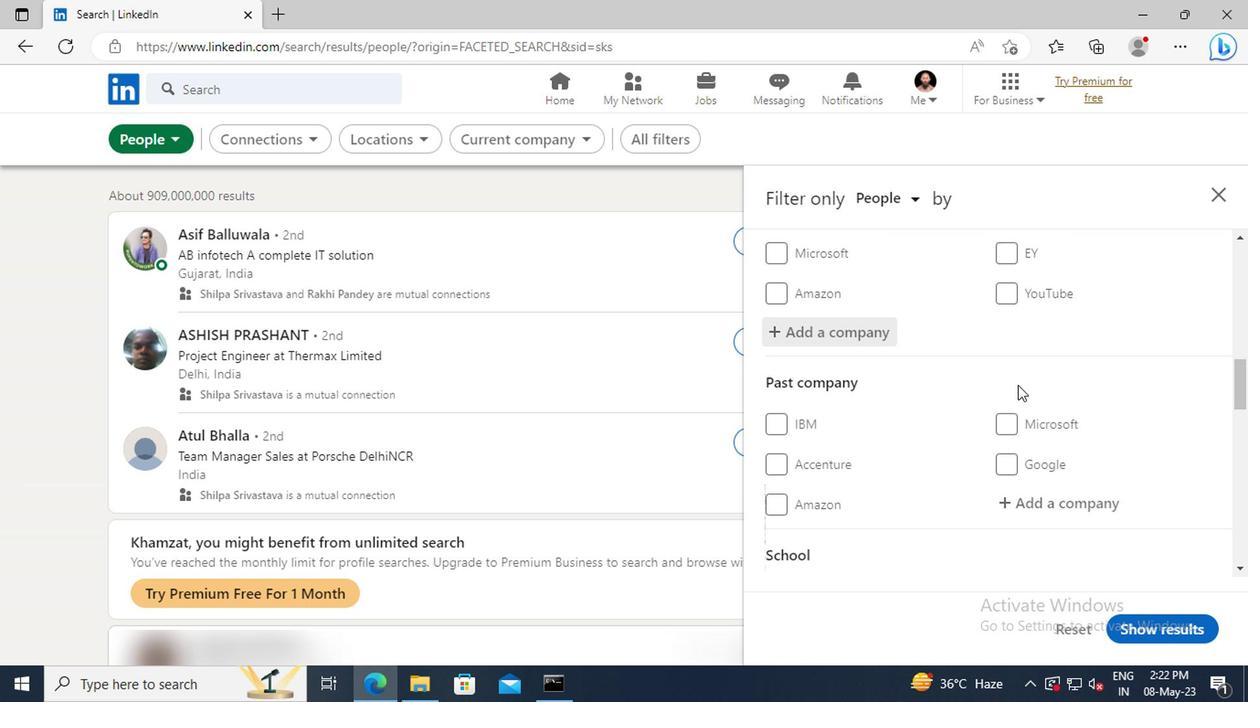 
Action: Mouse scrolled (1009, 370) with delta (0, -1)
Screenshot: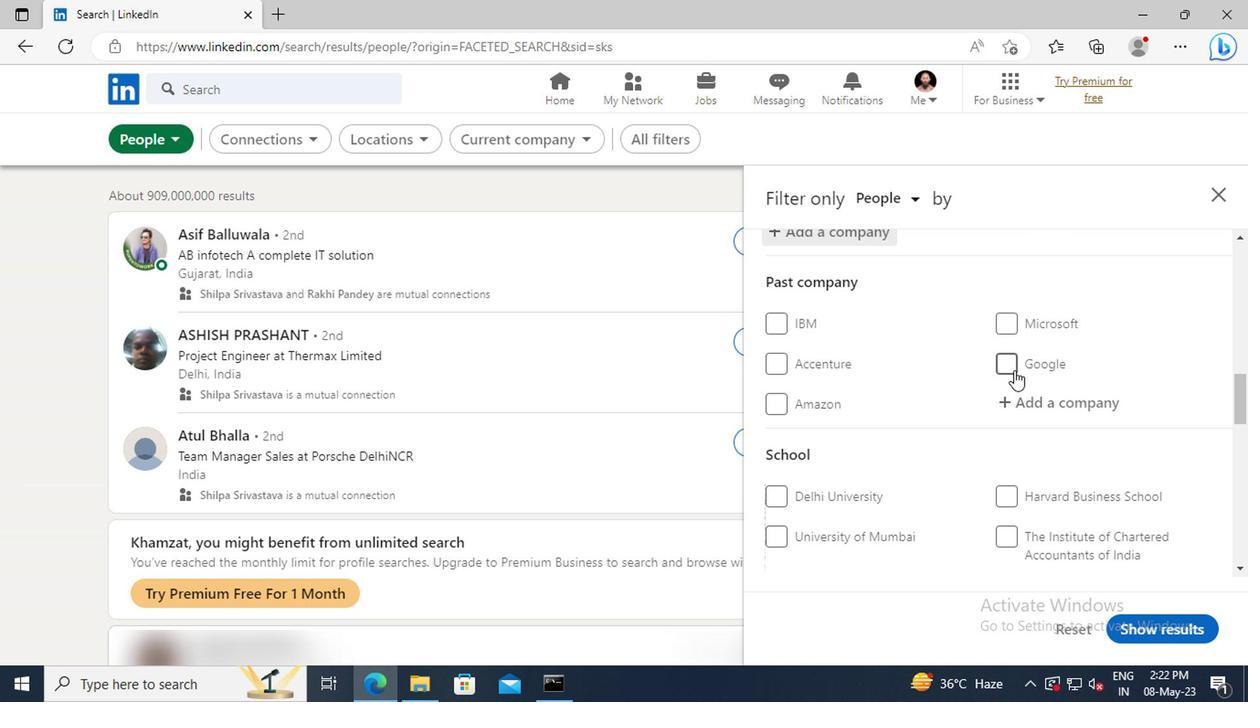 
Action: Mouse scrolled (1009, 370) with delta (0, -1)
Screenshot: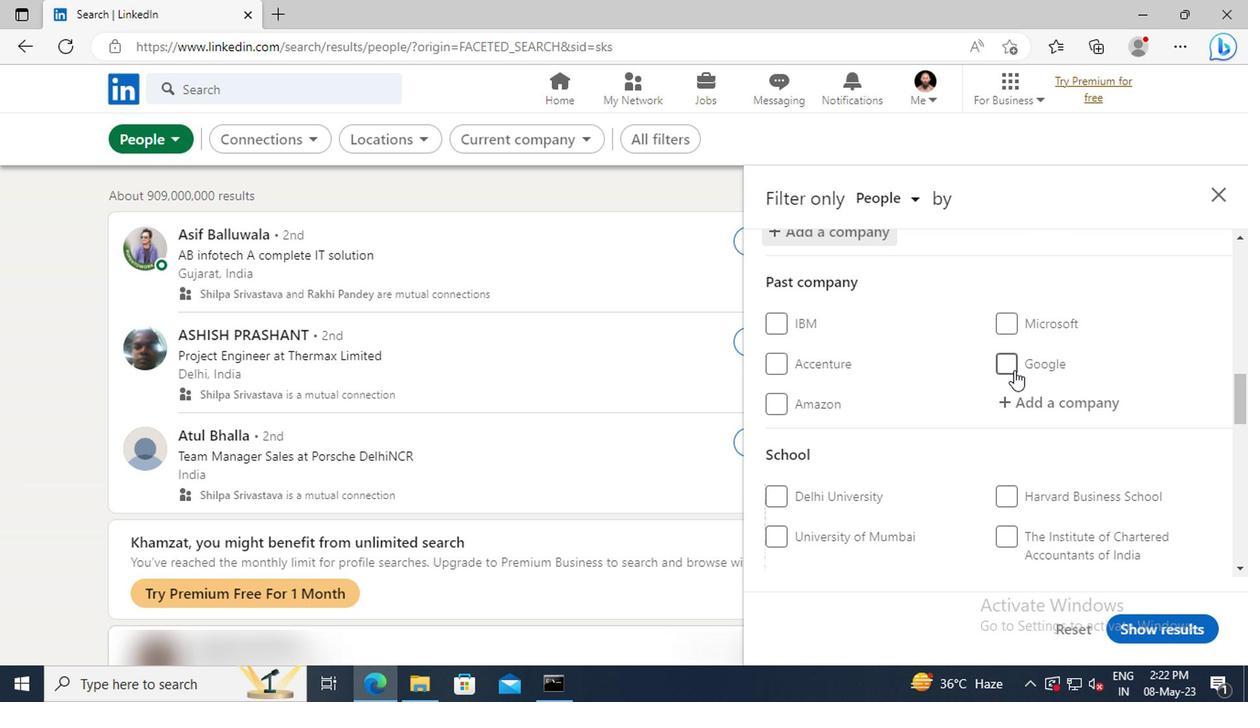 
Action: Mouse scrolled (1009, 370) with delta (0, -1)
Screenshot: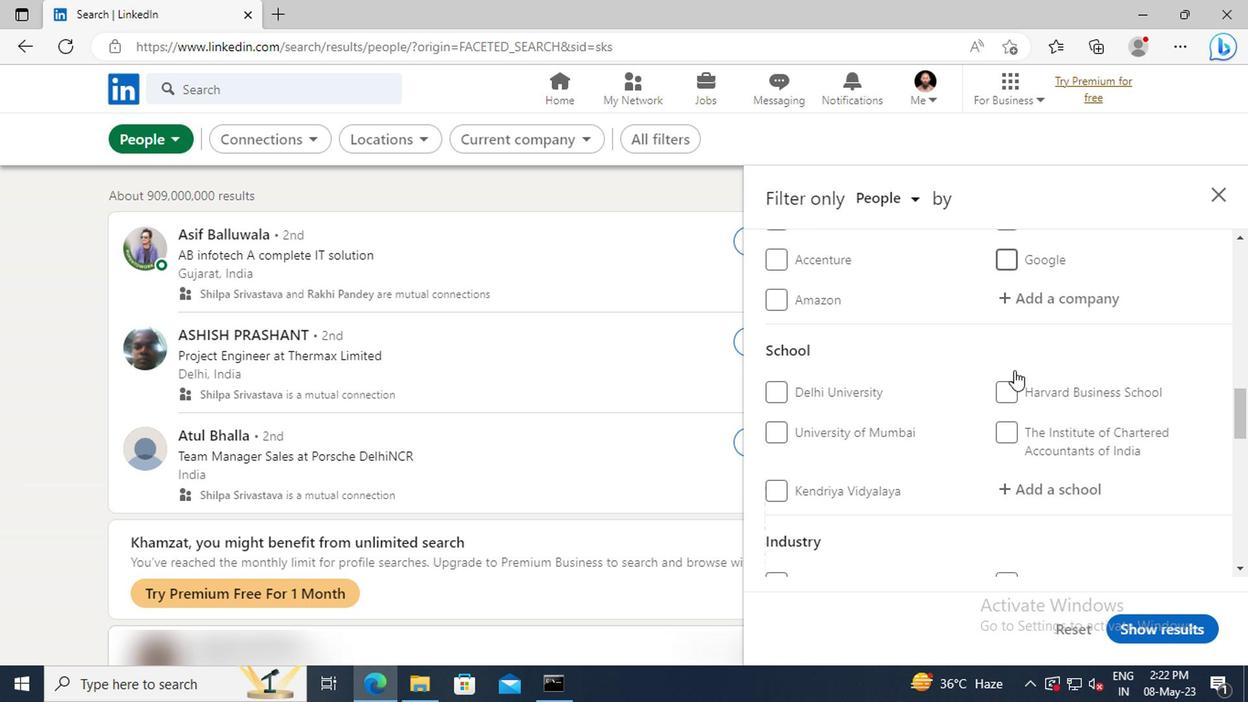 
Action: Mouse scrolled (1009, 370) with delta (0, -1)
Screenshot: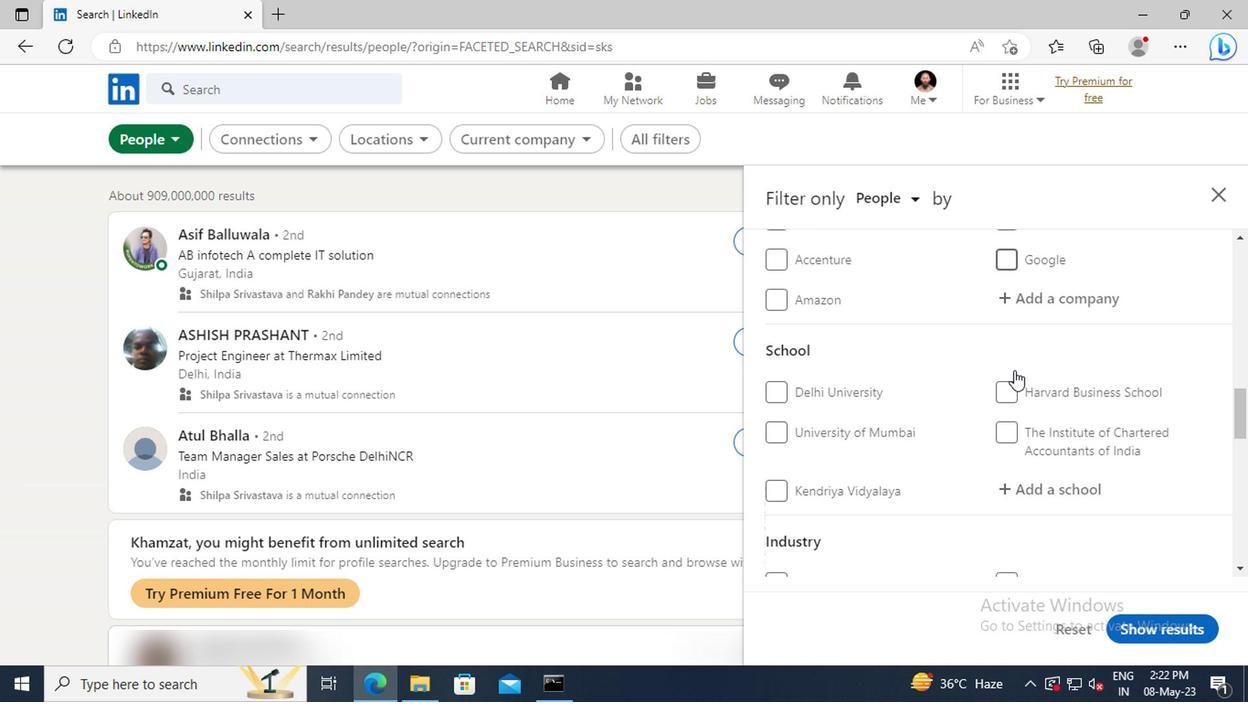
Action: Mouse moved to (1008, 388)
Screenshot: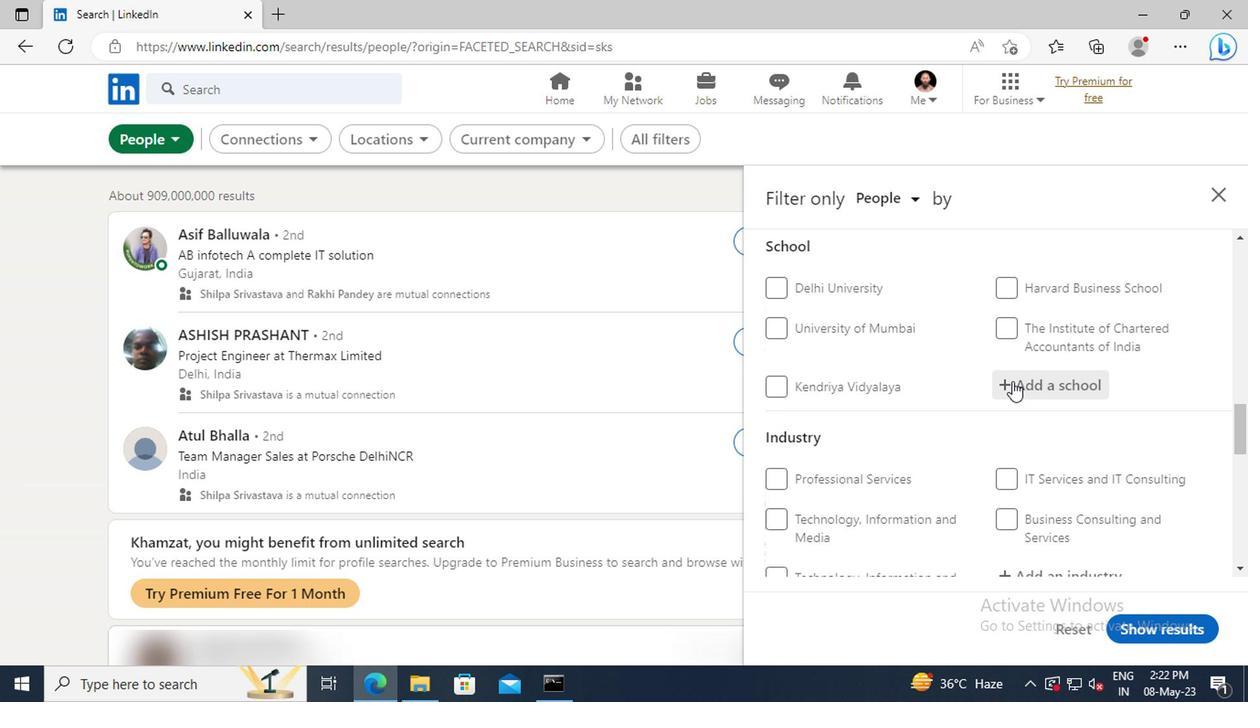 
Action: Mouse pressed left at (1008, 388)
Screenshot: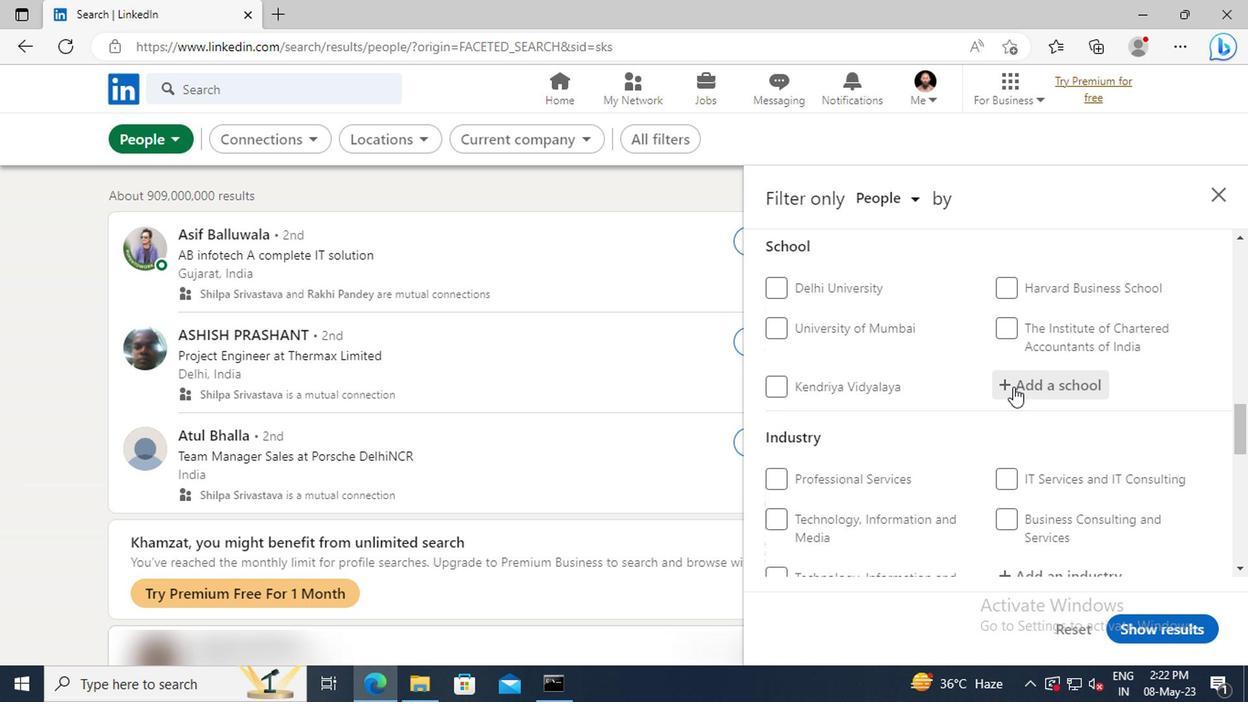 
Action: Key pressed <Key.shift>VIGNAN'S<Key.space><Key.shift>LARA
Screenshot: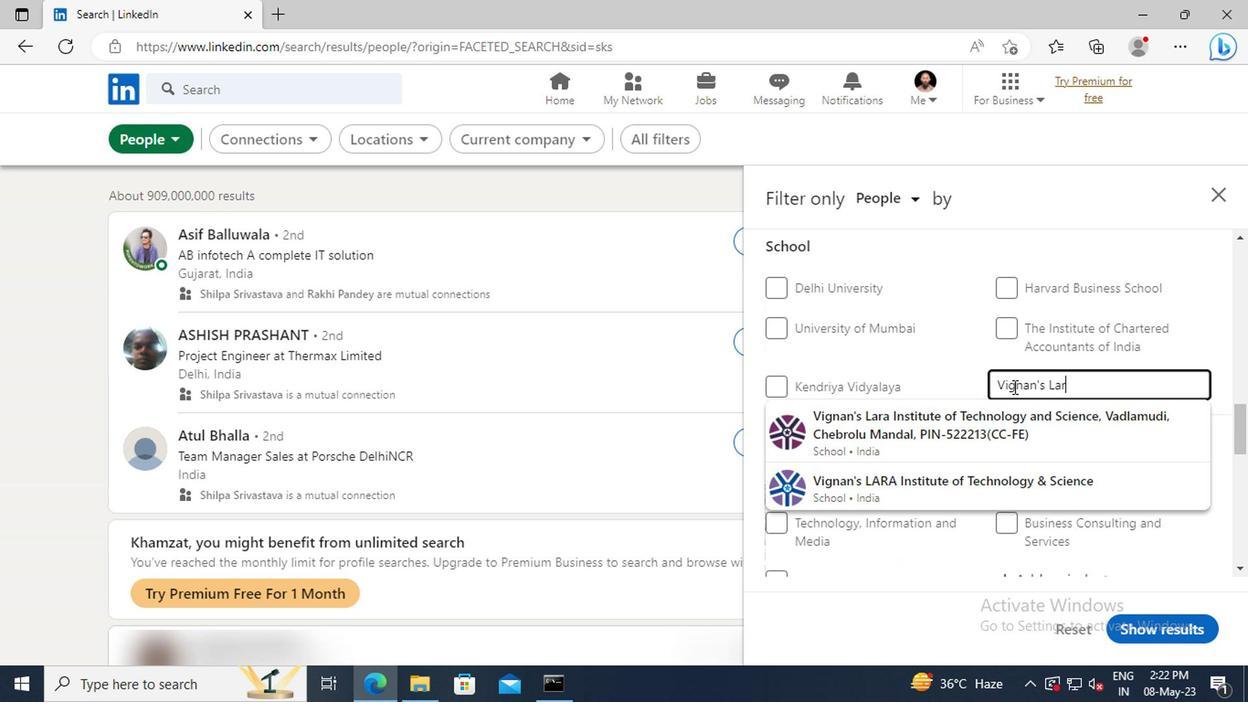 
Action: Mouse moved to (1013, 421)
Screenshot: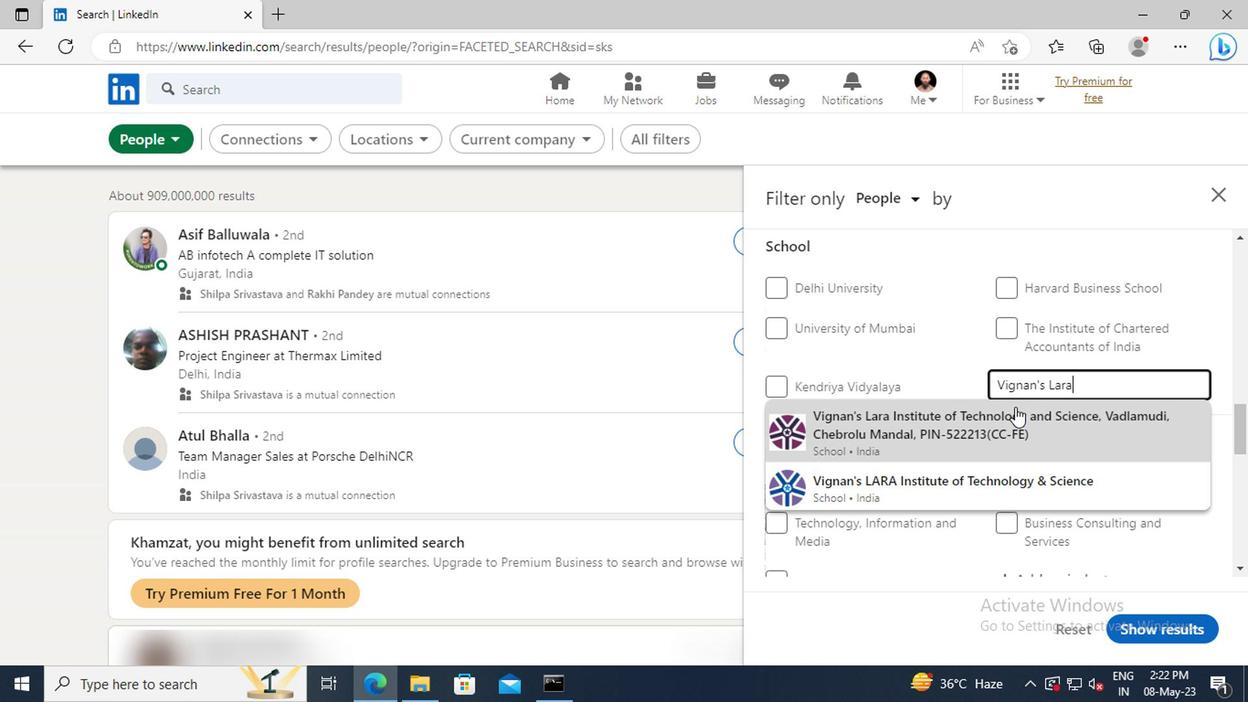 
Action: Mouse pressed left at (1013, 421)
Screenshot: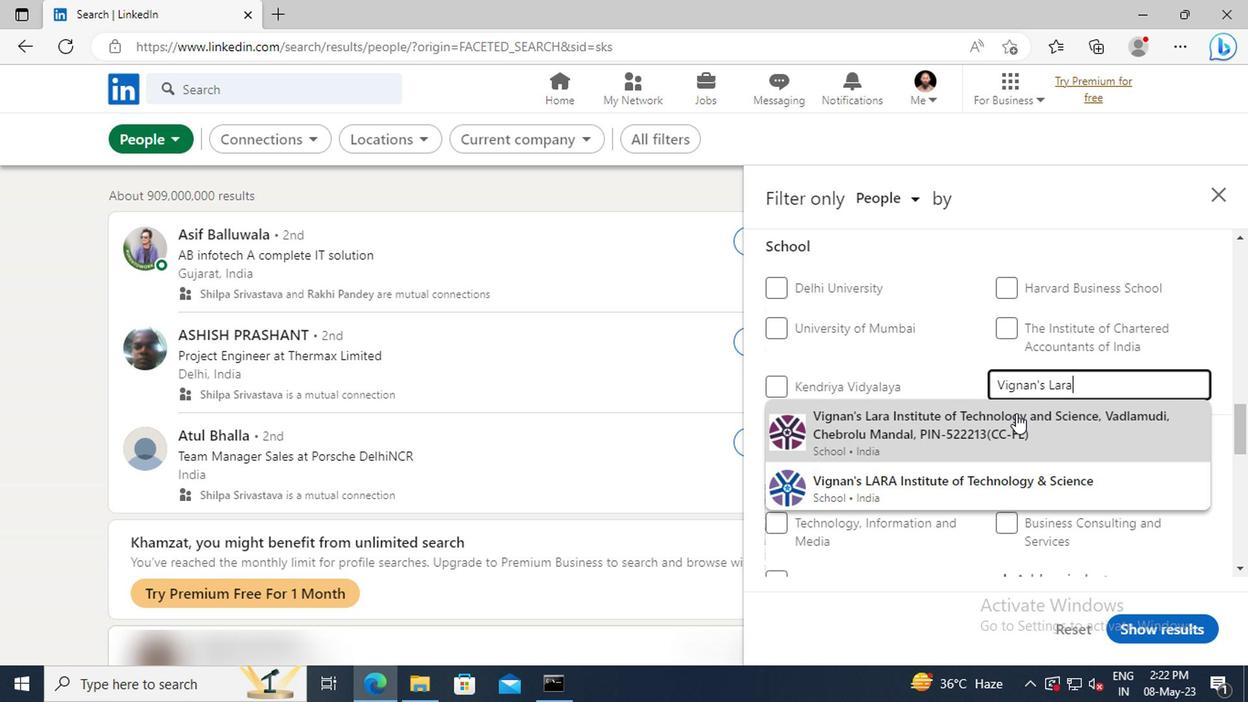 
Action: Mouse scrolled (1013, 420) with delta (0, -1)
Screenshot: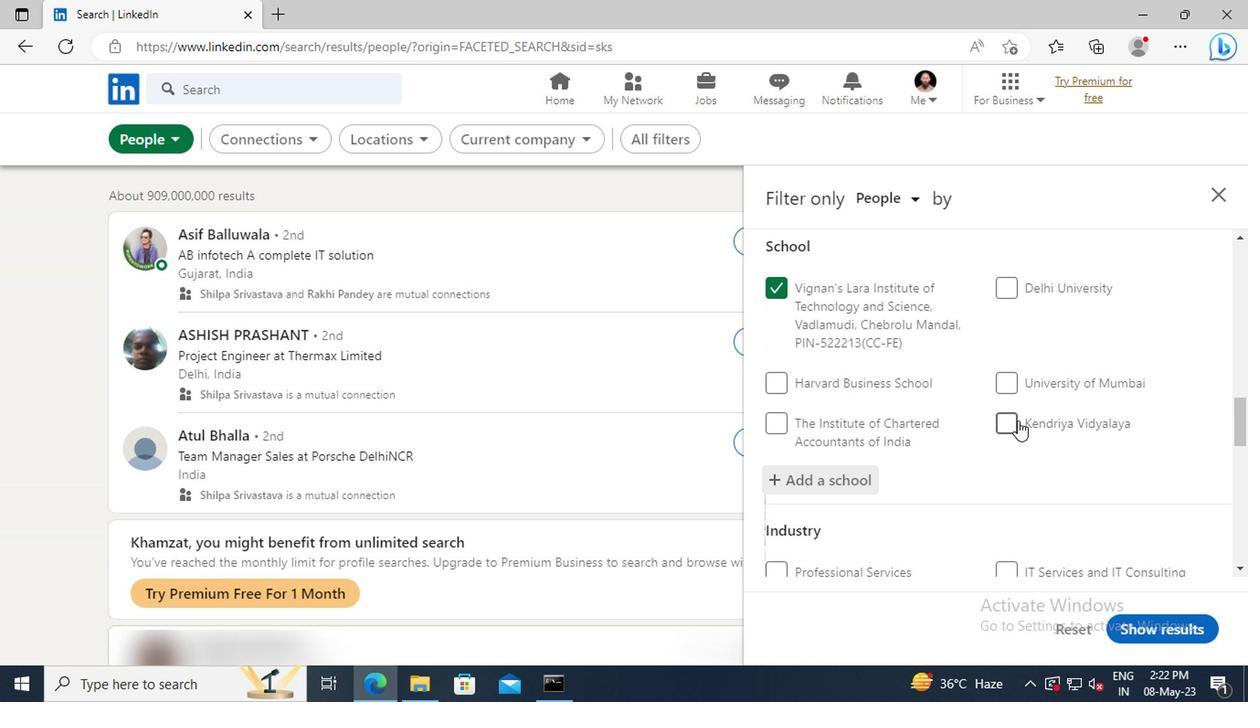
Action: Mouse moved to (1014, 416)
Screenshot: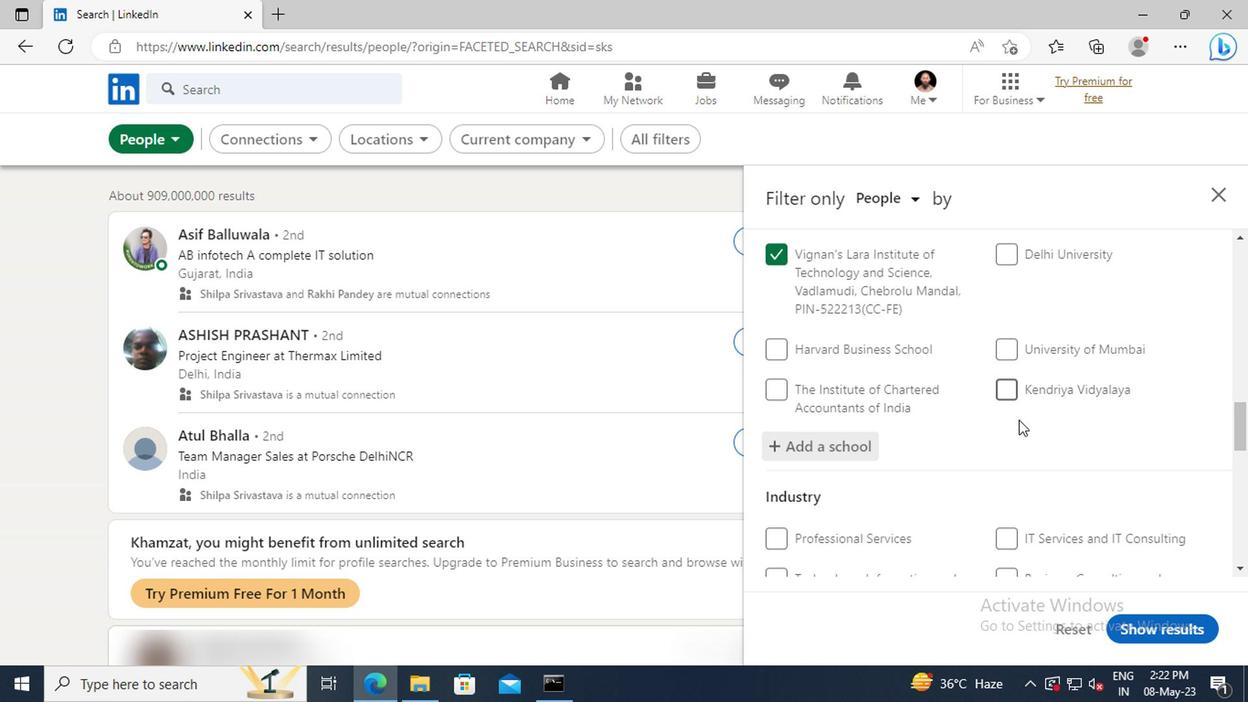 
Action: Mouse scrolled (1014, 415) with delta (0, 0)
Screenshot: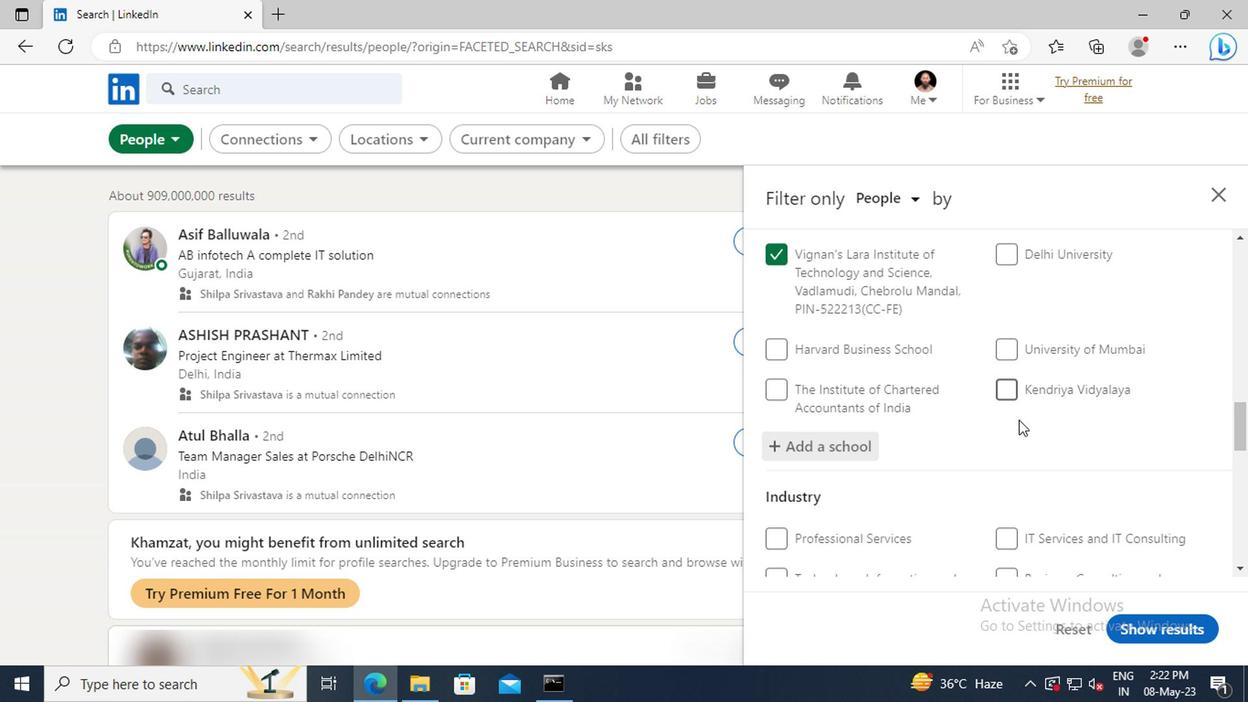 
Action: Mouse moved to (1018, 401)
Screenshot: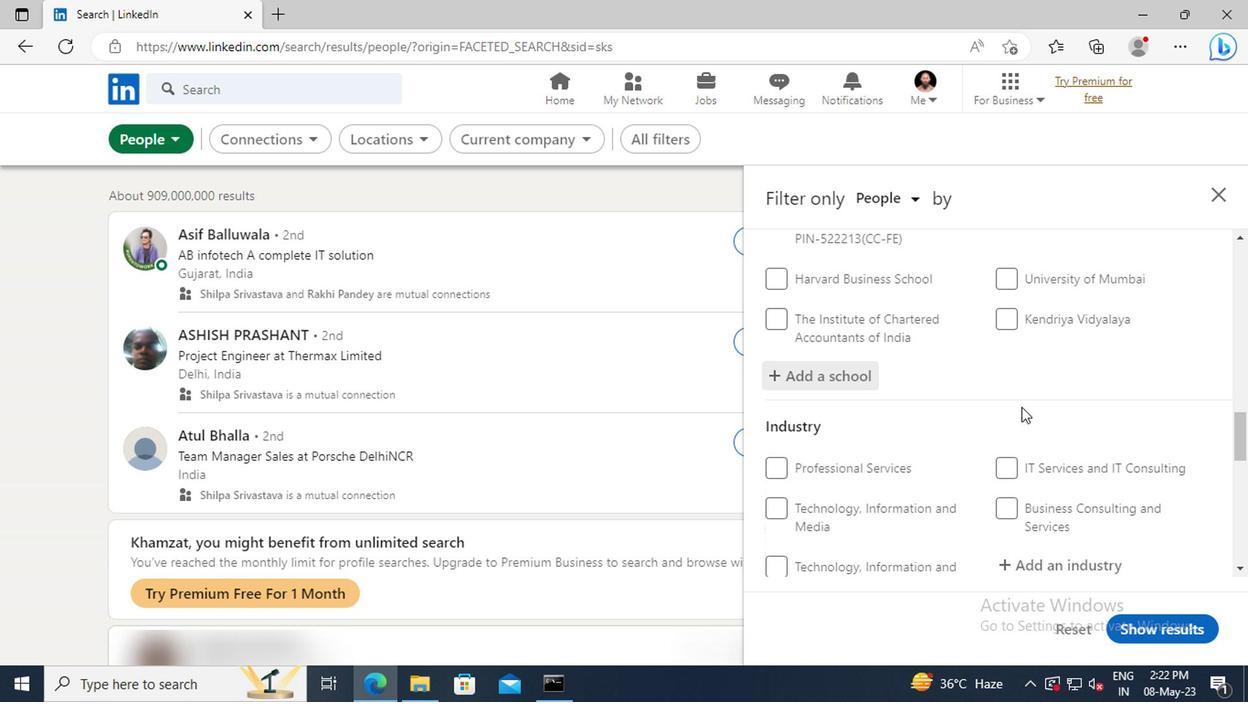 
Action: Mouse scrolled (1018, 400) with delta (0, -1)
Screenshot: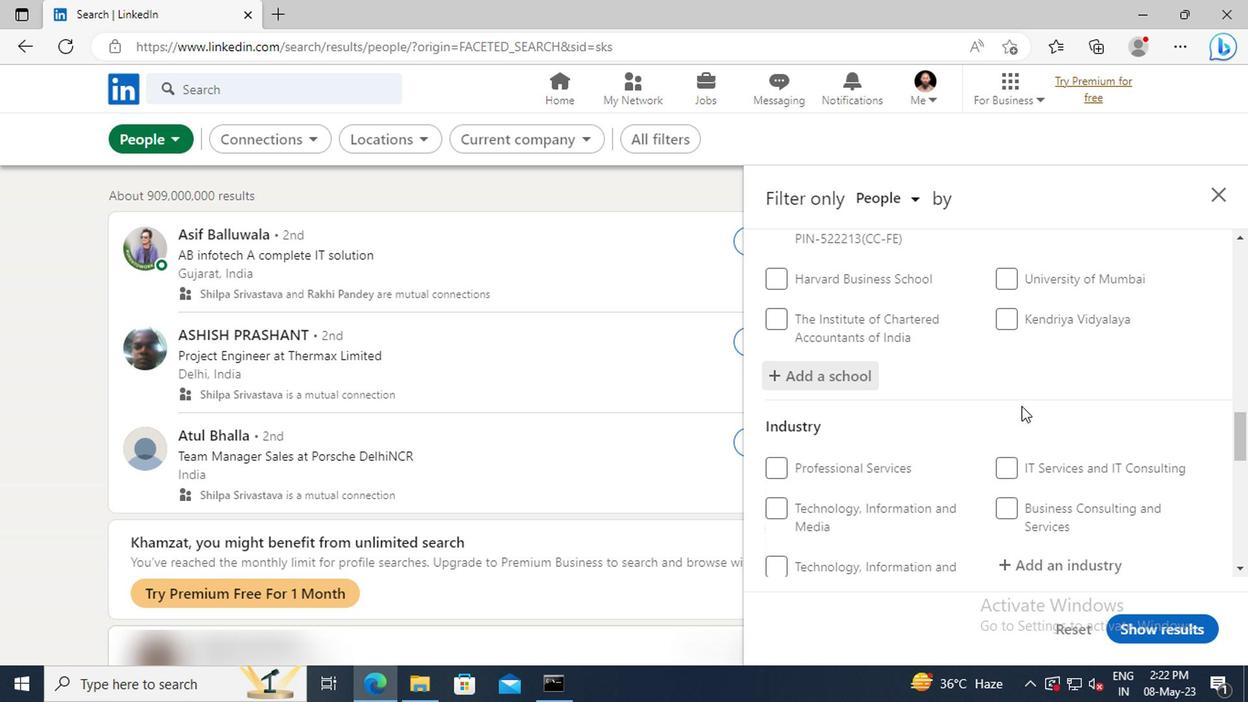 
Action: Mouse moved to (1018, 399)
Screenshot: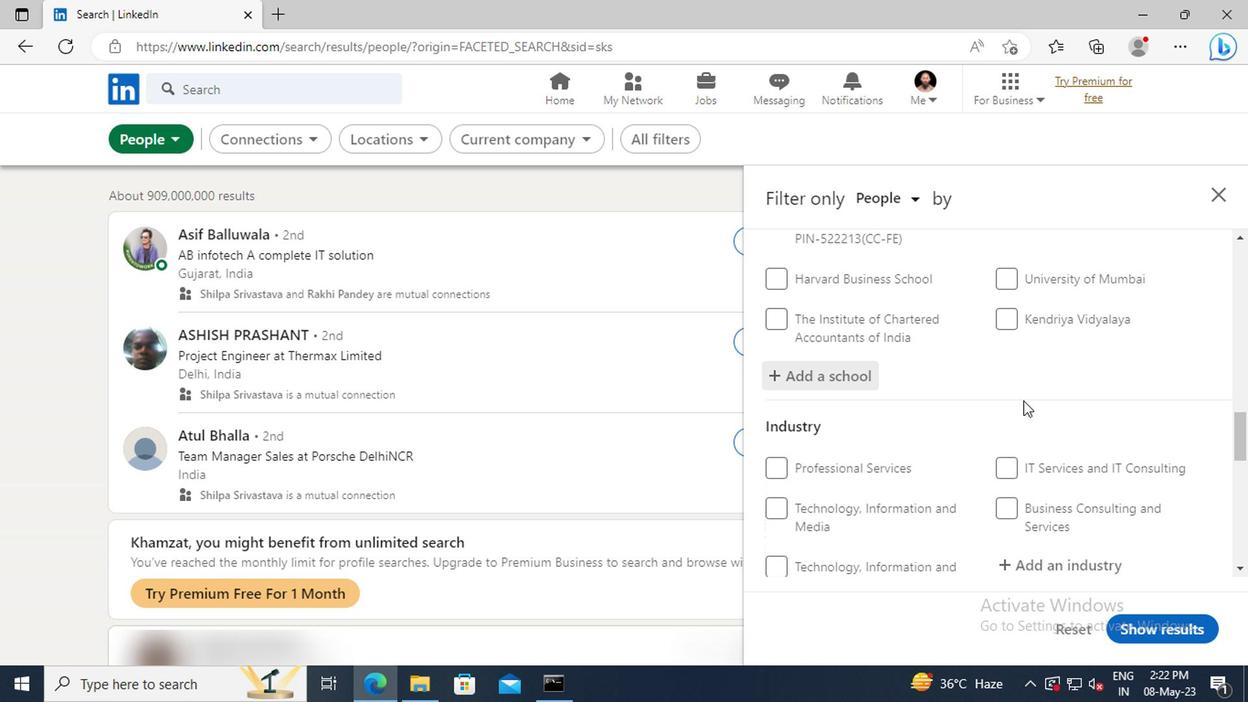 
Action: Mouse scrolled (1018, 397) with delta (0, -1)
Screenshot: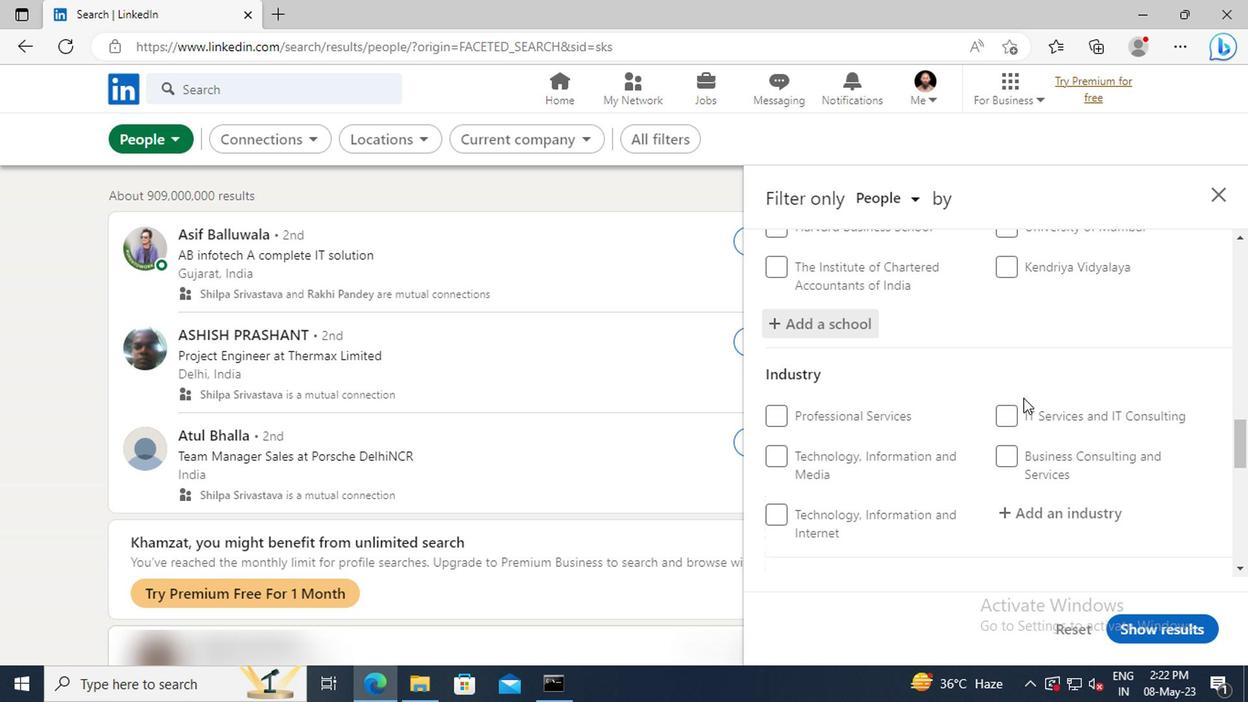 
Action: Mouse scrolled (1018, 397) with delta (0, -1)
Screenshot: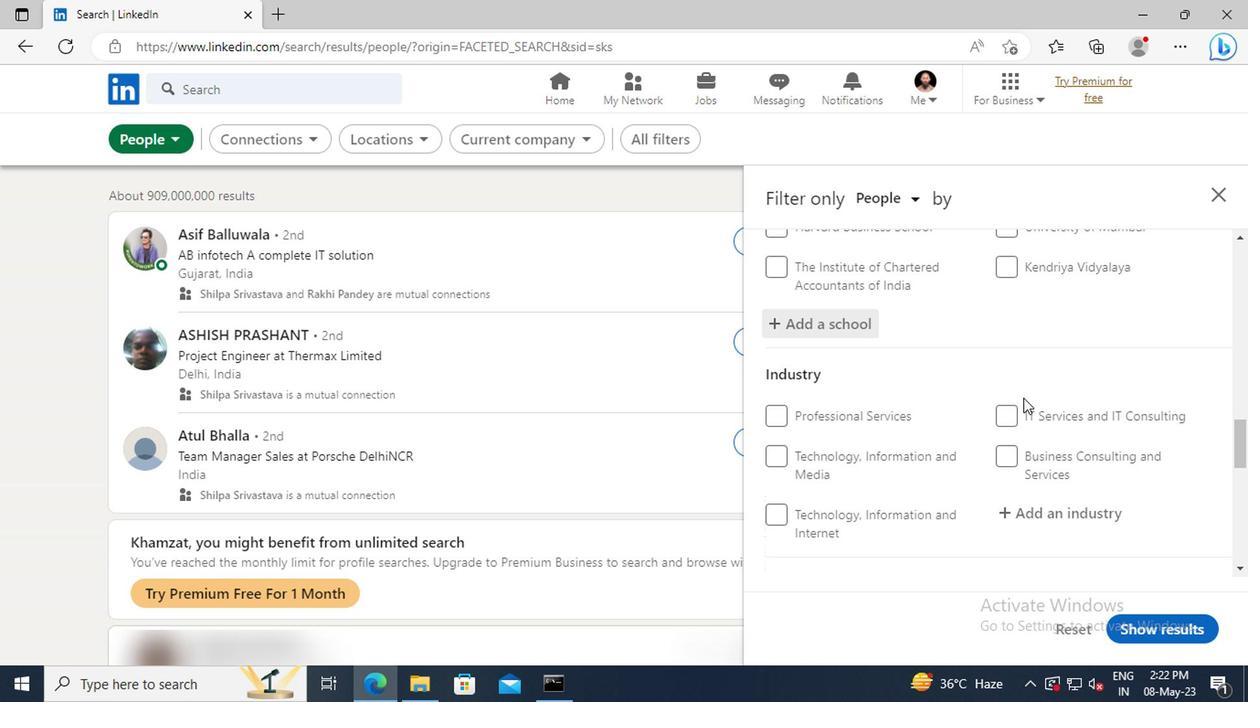 
Action: Mouse moved to (1021, 408)
Screenshot: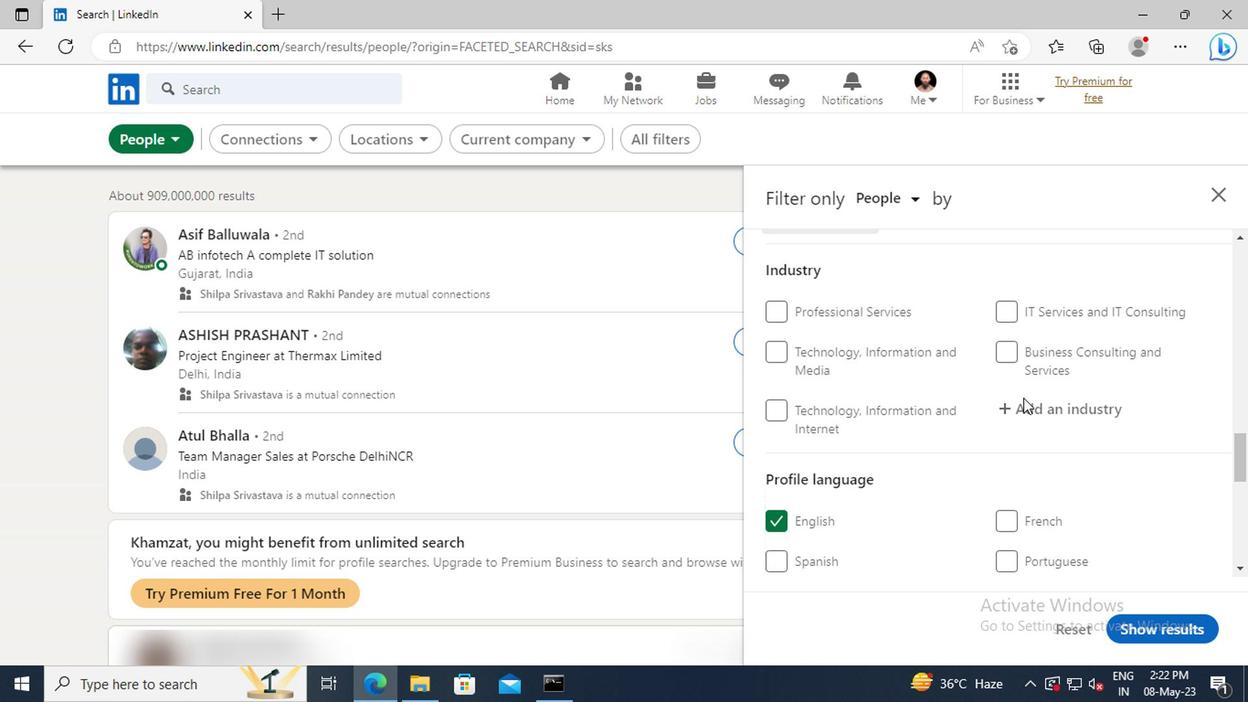 
Action: Mouse pressed left at (1021, 408)
Screenshot: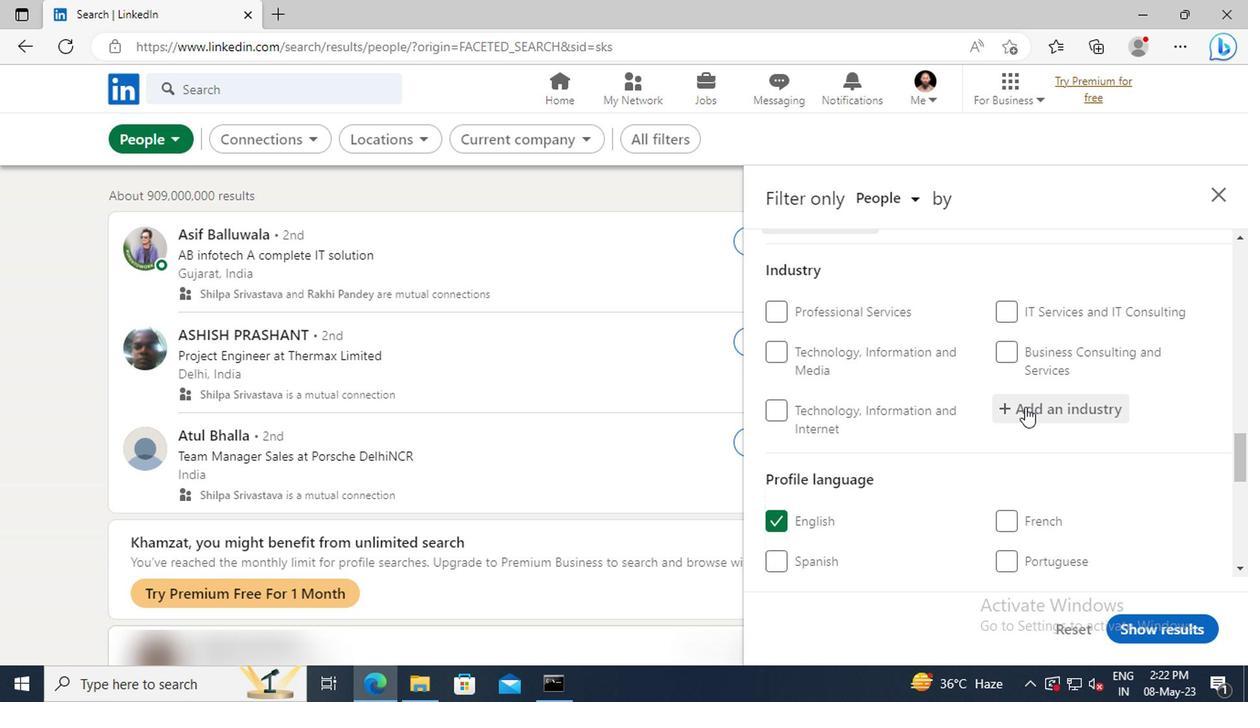 
Action: Mouse moved to (1021, 410)
Screenshot: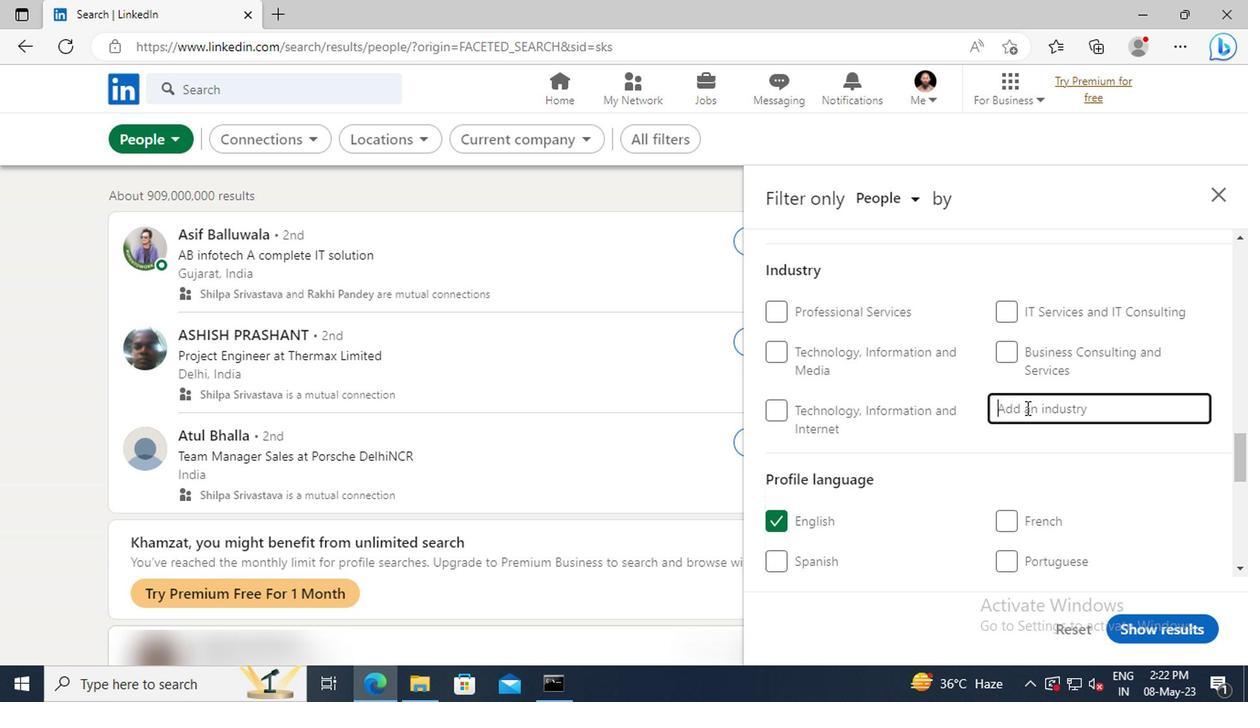 
Action: Key pressed <Key.shift>PACKAGI
Screenshot: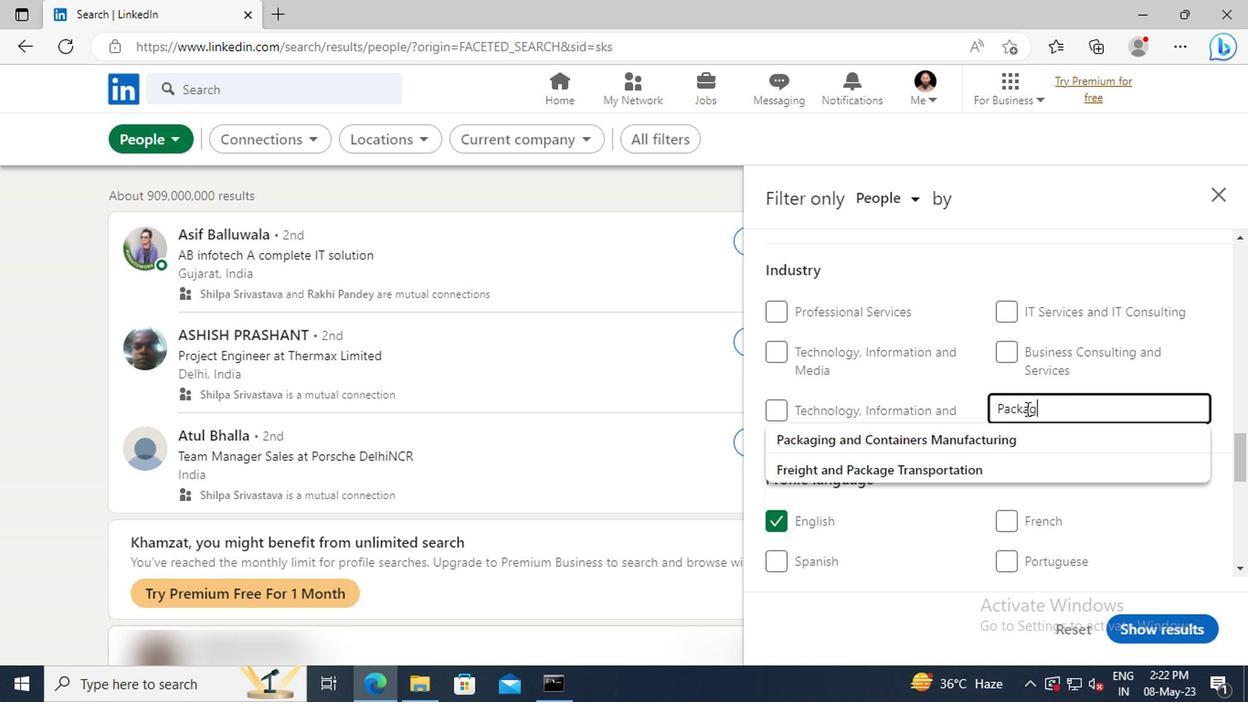 
Action: Mouse moved to (1026, 436)
Screenshot: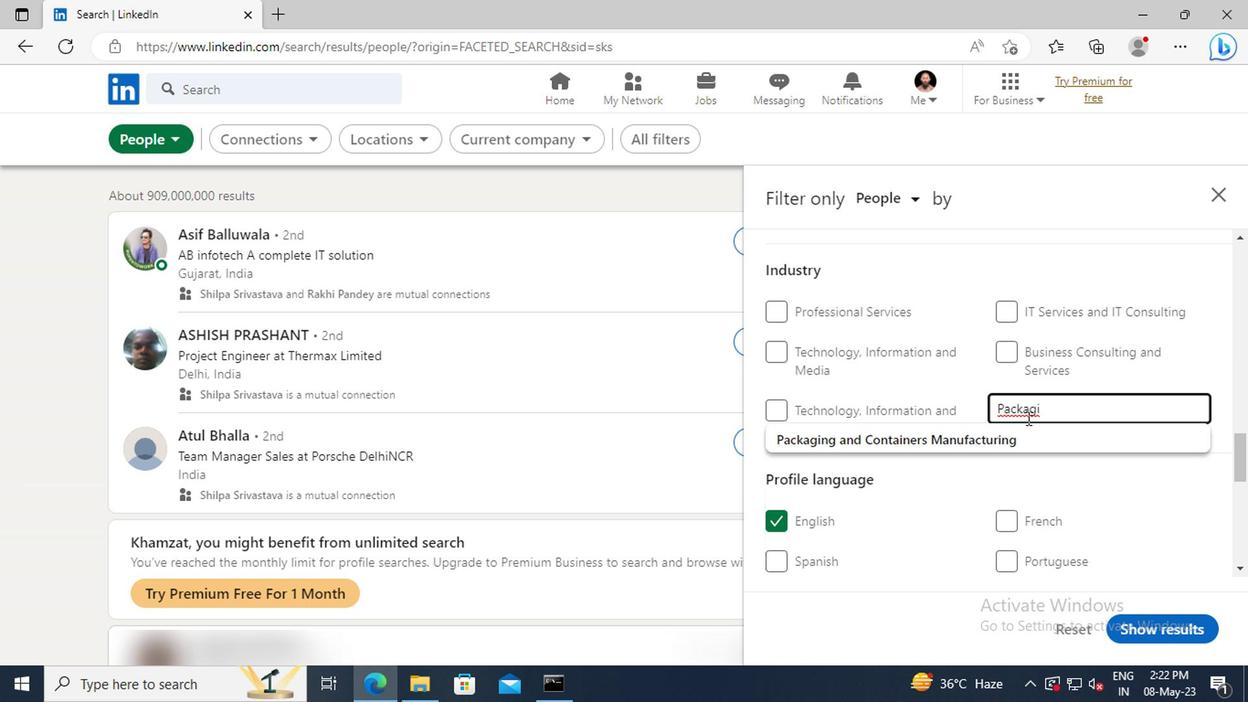 
Action: Mouse pressed left at (1026, 436)
Screenshot: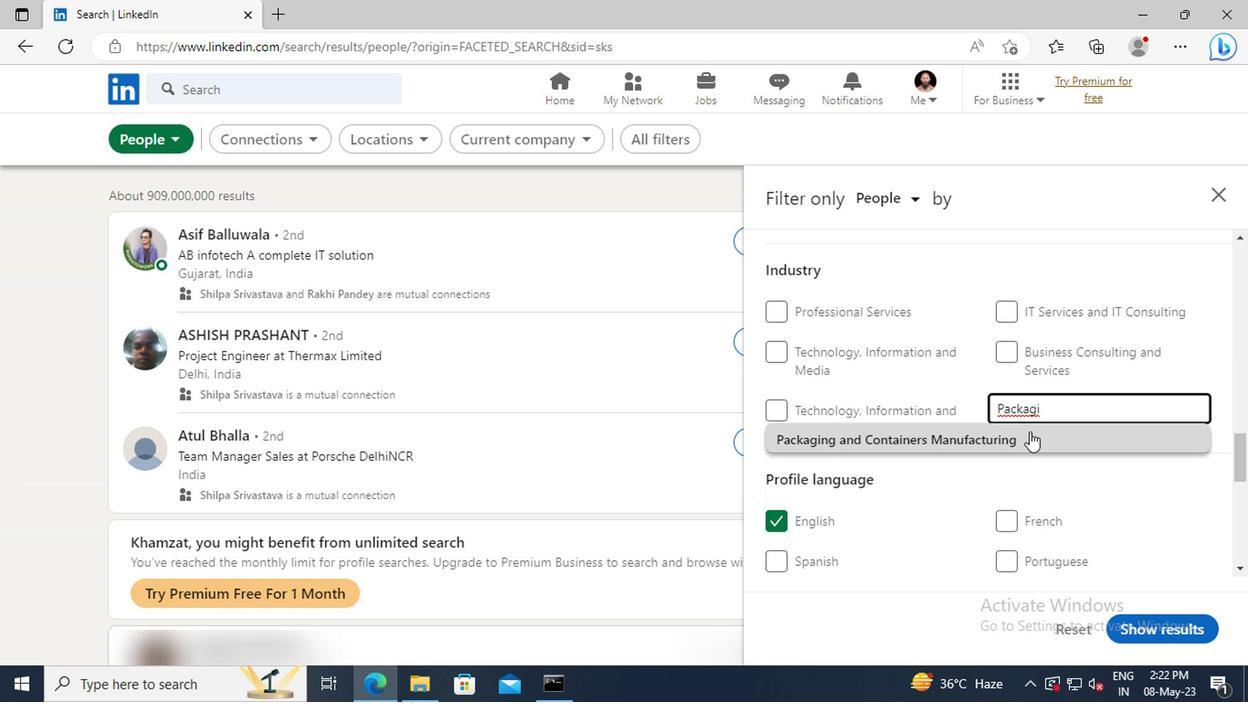 
Action: Mouse scrolled (1026, 435) with delta (0, 0)
Screenshot: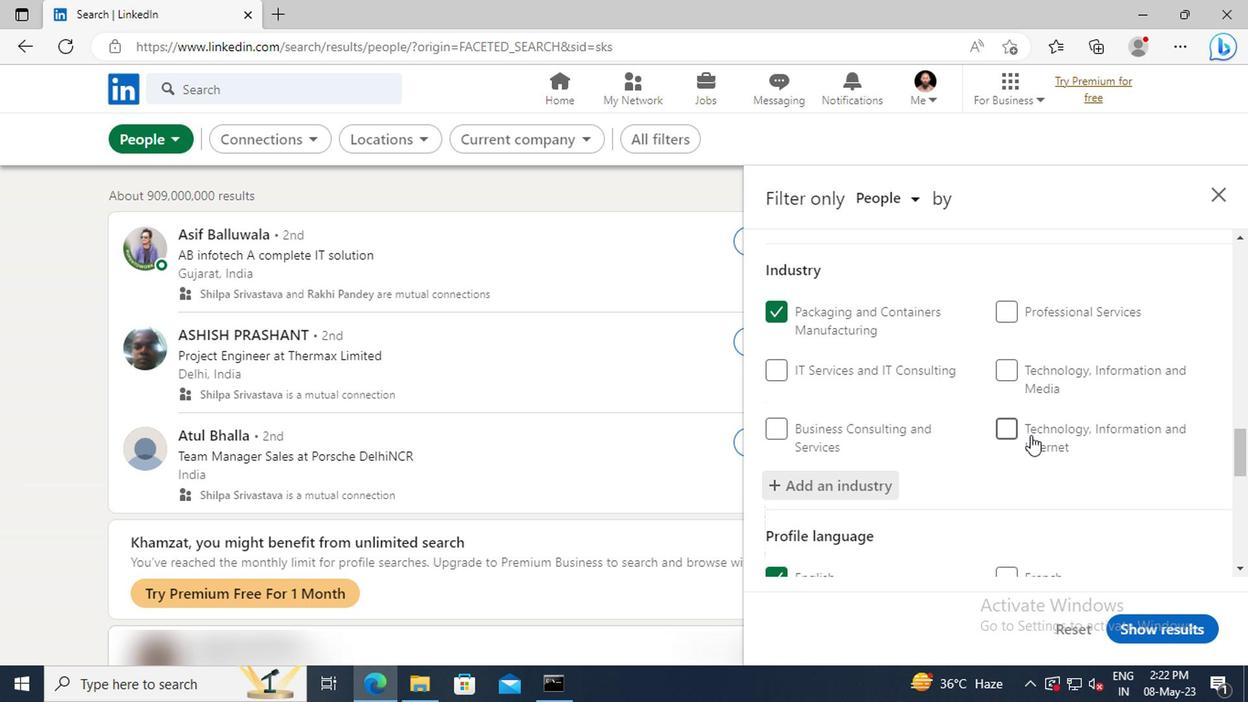 
Action: Mouse scrolled (1026, 435) with delta (0, 0)
Screenshot: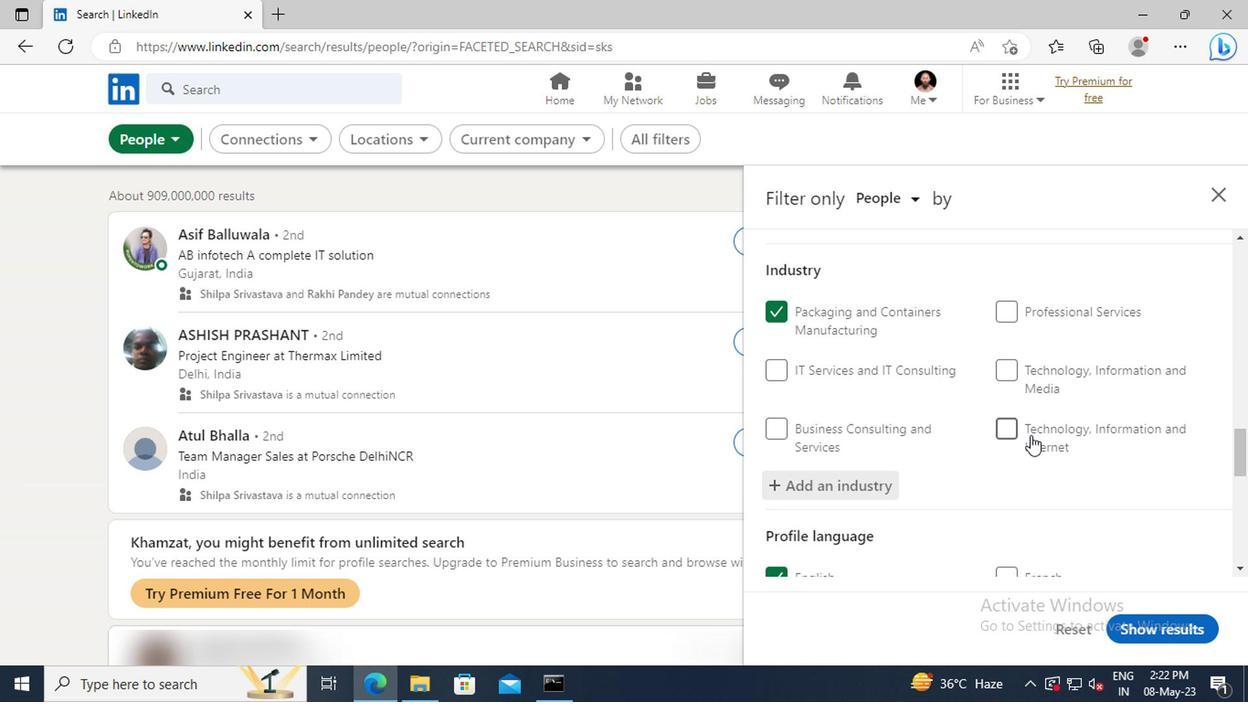 
Action: Mouse moved to (1022, 427)
Screenshot: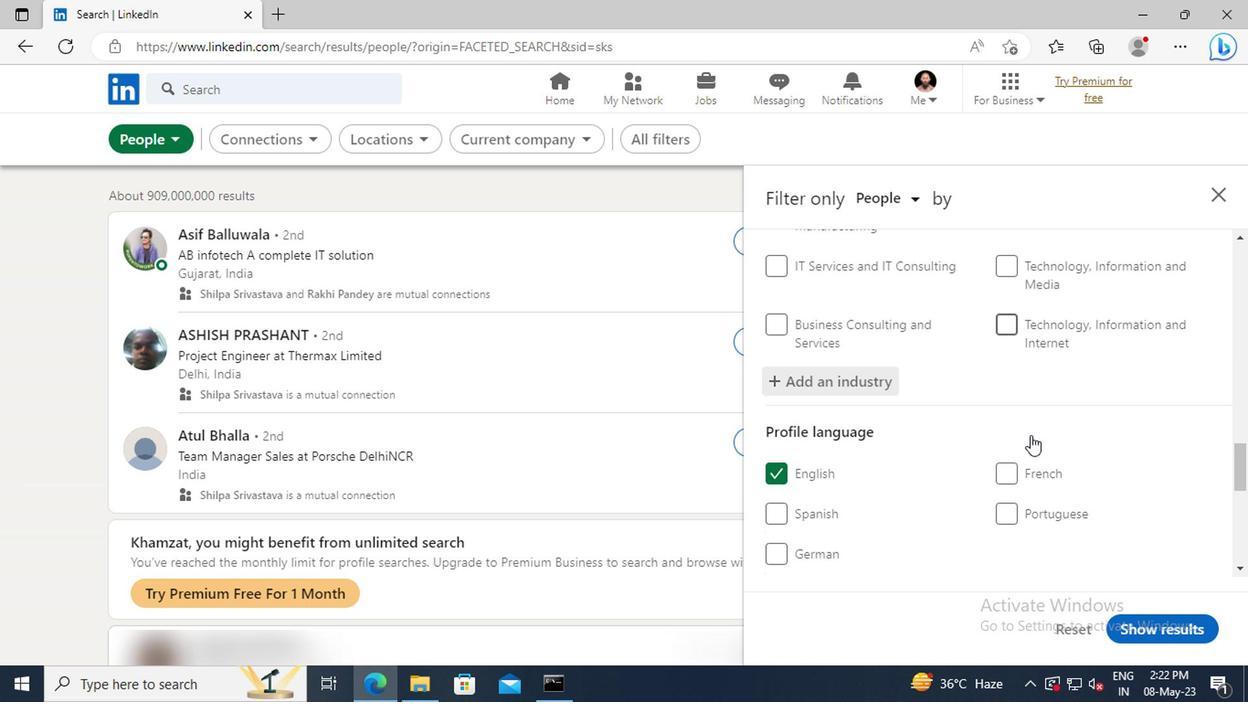 
Action: Mouse scrolled (1022, 426) with delta (0, 0)
Screenshot: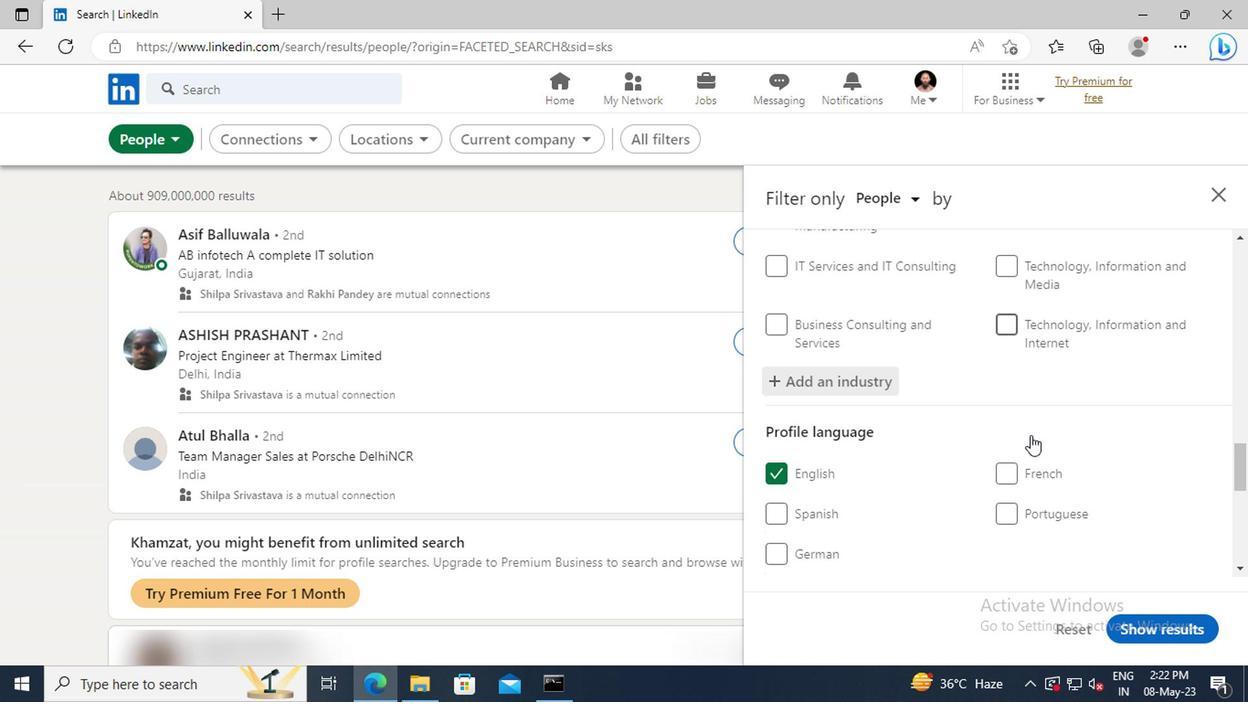
Action: Mouse moved to (1022, 424)
Screenshot: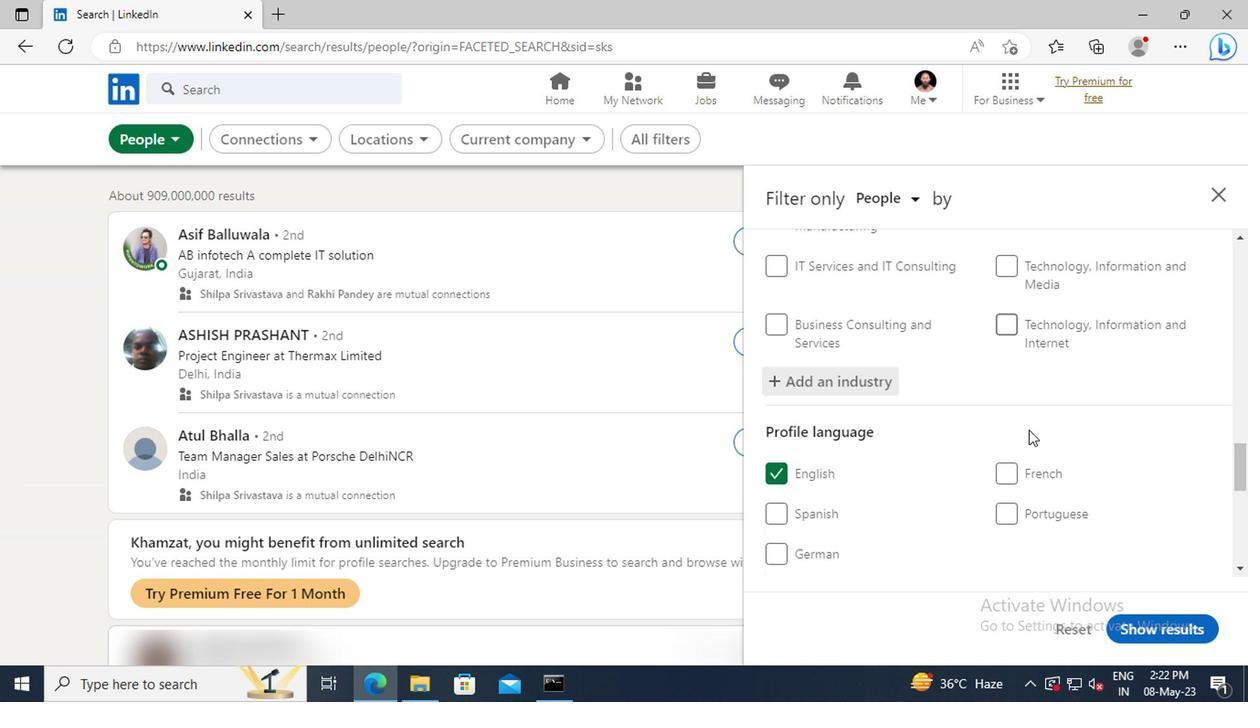 
Action: Mouse scrolled (1022, 423) with delta (0, 0)
Screenshot: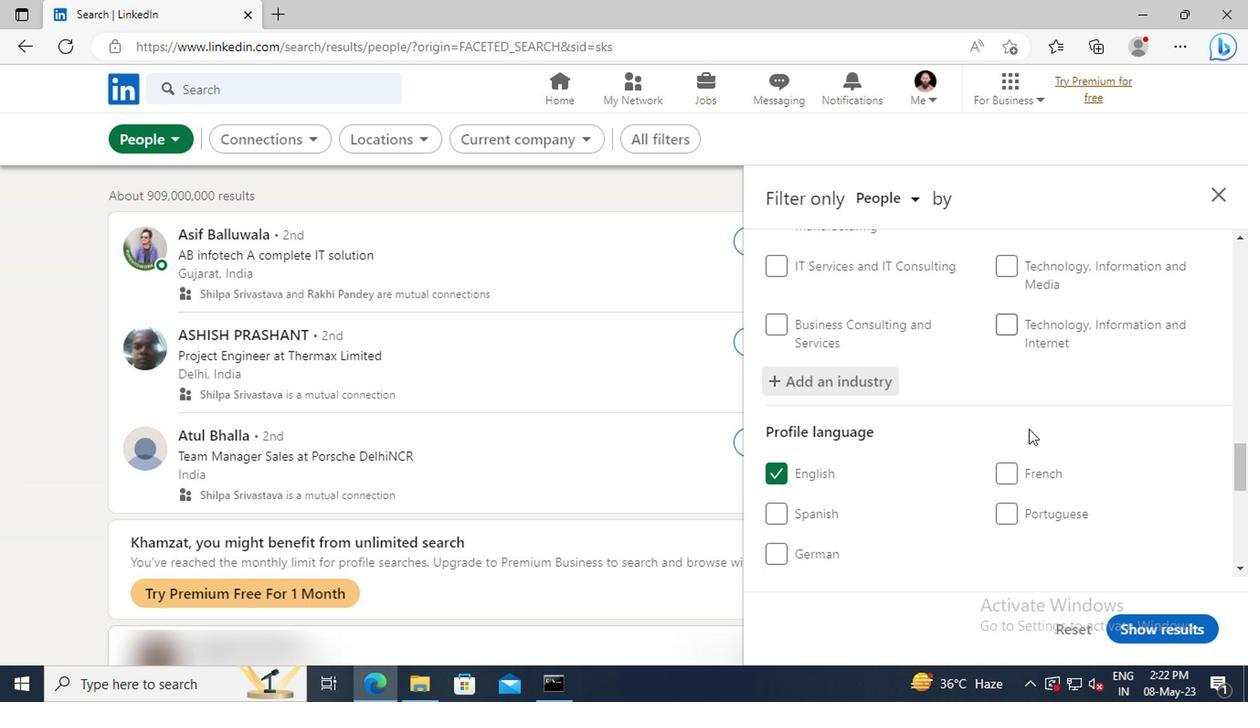 
Action: Mouse moved to (1022, 420)
Screenshot: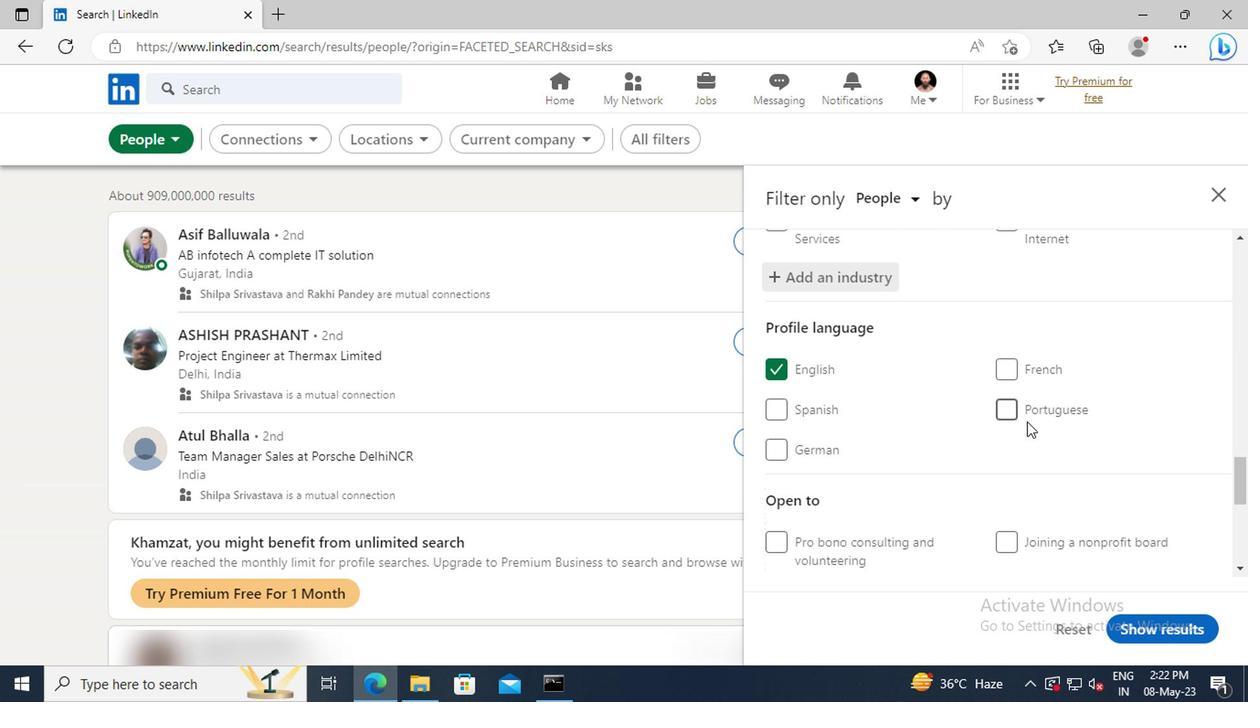 
Action: Mouse scrolled (1022, 419) with delta (0, 0)
Screenshot: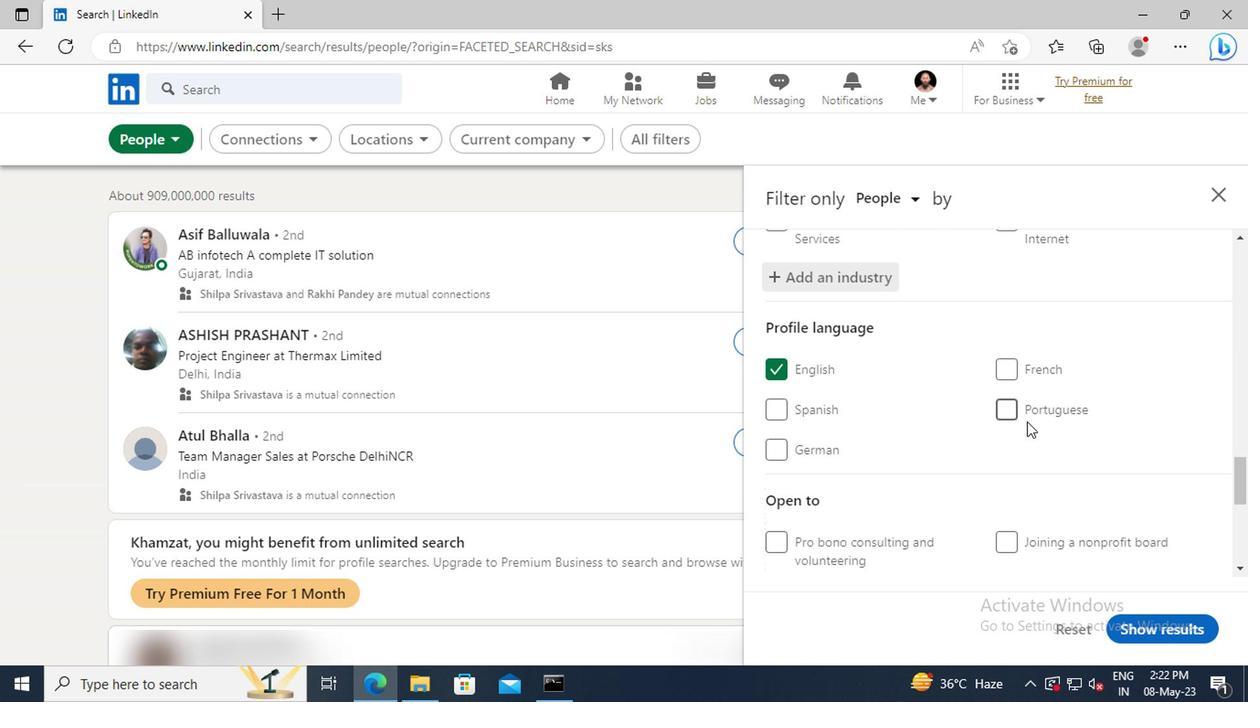
Action: Mouse moved to (1022, 419)
Screenshot: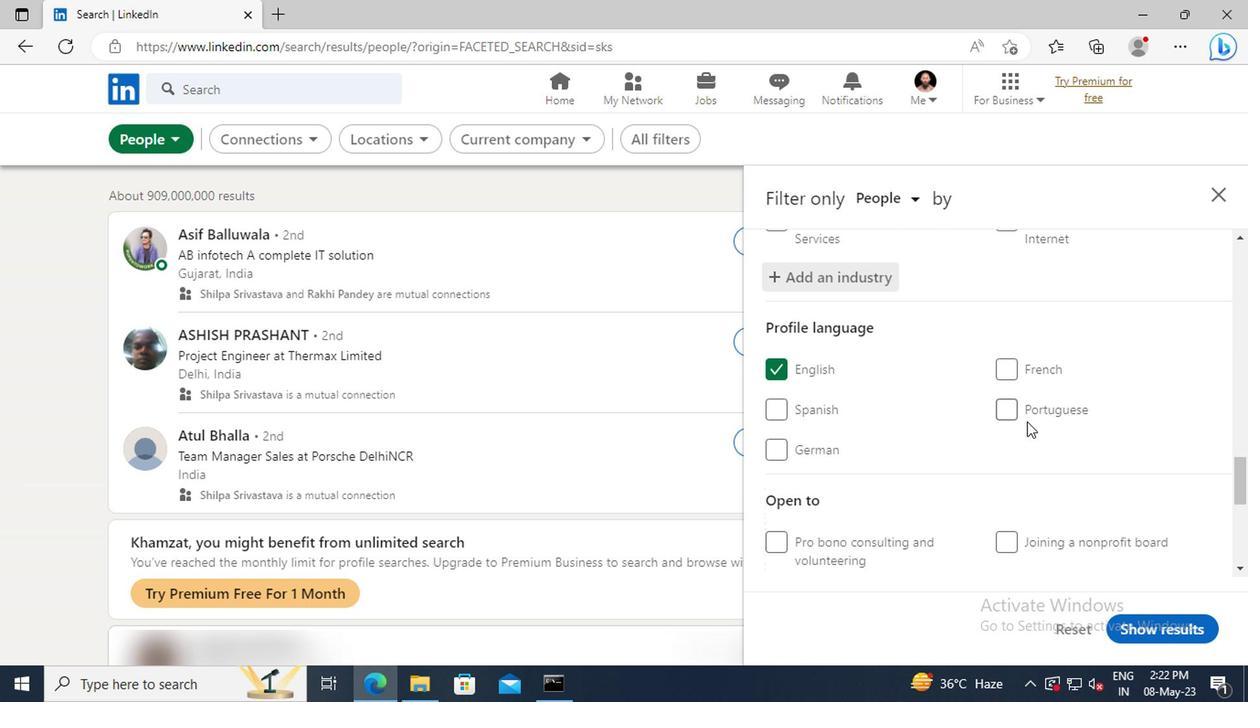 
Action: Mouse scrolled (1022, 417) with delta (0, -1)
Screenshot: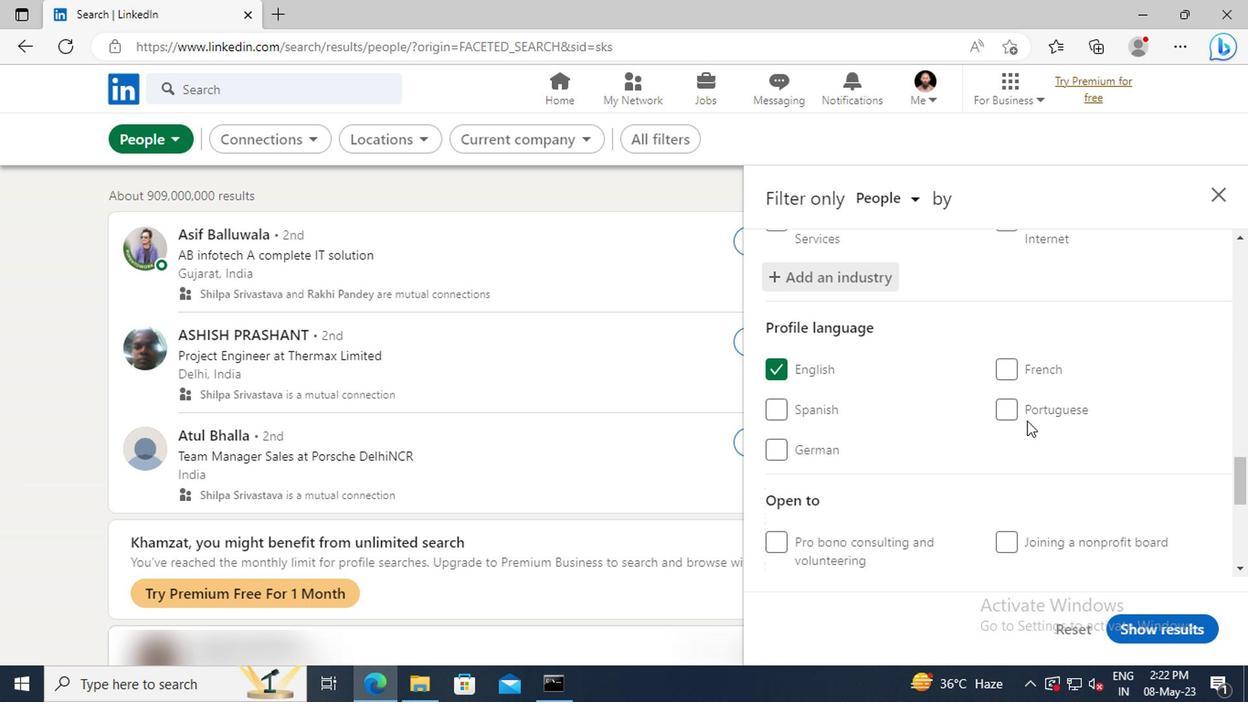 
Action: Mouse moved to (1022, 412)
Screenshot: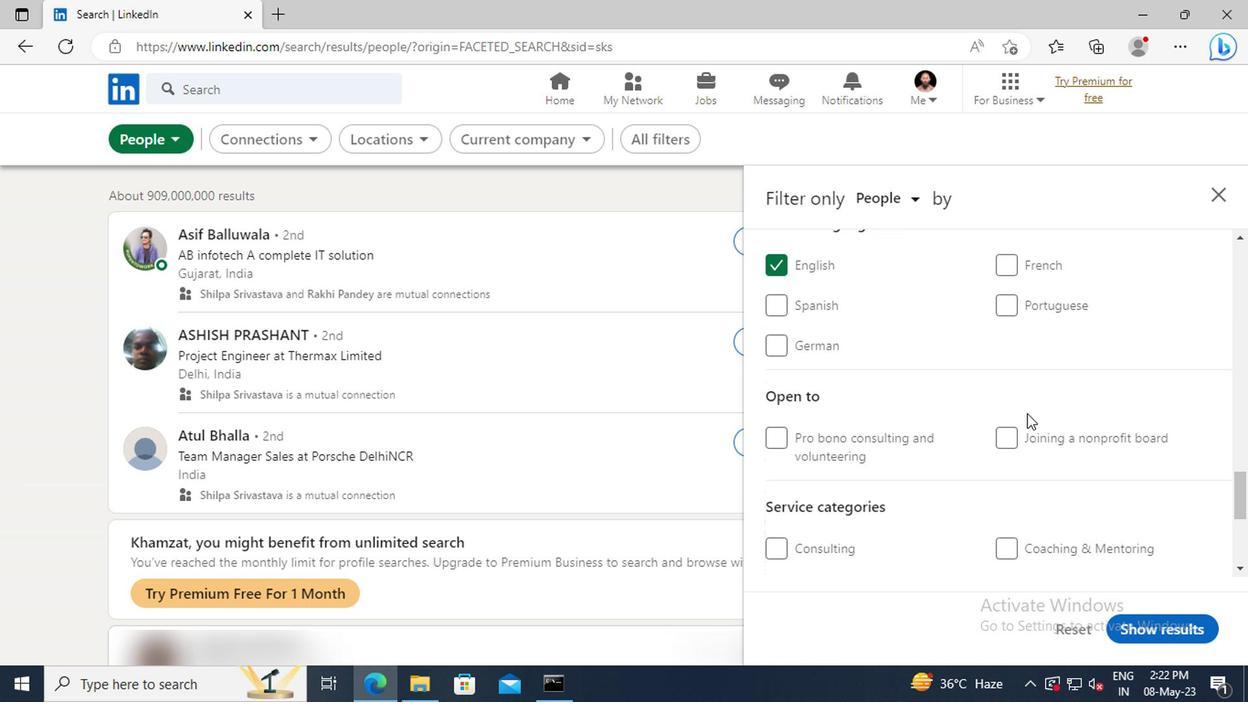 
Action: Mouse scrolled (1022, 411) with delta (0, -1)
Screenshot: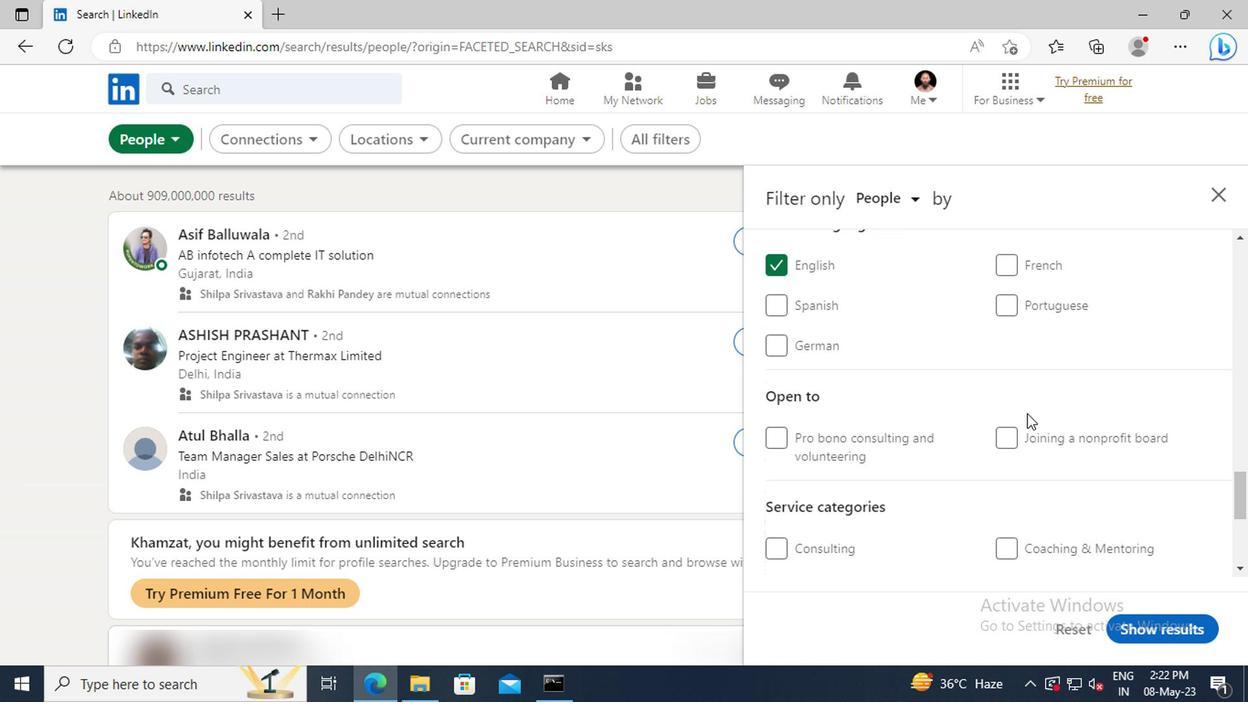 
Action: Mouse moved to (1022, 411)
Screenshot: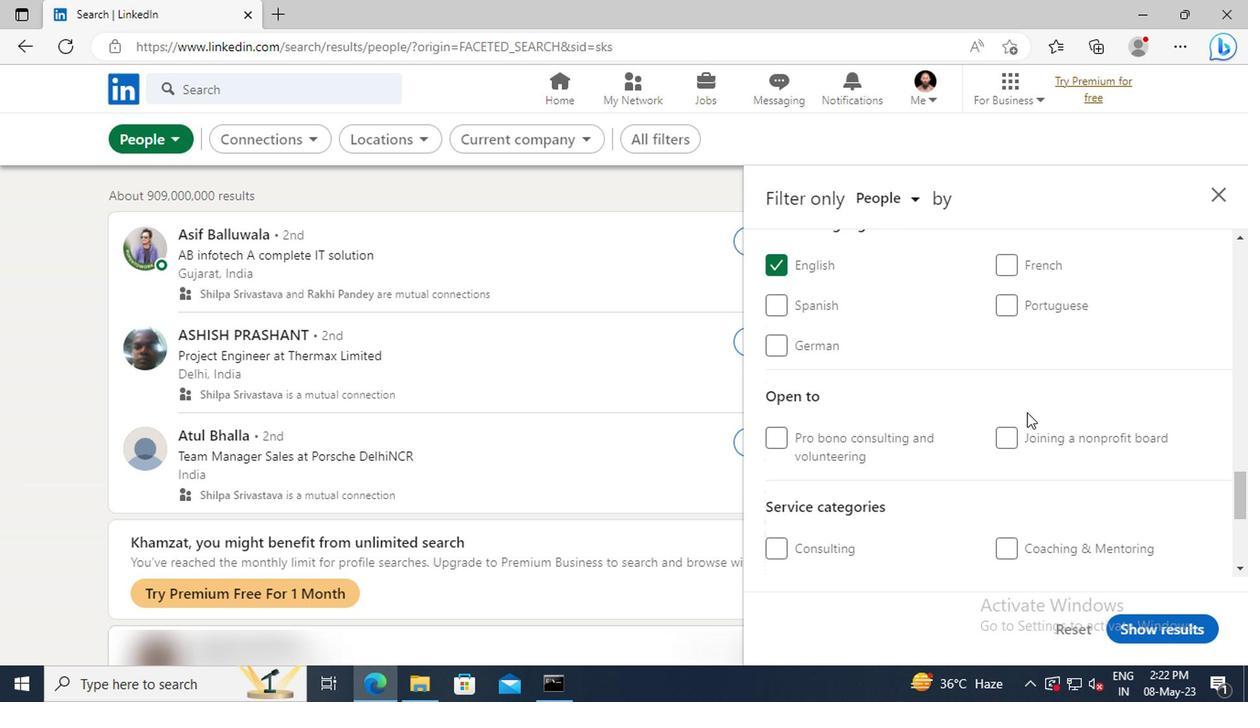 
Action: Mouse scrolled (1022, 410) with delta (0, 0)
Screenshot: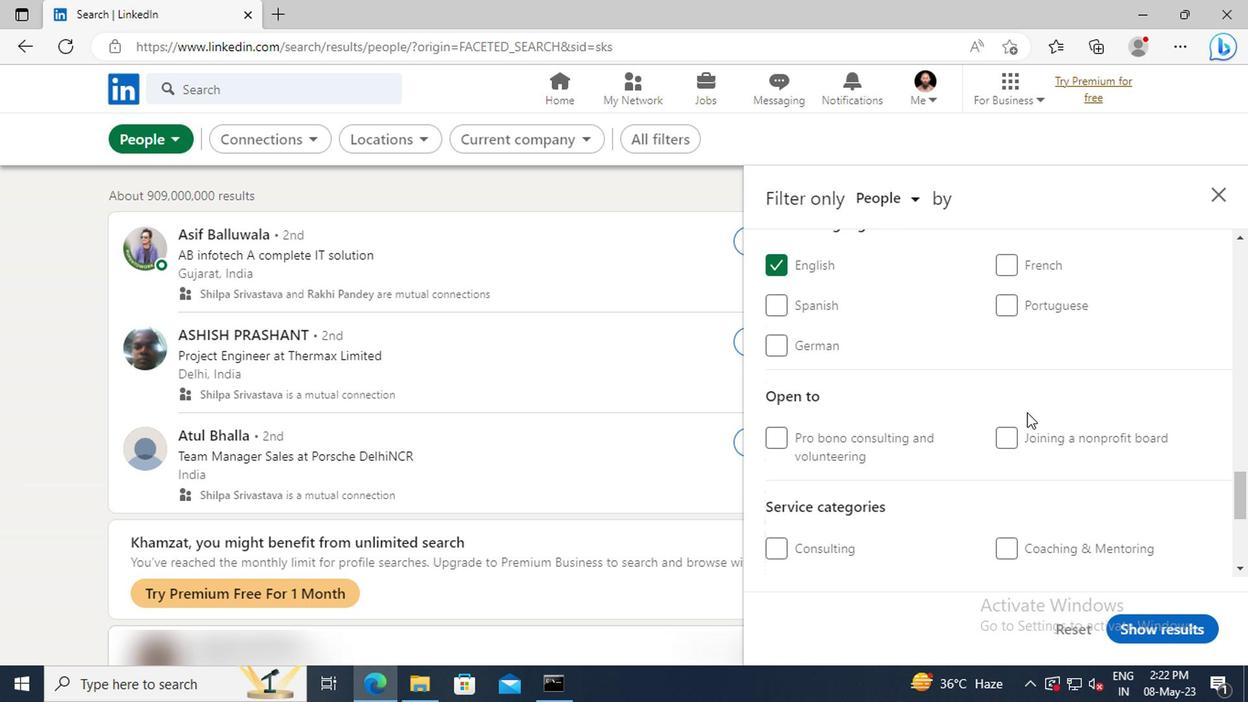 
Action: Mouse moved to (1024, 410)
Screenshot: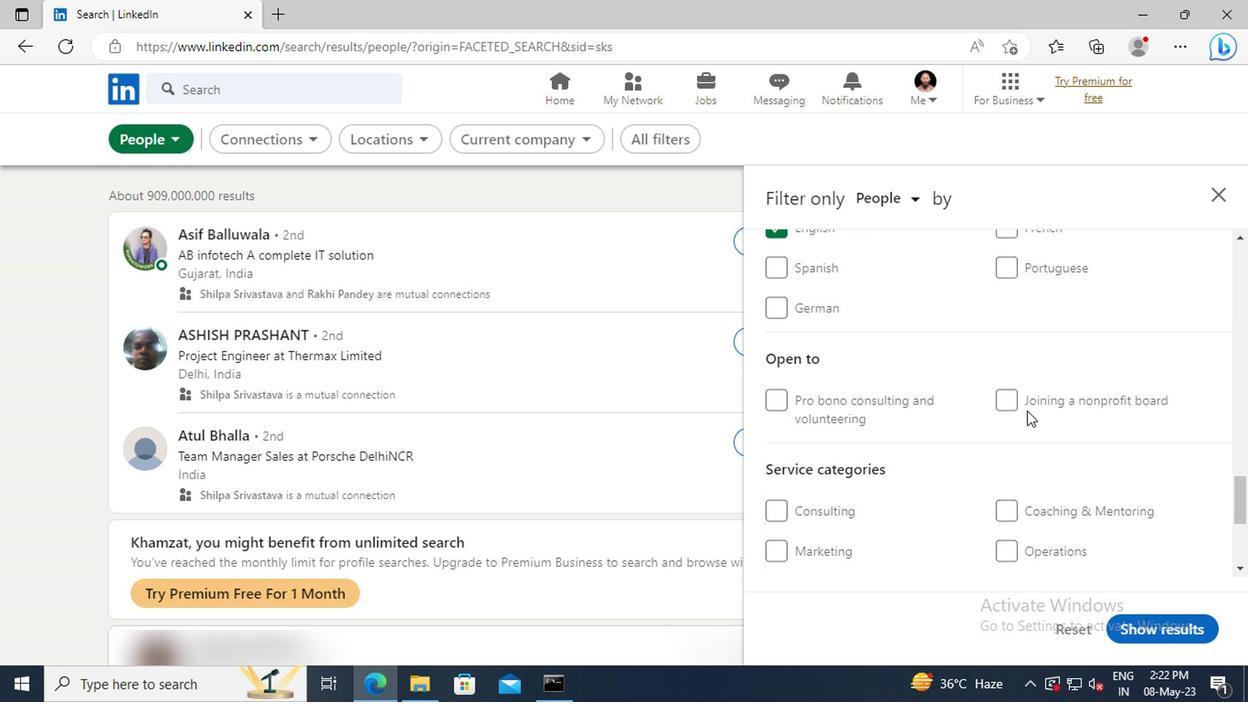
Action: Mouse scrolled (1024, 408) with delta (0, -1)
Screenshot: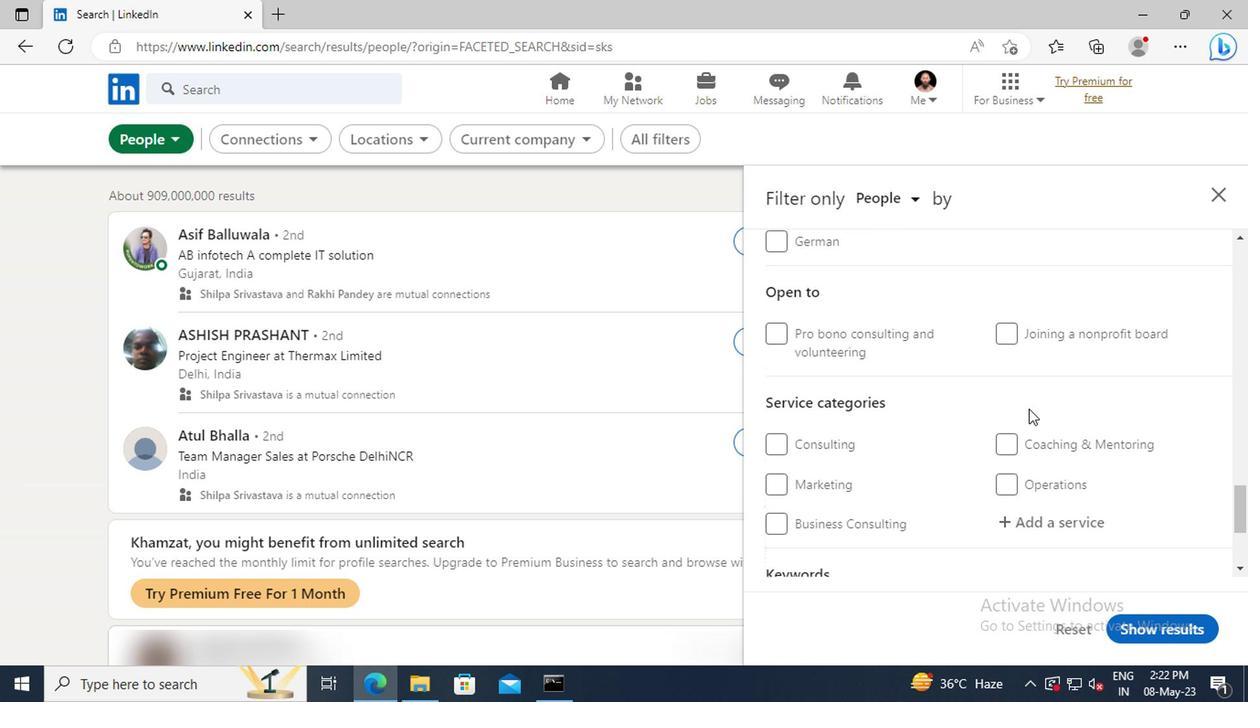 
Action: Mouse scrolled (1024, 408) with delta (0, -1)
Screenshot: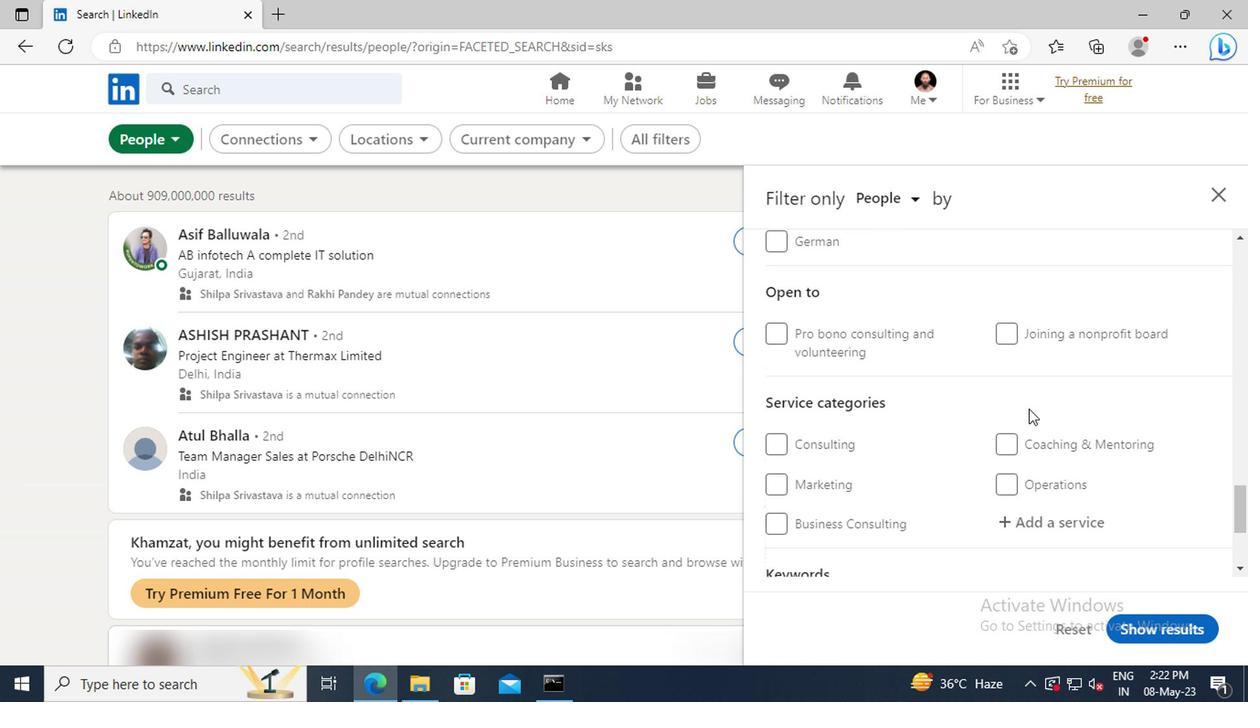 
Action: Mouse moved to (1027, 416)
Screenshot: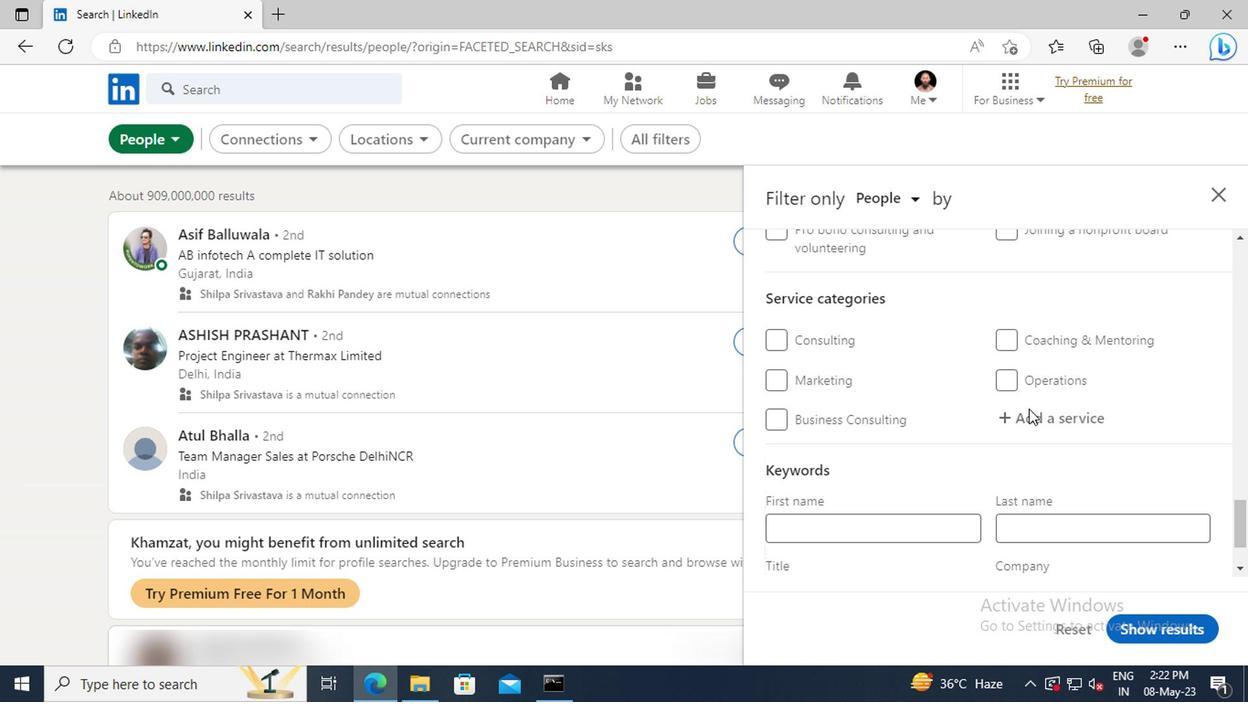 
Action: Mouse pressed left at (1027, 416)
Screenshot: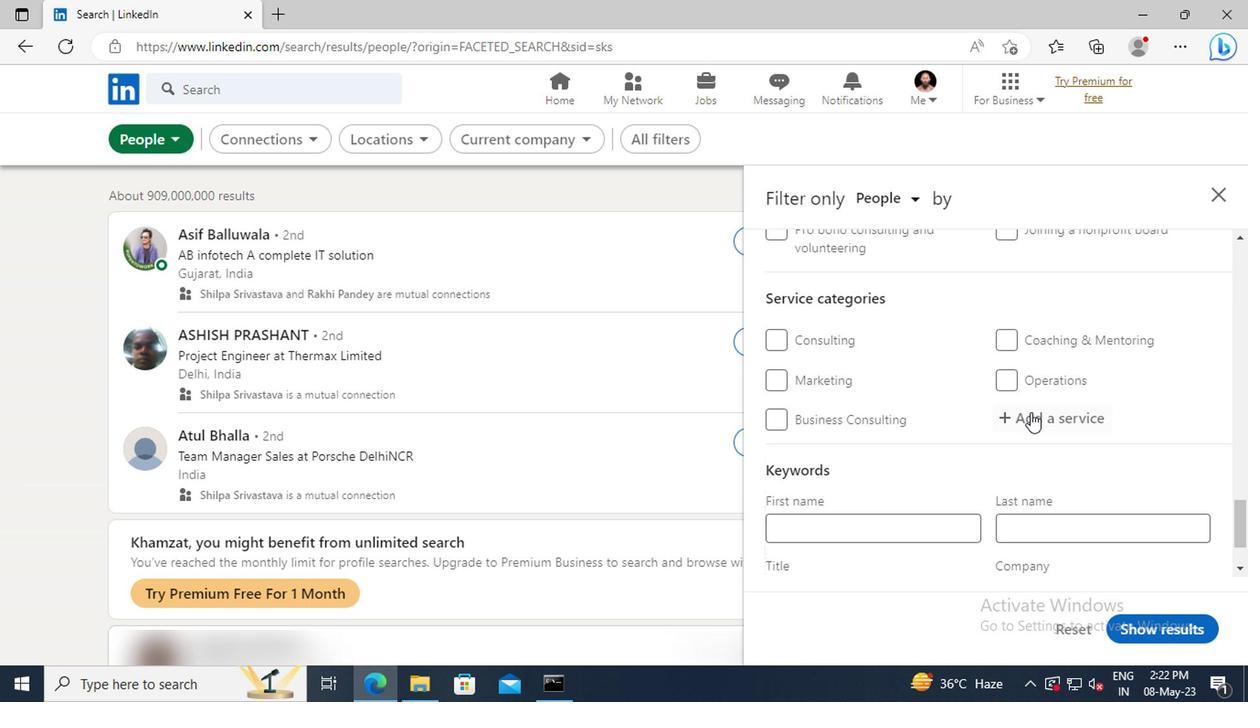 
Action: Mouse moved to (1028, 419)
Screenshot: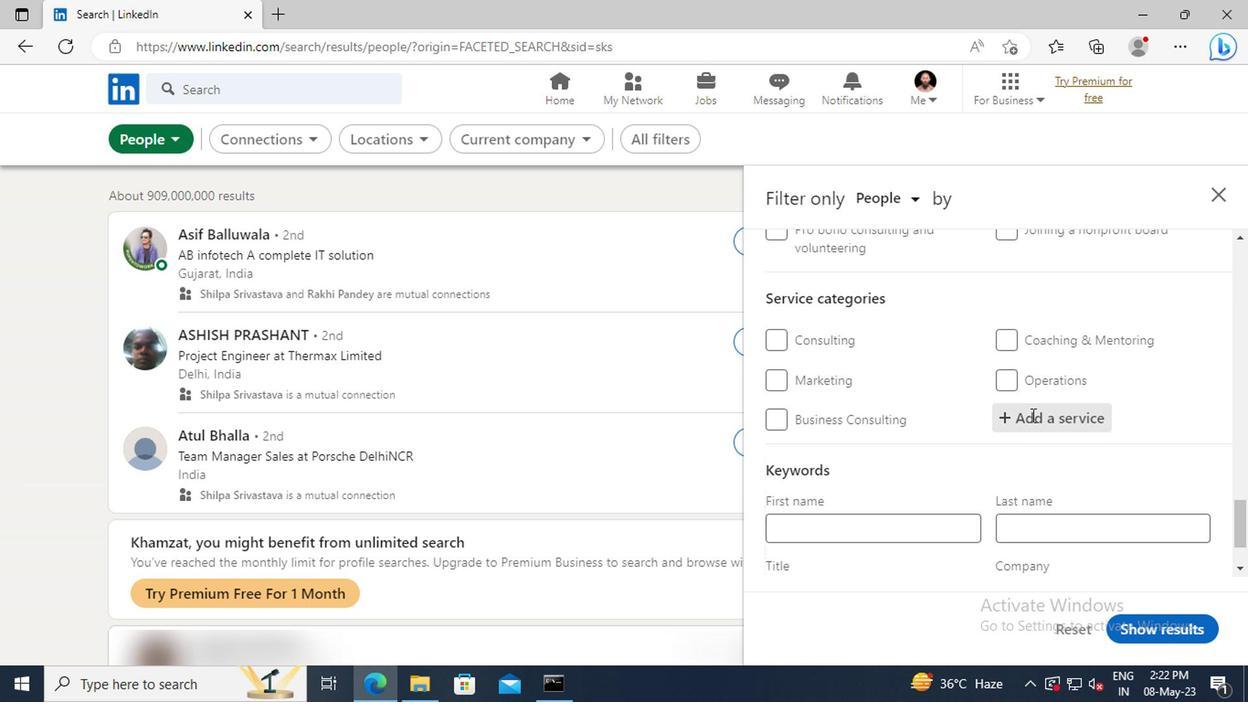 
Action: Key pressed <Key.shift>
Screenshot: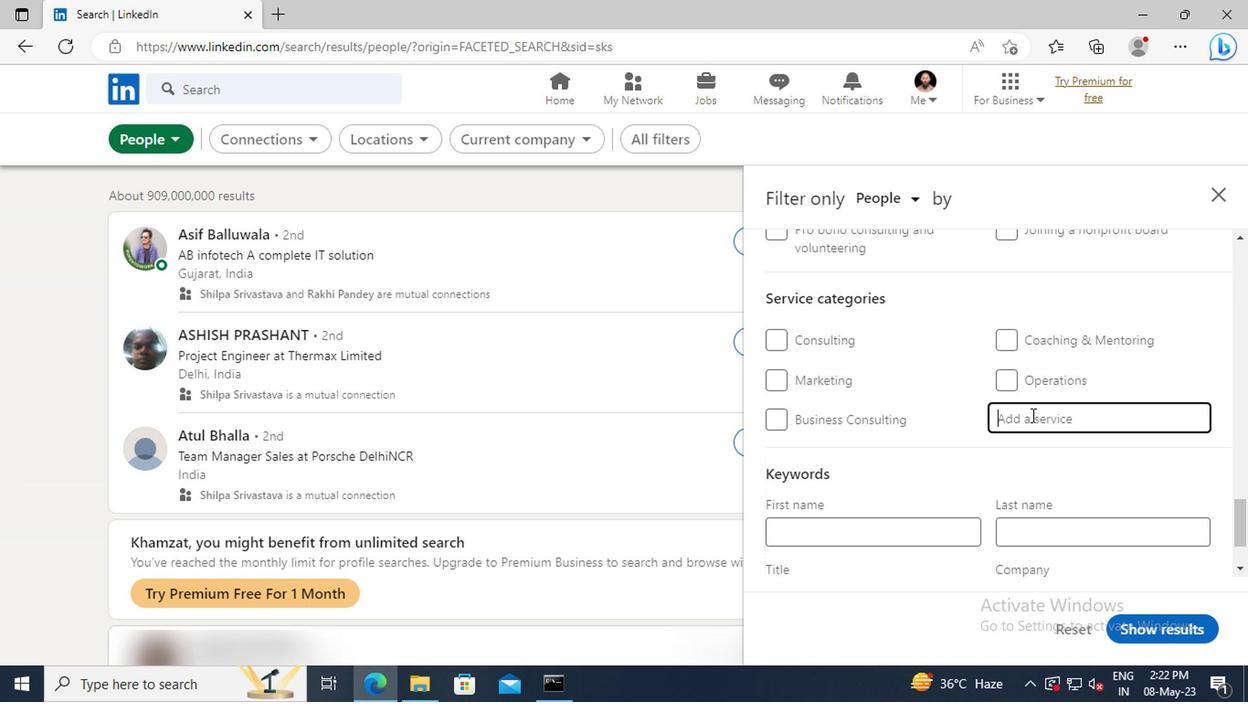 
Action: Mouse moved to (1028, 419)
Screenshot: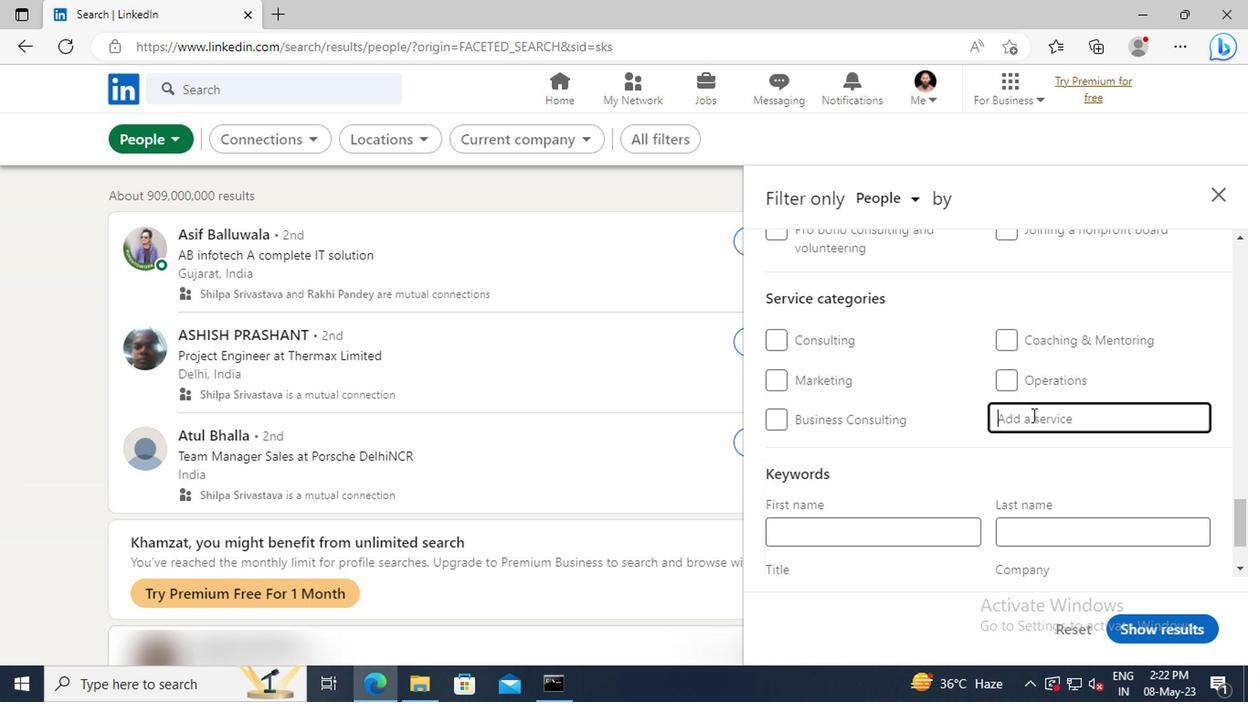 
Action: Key pressed CONTEN
Screenshot: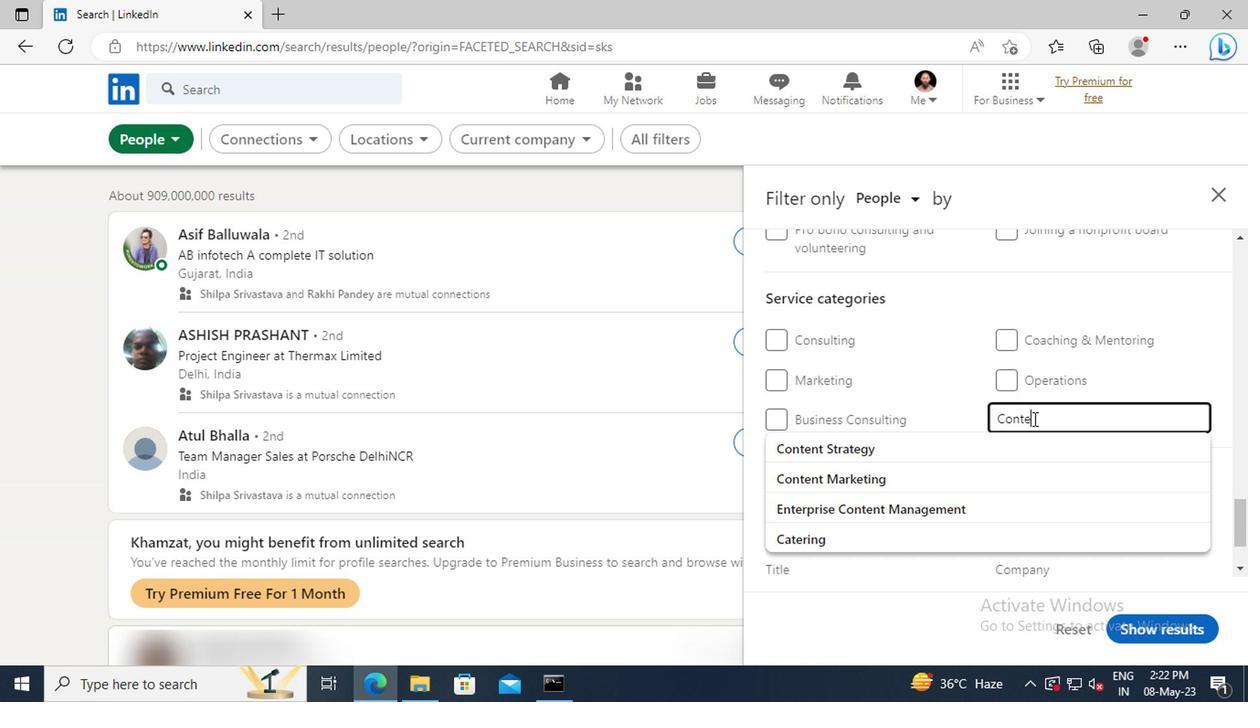 
Action: Mouse moved to (1025, 444)
Screenshot: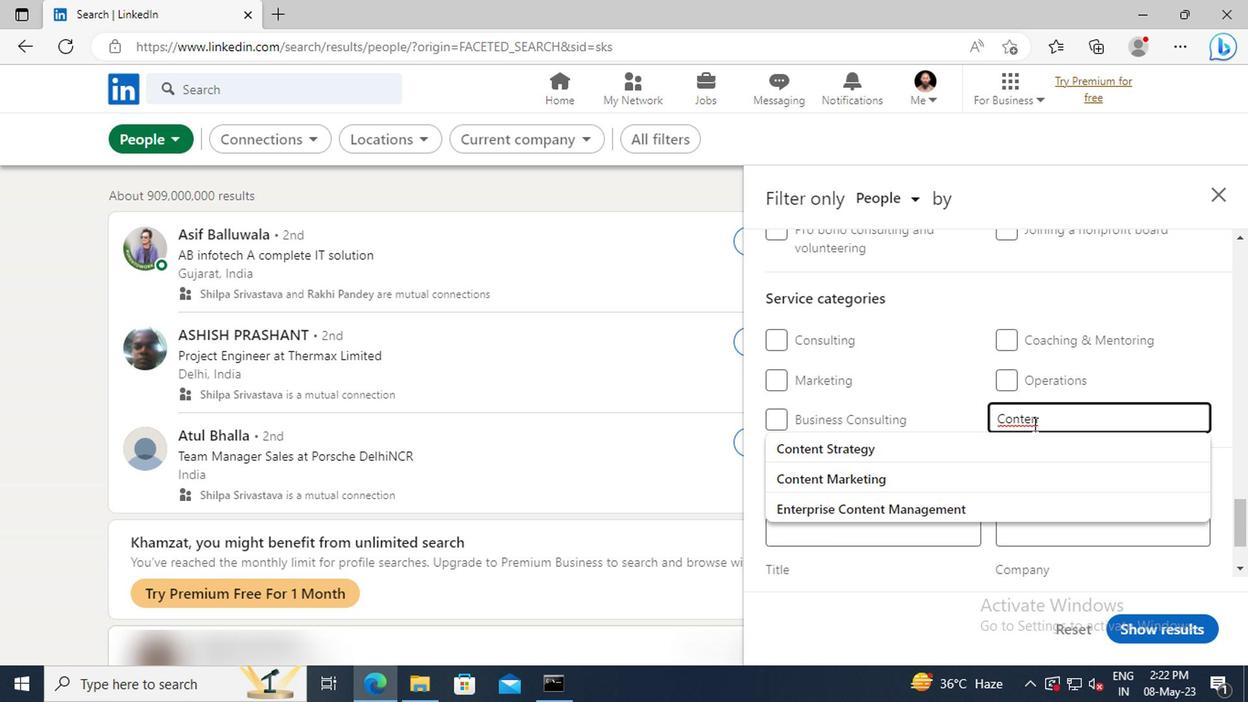 
Action: Mouse pressed left at (1025, 444)
Screenshot: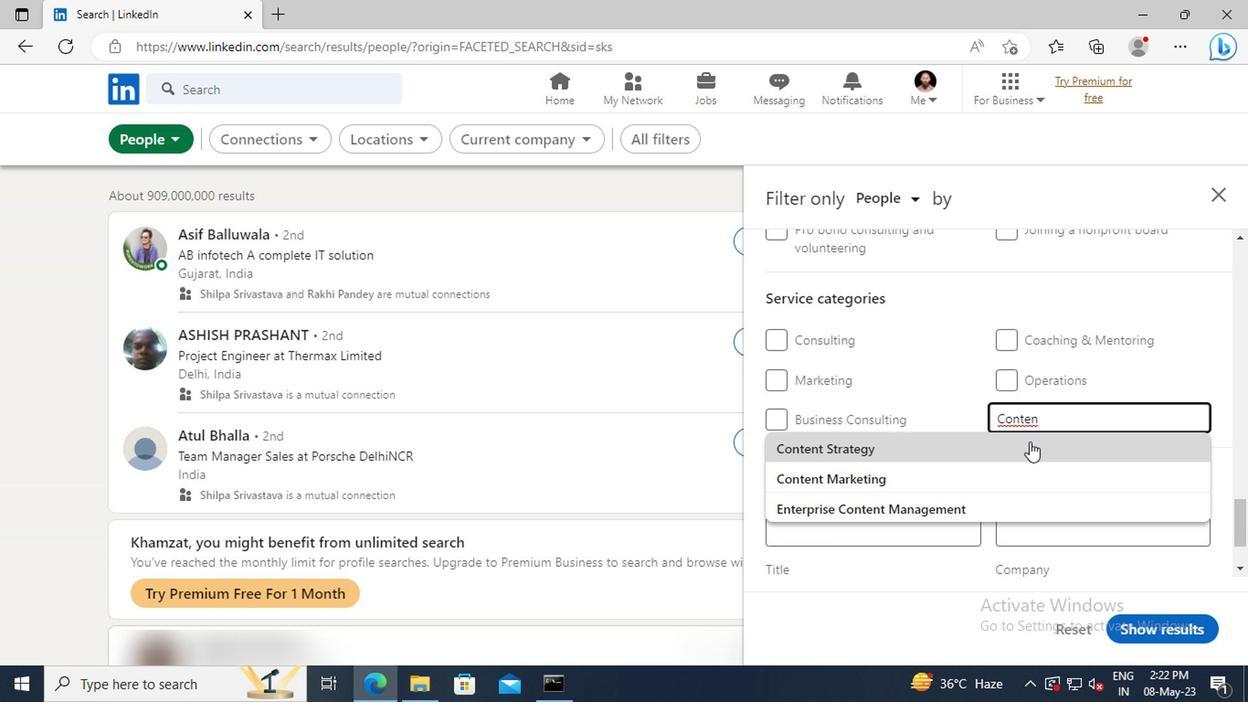 
Action: Mouse scrolled (1025, 443) with delta (0, -1)
Screenshot: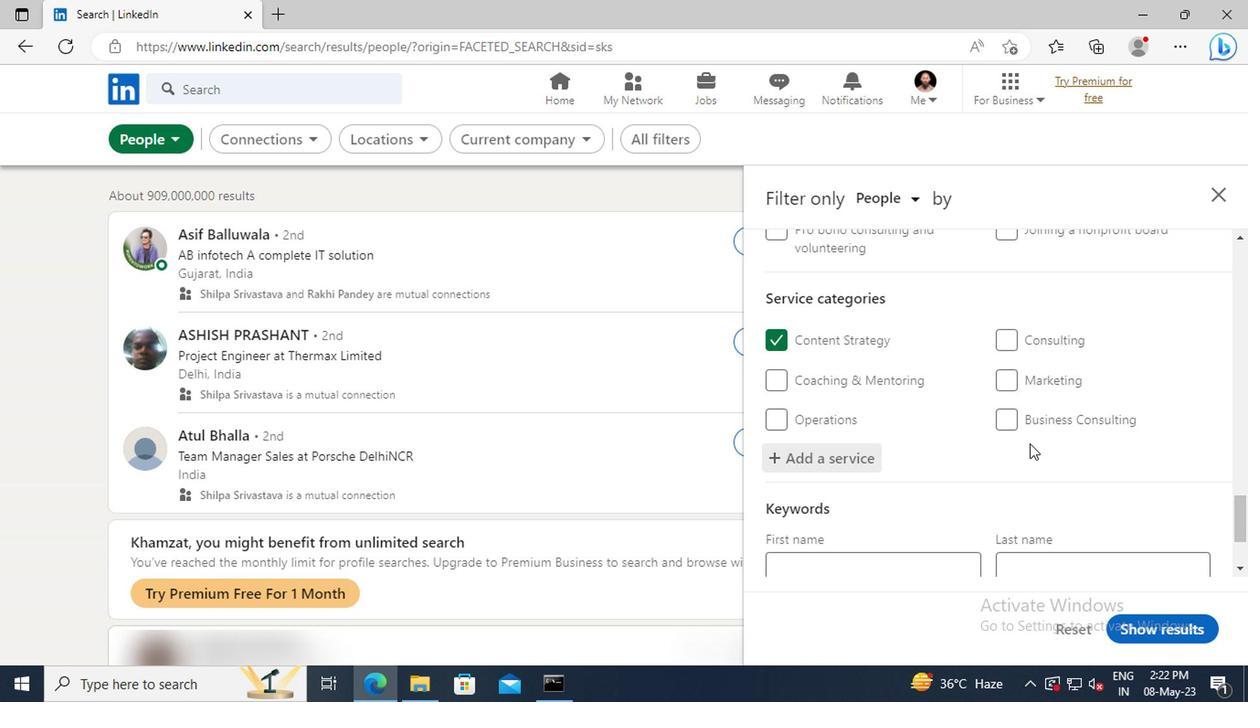 
Action: Mouse scrolled (1025, 443) with delta (0, -1)
Screenshot: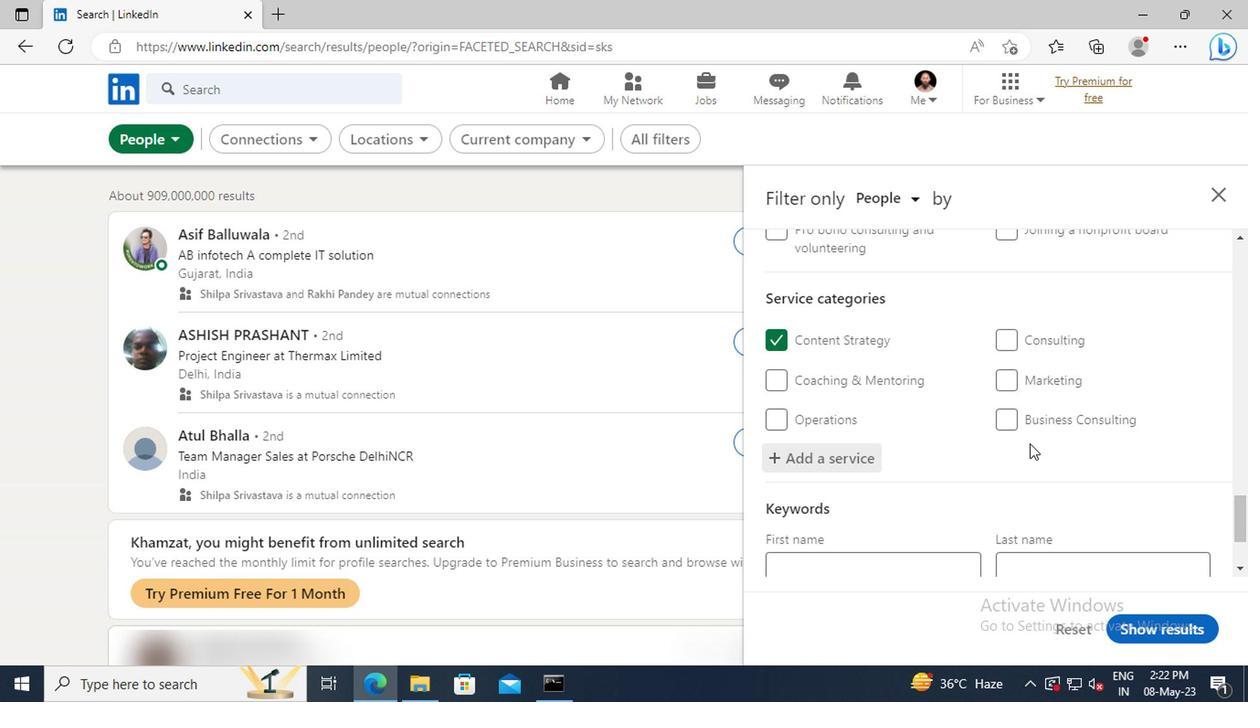 
Action: Mouse scrolled (1025, 443) with delta (0, -1)
Screenshot: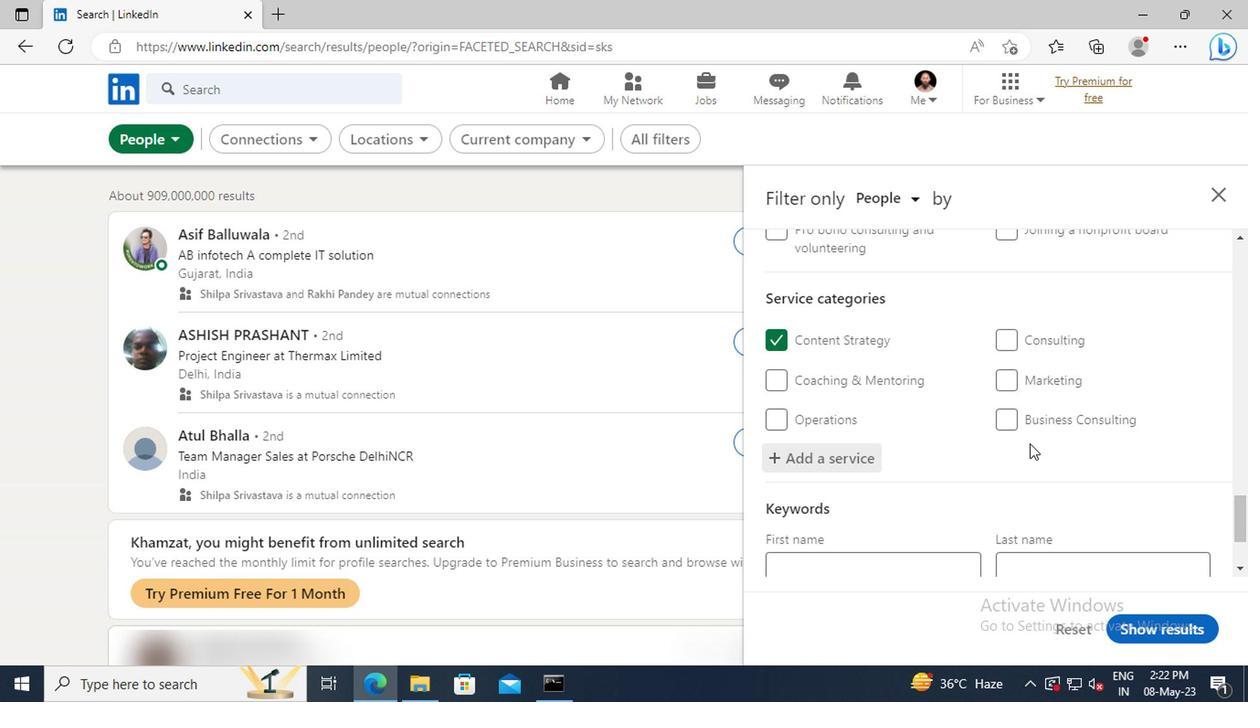 
Action: Mouse moved to (891, 492)
Screenshot: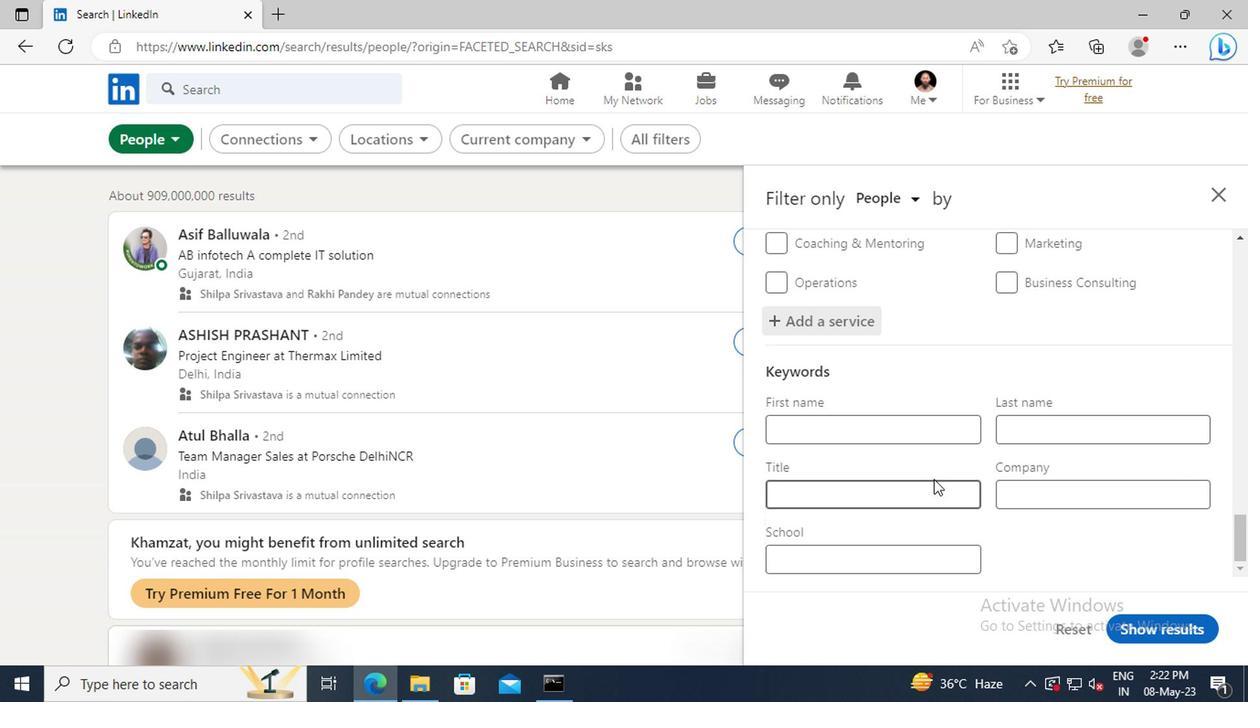 
Action: Mouse pressed left at (891, 492)
Screenshot: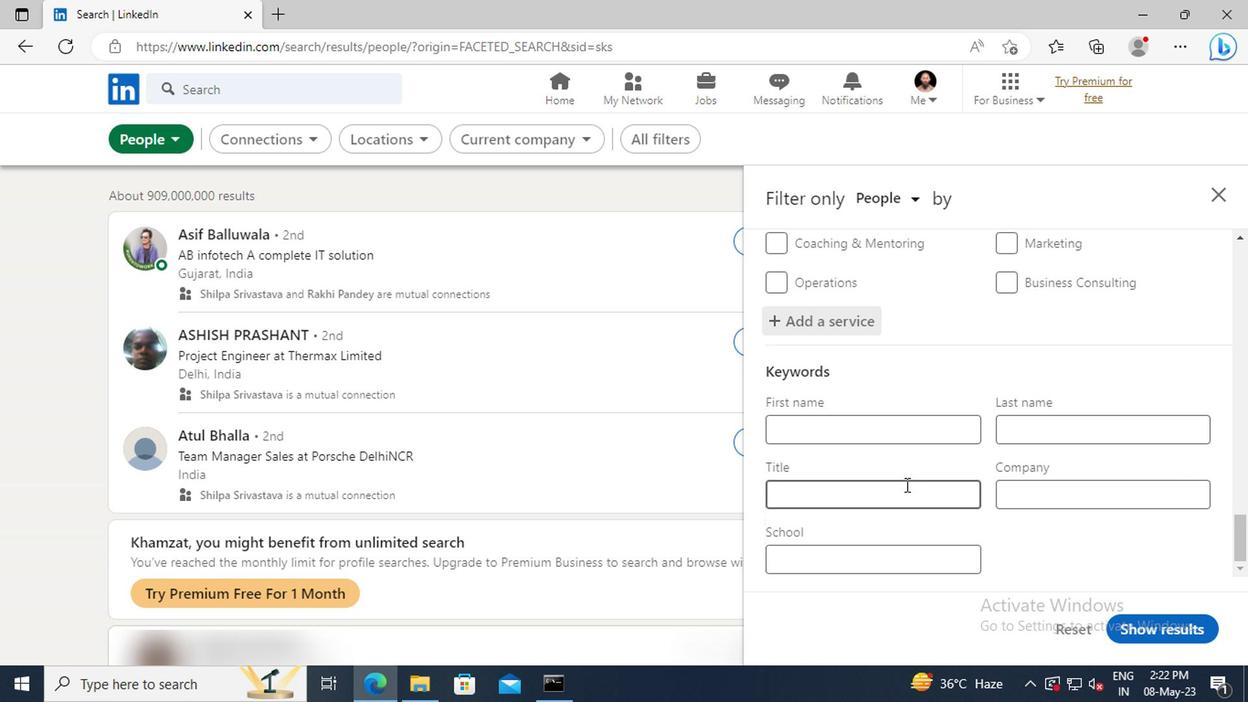 
Action: Key pressed <Key.shift>QUALITY<Key.space><Key.shift>ENGINEER<Key.enter>
Screenshot: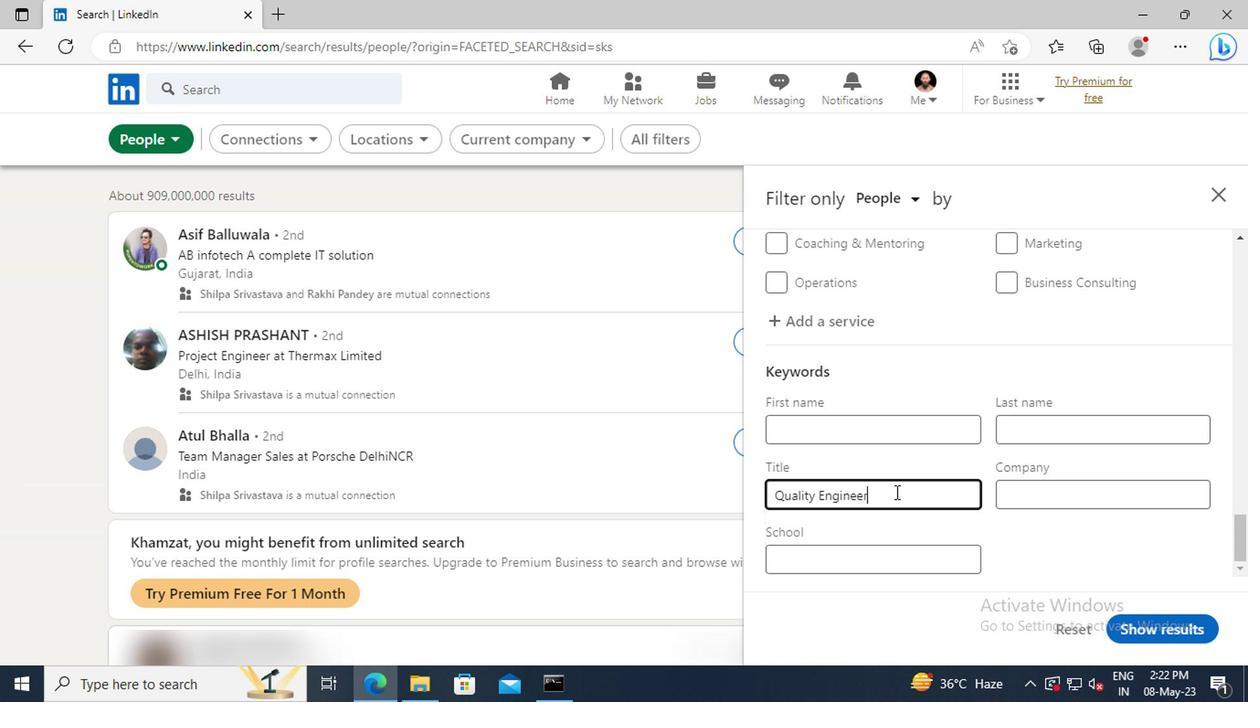 
Action: Mouse moved to (1129, 631)
Screenshot: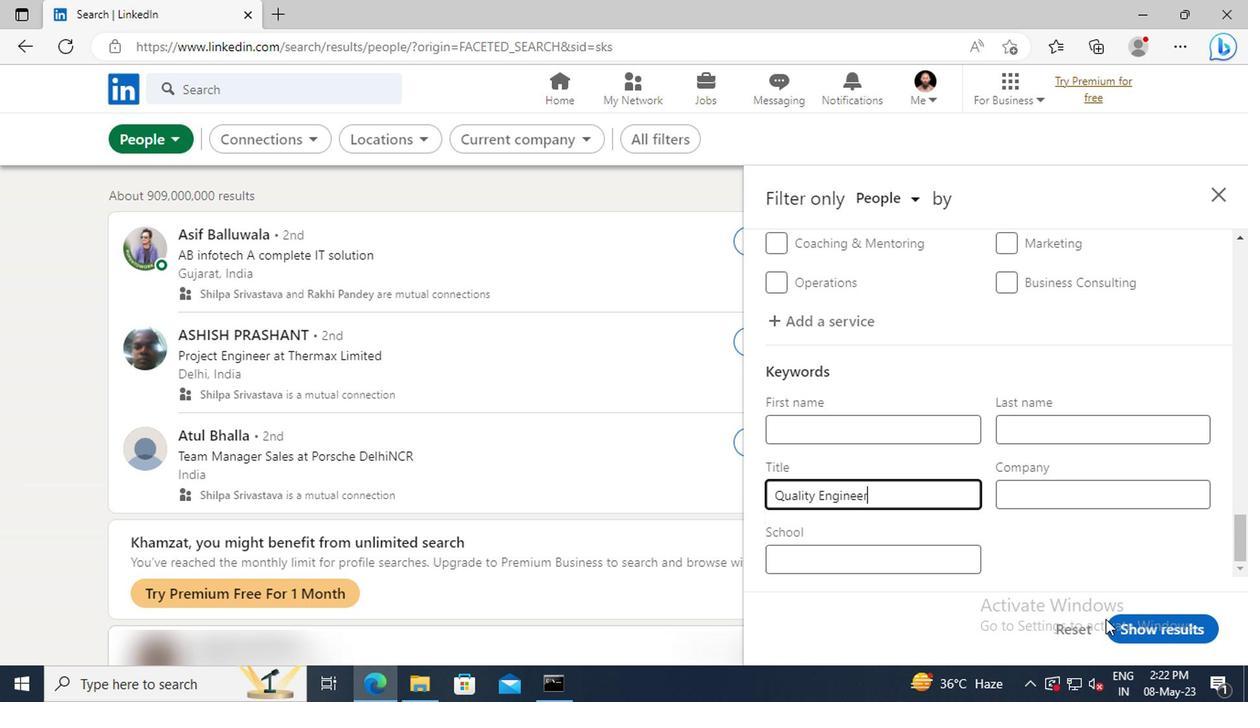 
Action: Mouse pressed left at (1129, 631)
Screenshot: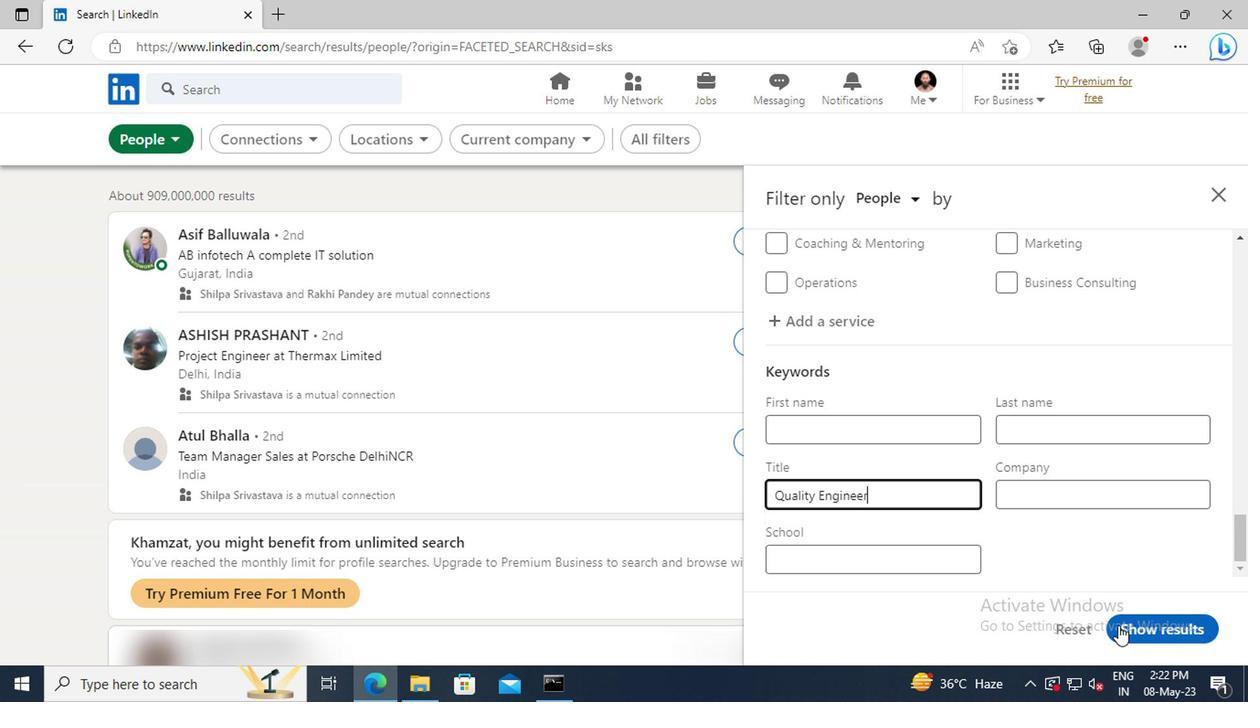 
Action: Mouse moved to (1129, 631)
Screenshot: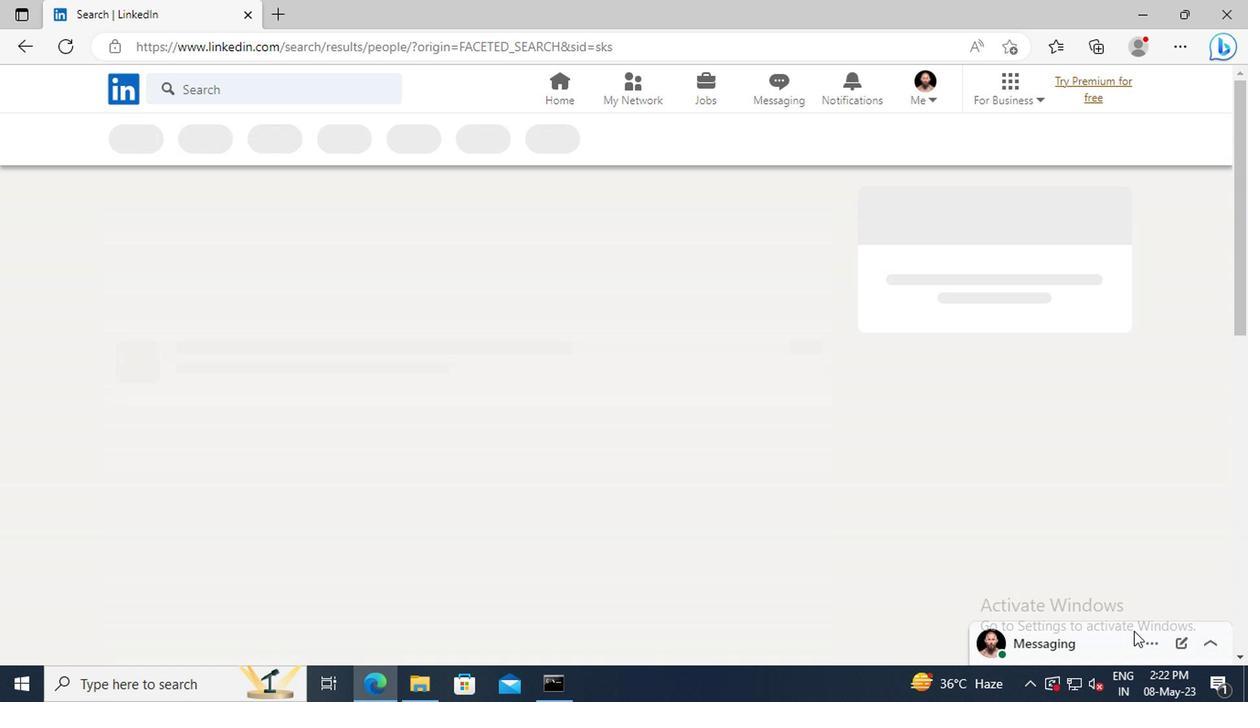 
